 Task: Find a guest house in Santa Helena de Goiás for 9 guests from August 8 to August 15, with a price range of ₹10,000 to ₹14,000, 5 bedrooms, 5 bathrooms, and amenities including free parking, TV, gym, and breakfast.
Action: Mouse moved to (488, 63)
Screenshot: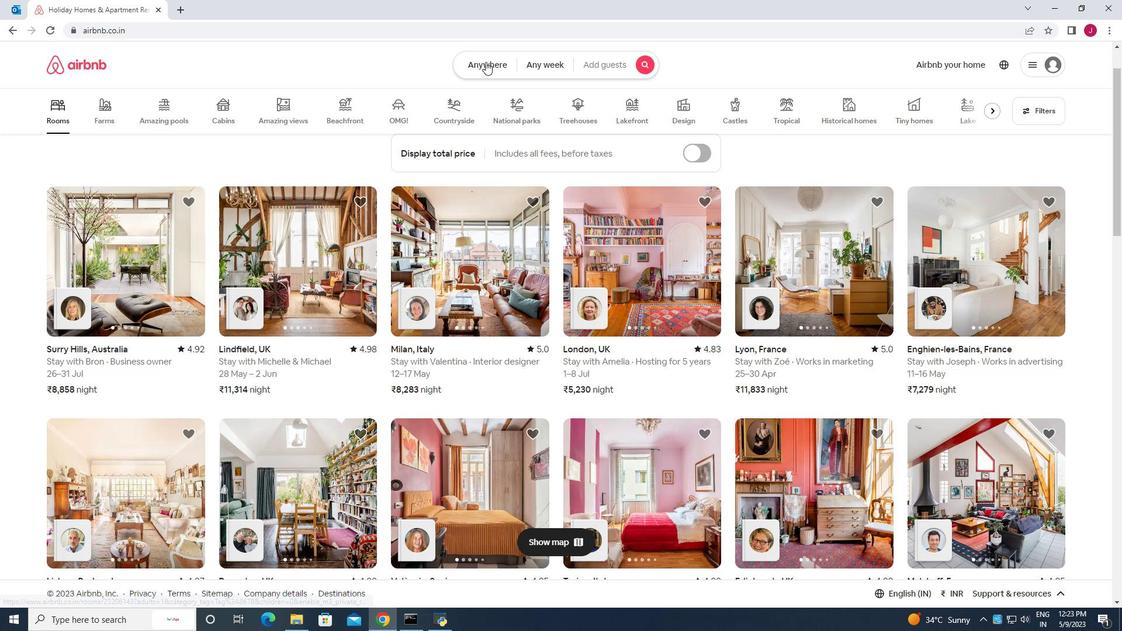 
Action: Mouse pressed left at (488, 63)
Screenshot: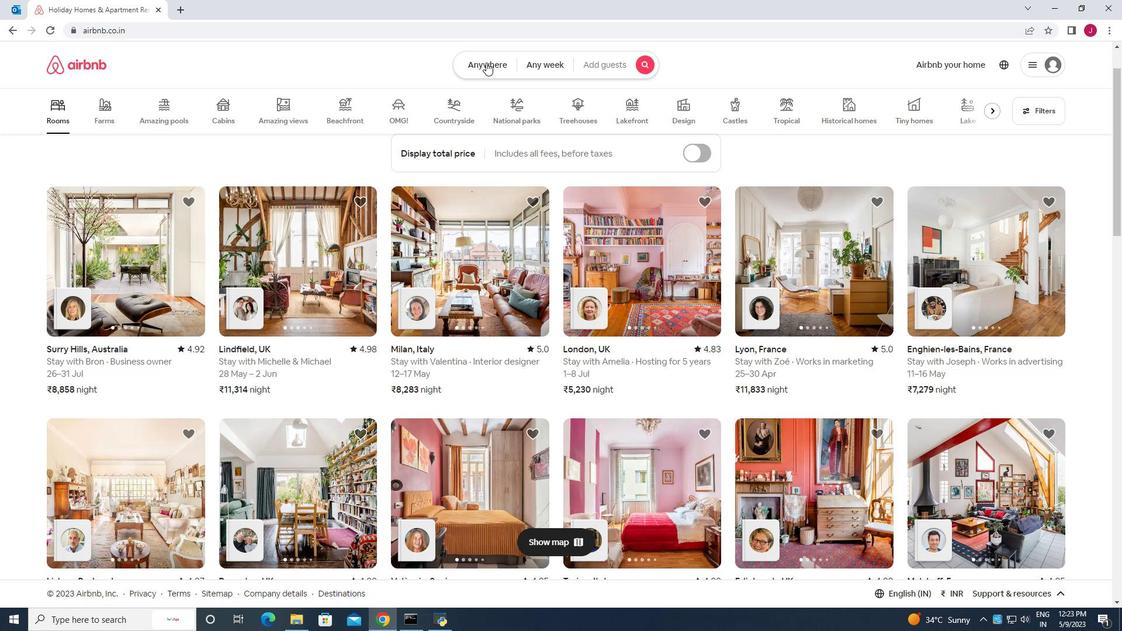 
Action: Mouse moved to (364, 112)
Screenshot: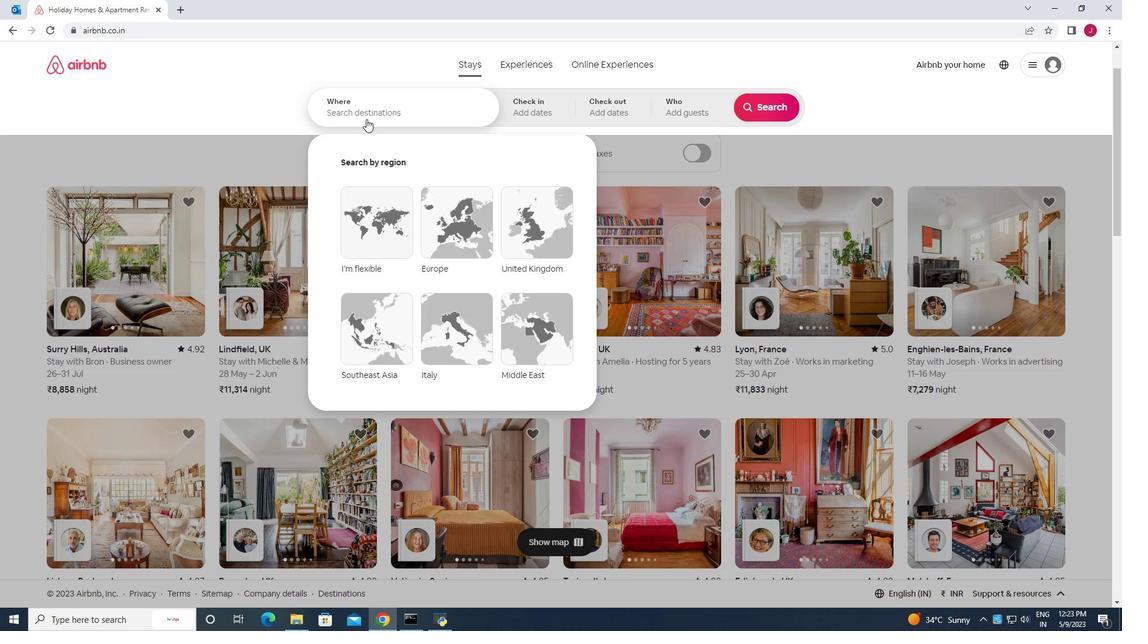 
Action: Mouse pressed left at (364, 112)
Screenshot: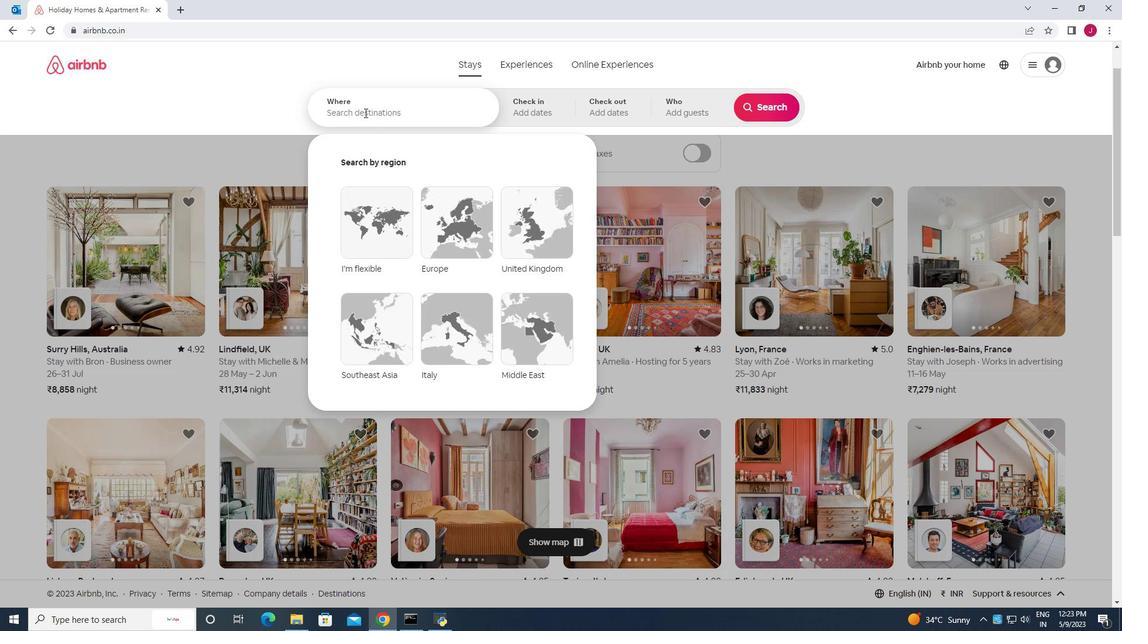 
Action: Key pressed santa<Key.space>helena<Key.space>de<Key.space>goias
Screenshot: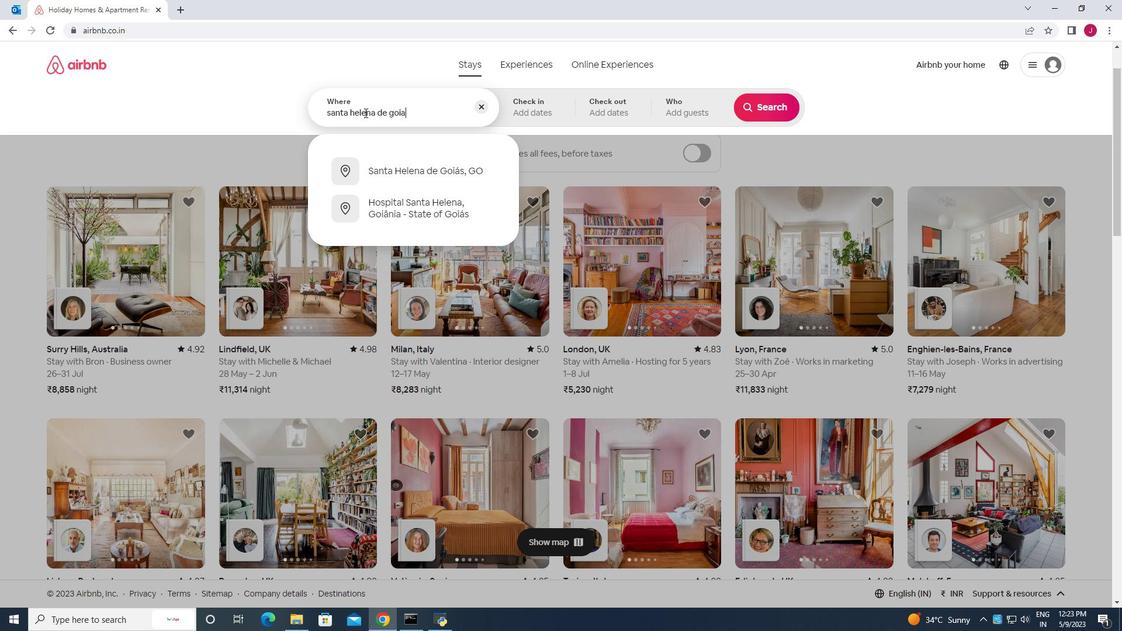 
Action: Mouse moved to (432, 111)
Screenshot: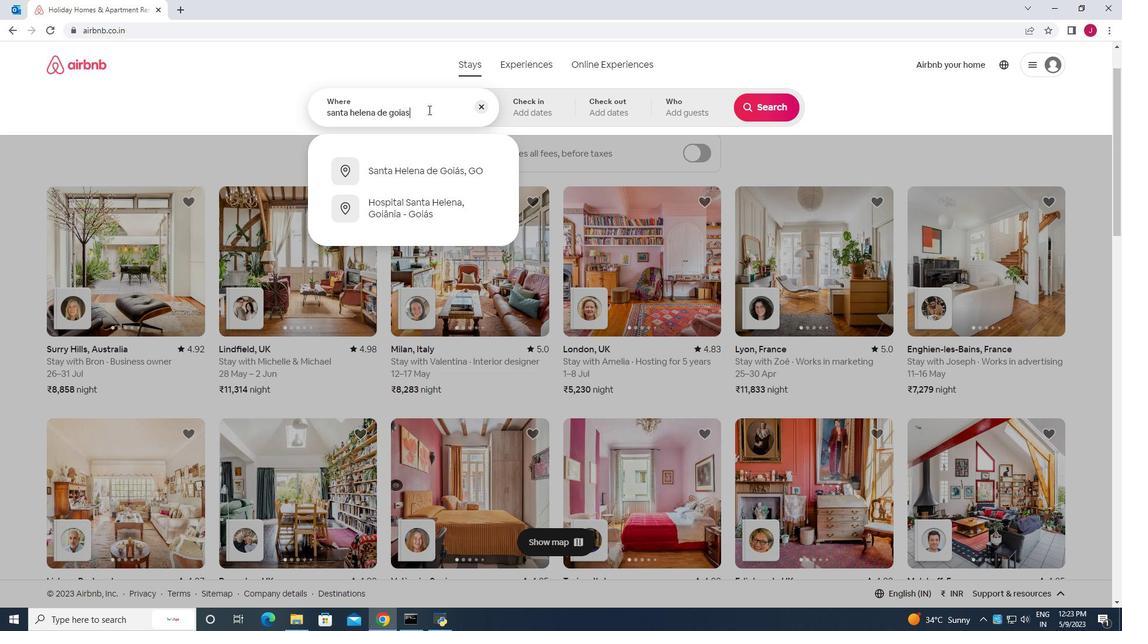 
Action: Key pressed <Key.enter>
Screenshot: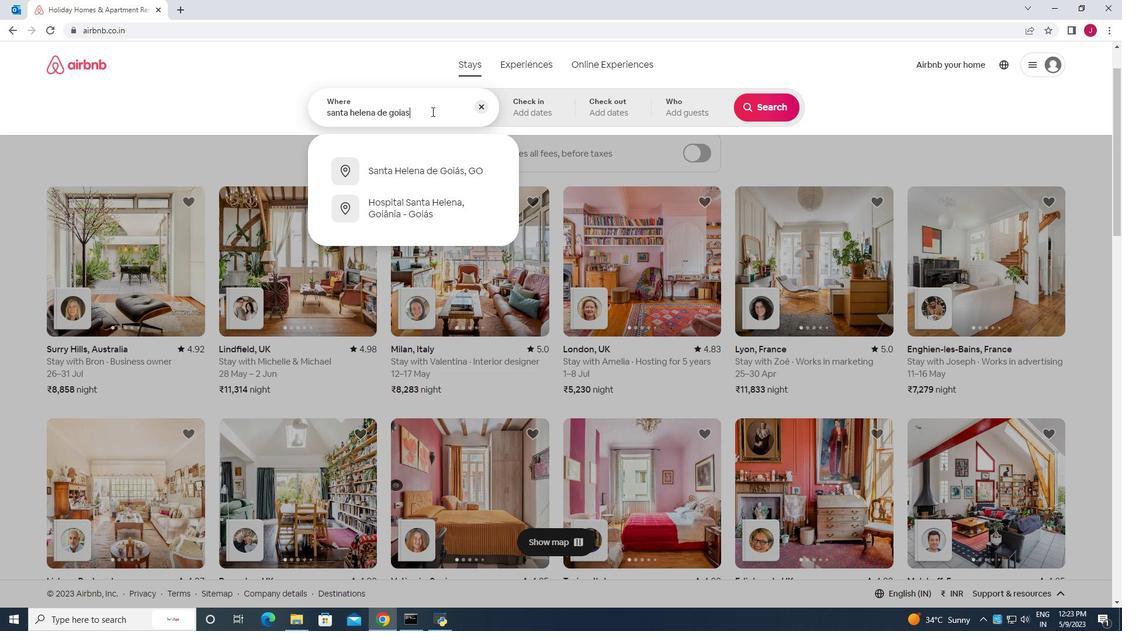 
Action: Mouse moved to (763, 200)
Screenshot: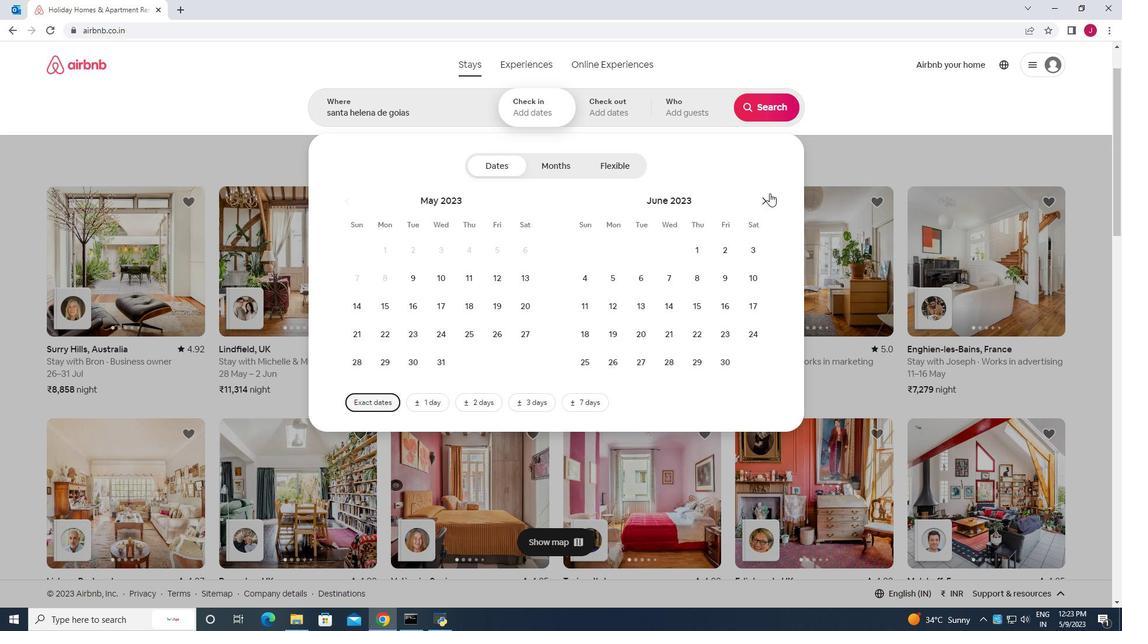 
Action: Mouse pressed left at (763, 200)
Screenshot: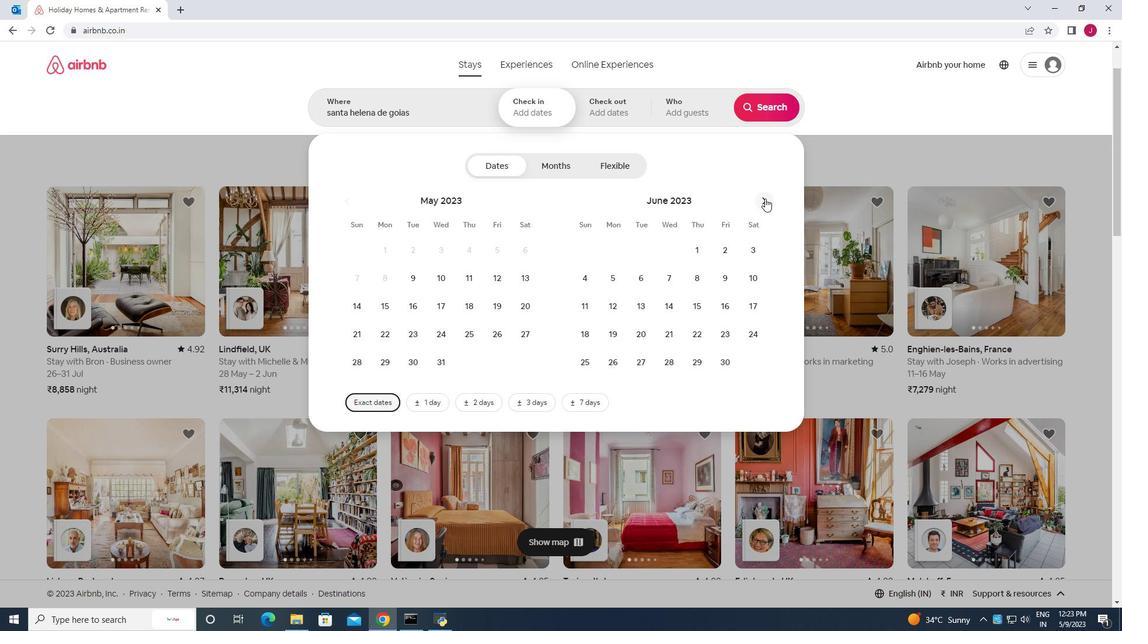 
Action: Mouse pressed left at (763, 200)
Screenshot: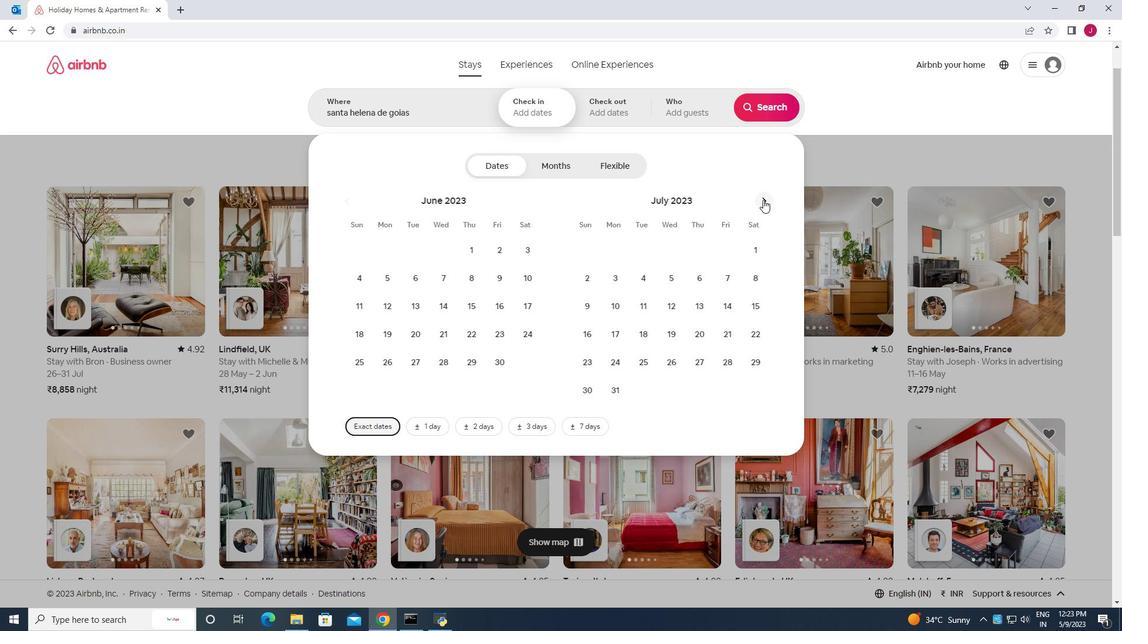 
Action: Mouse moved to (640, 278)
Screenshot: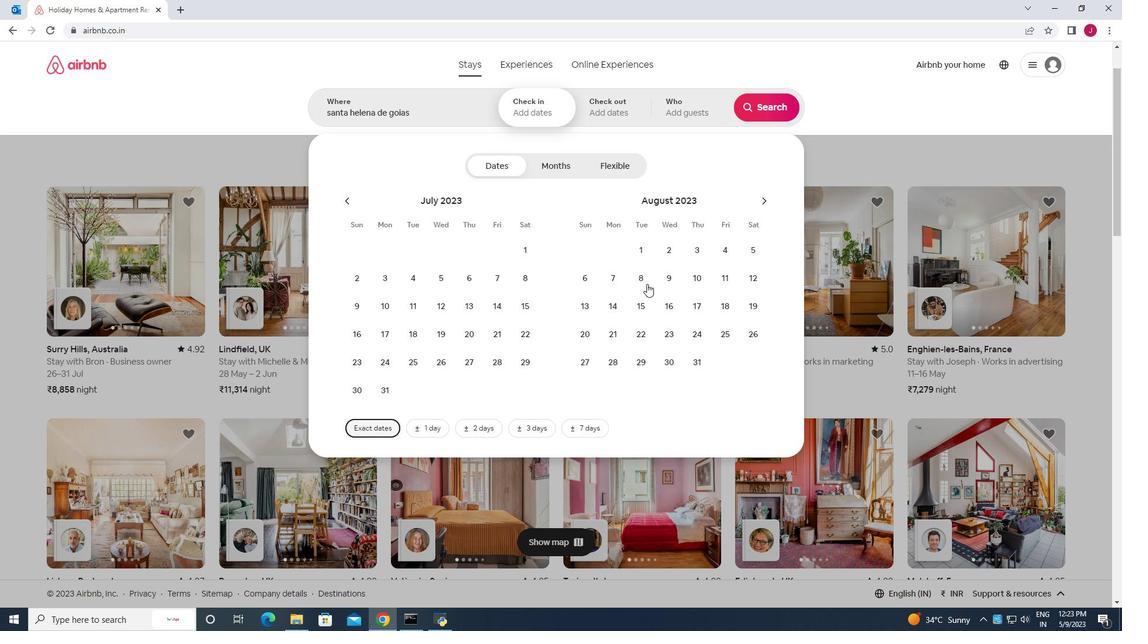 
Action: Mouse pressed left at (640, 278)
Screenshot: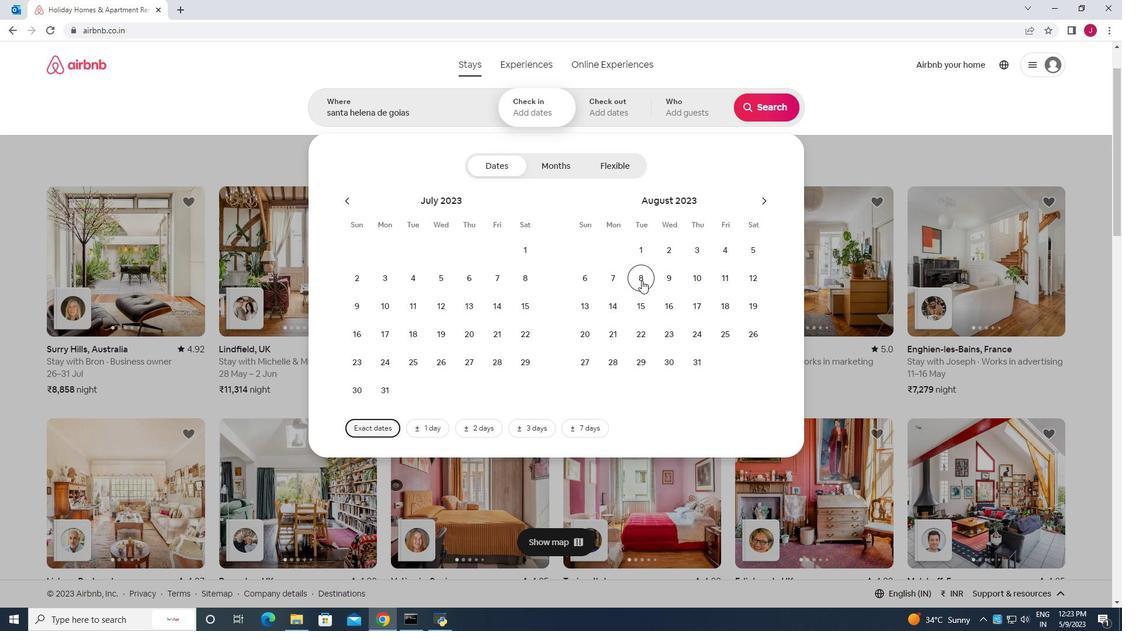 
Action: Mouse moved to (645, 307)
Screenshot: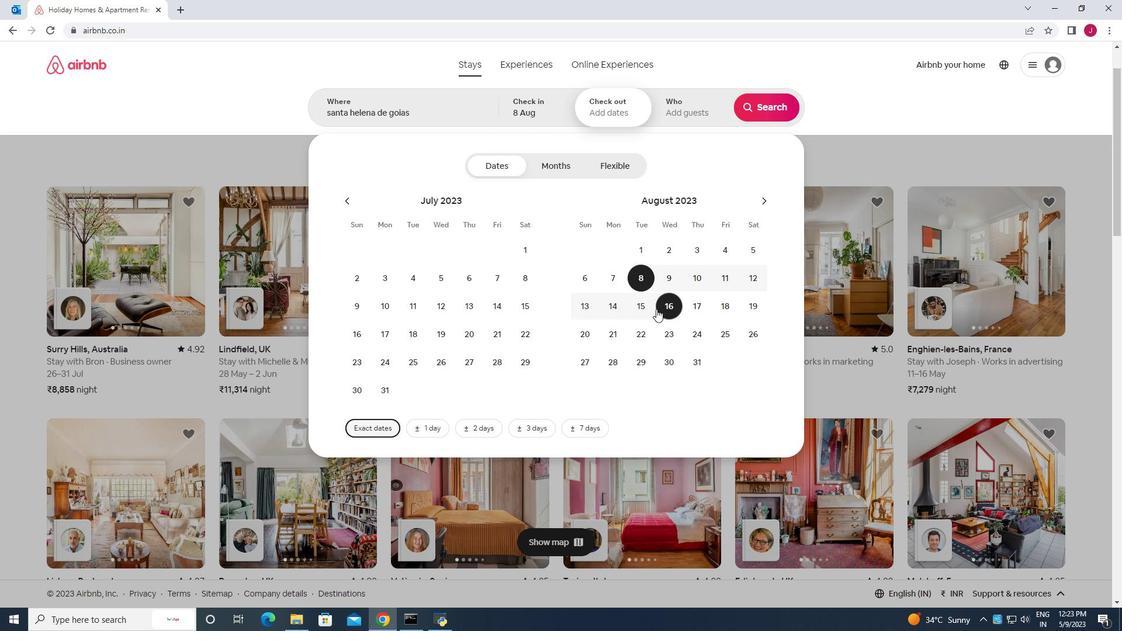 
Action: Mouse pressed left at (645, 307)
Screenshot: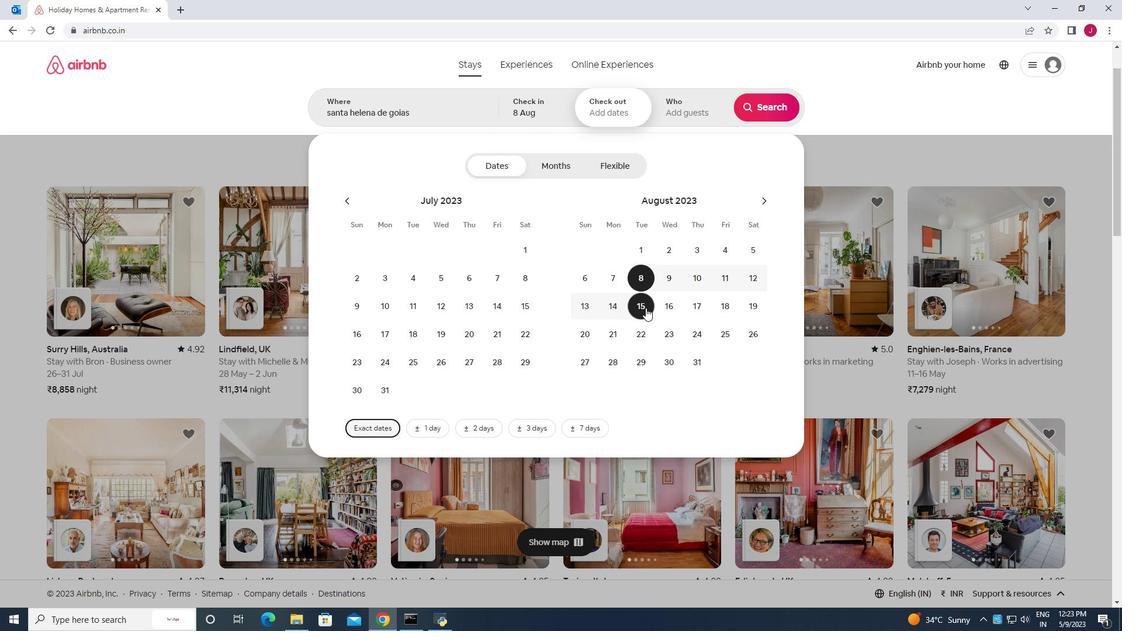 
Action: Mouse moved to (692, 111)
Screenshot: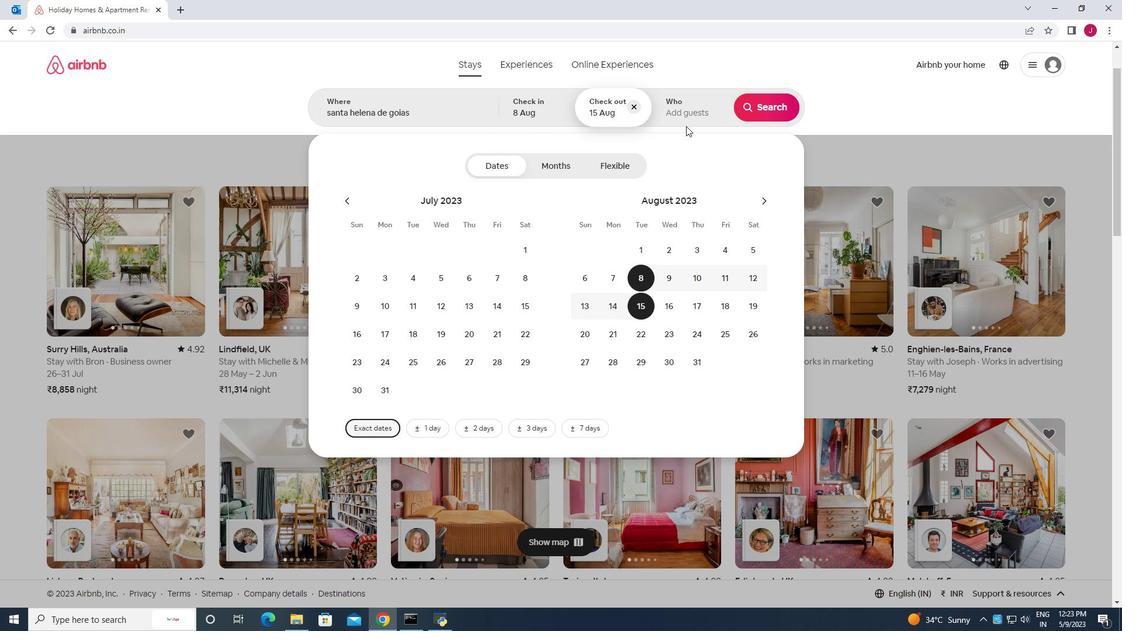 
Action: Mouse pressed left at (692, 111)
Screenshot: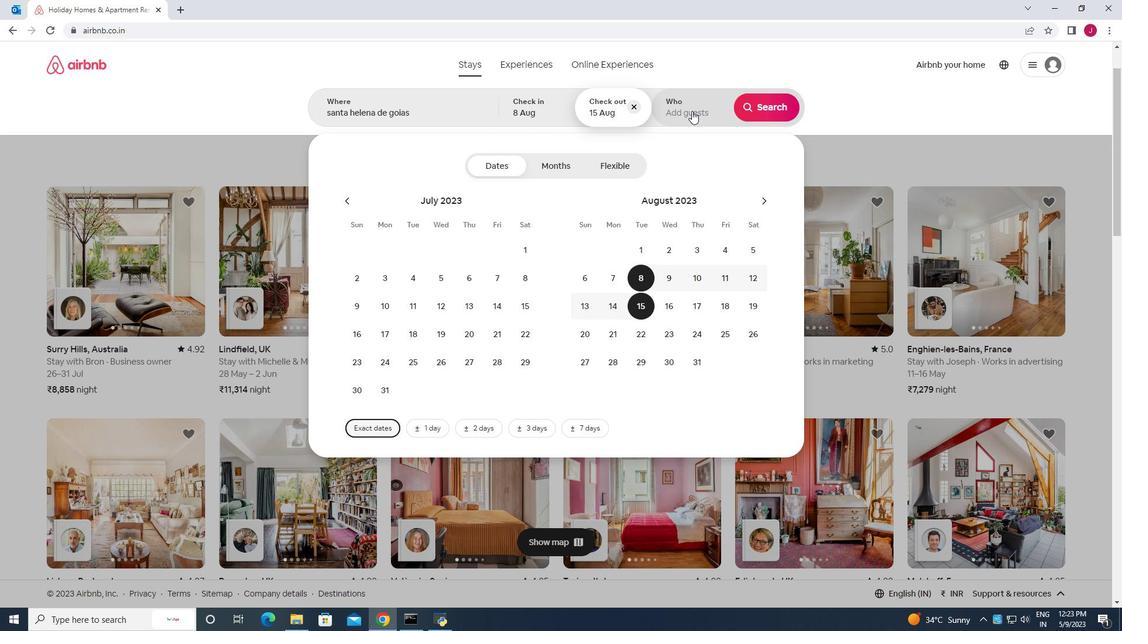 
Action: Mouse moved to (766, 166)
Screenshot: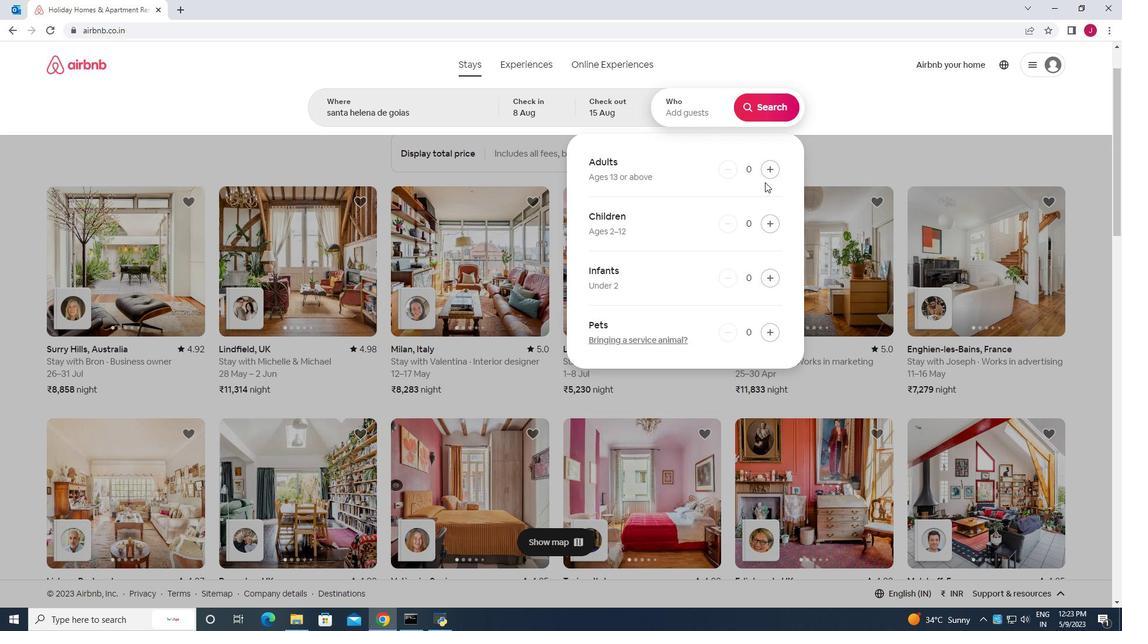 
Action: Mouse pressed left at (766, 166)
Screenshot: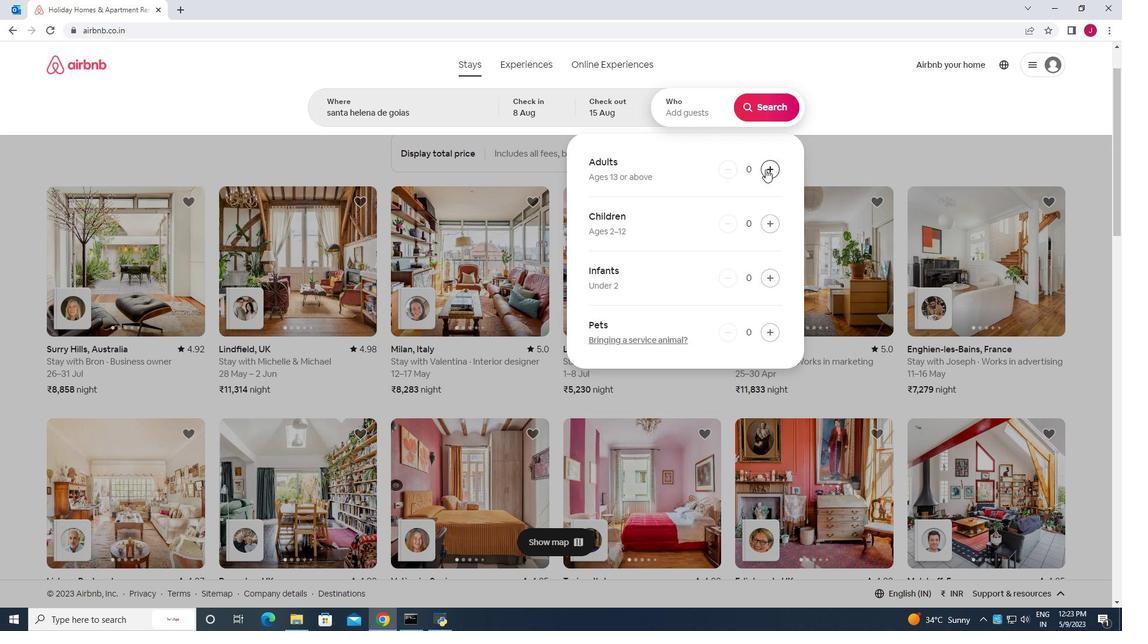
Action: Mouse pressed left at (766, 166)
Screenshot: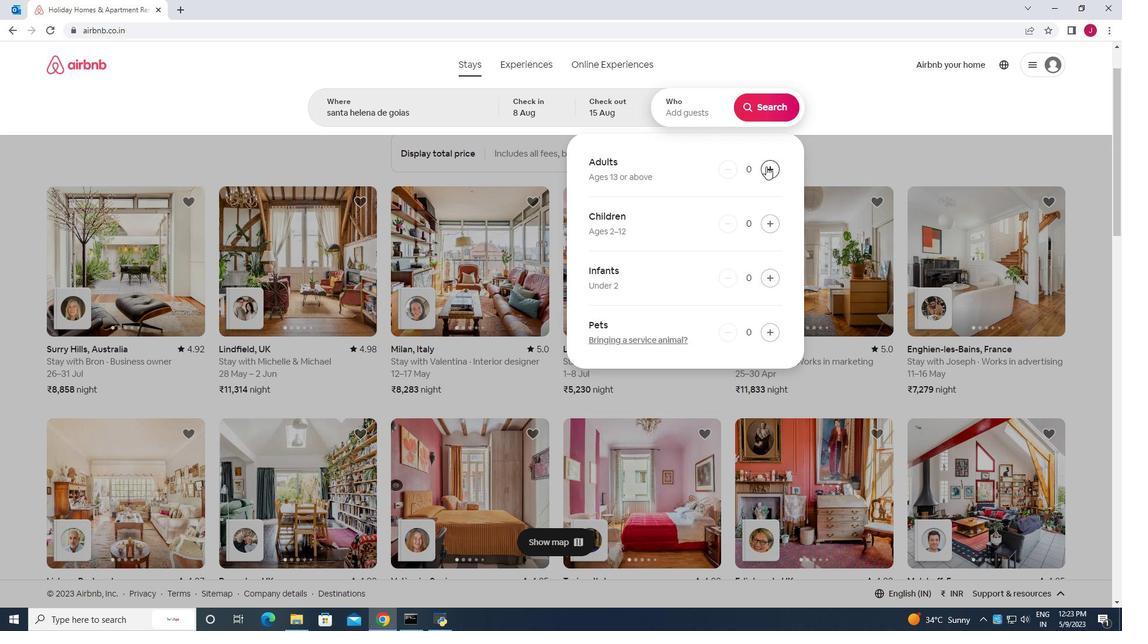 
Action: Mouse pressed left at (766, 166)
Screenshot: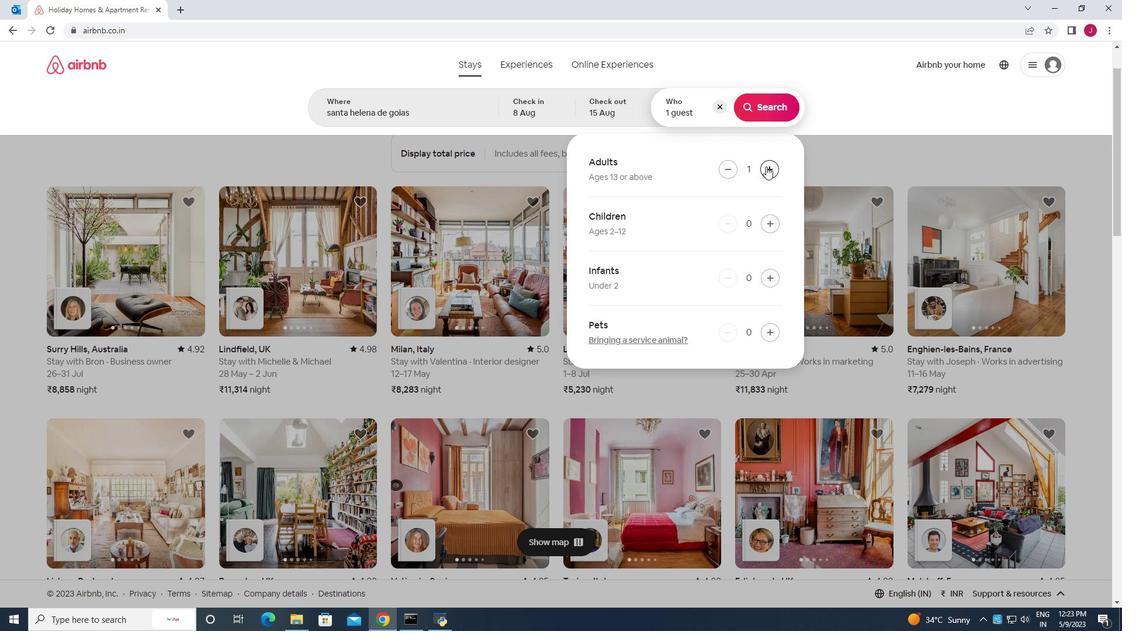 
Action: Mouse pressed left at (766, 166)
Screenshot: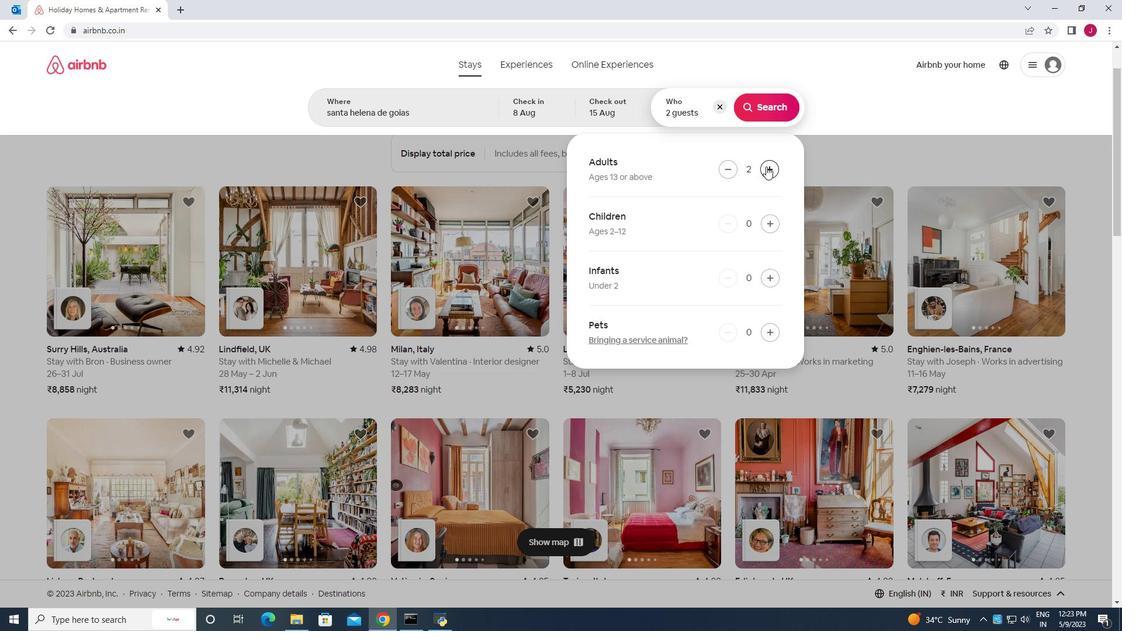 
Action: Mouse pressed left at (766, 166)
Screenshot: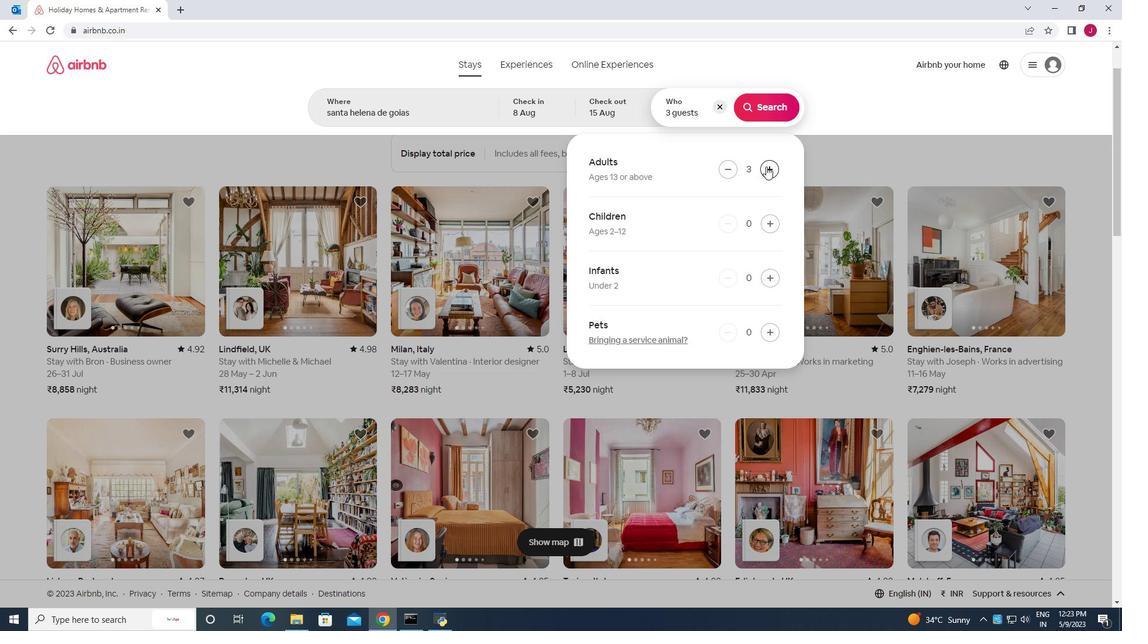 
Action: Mouse pressed left at (766, 166)
Screenshot: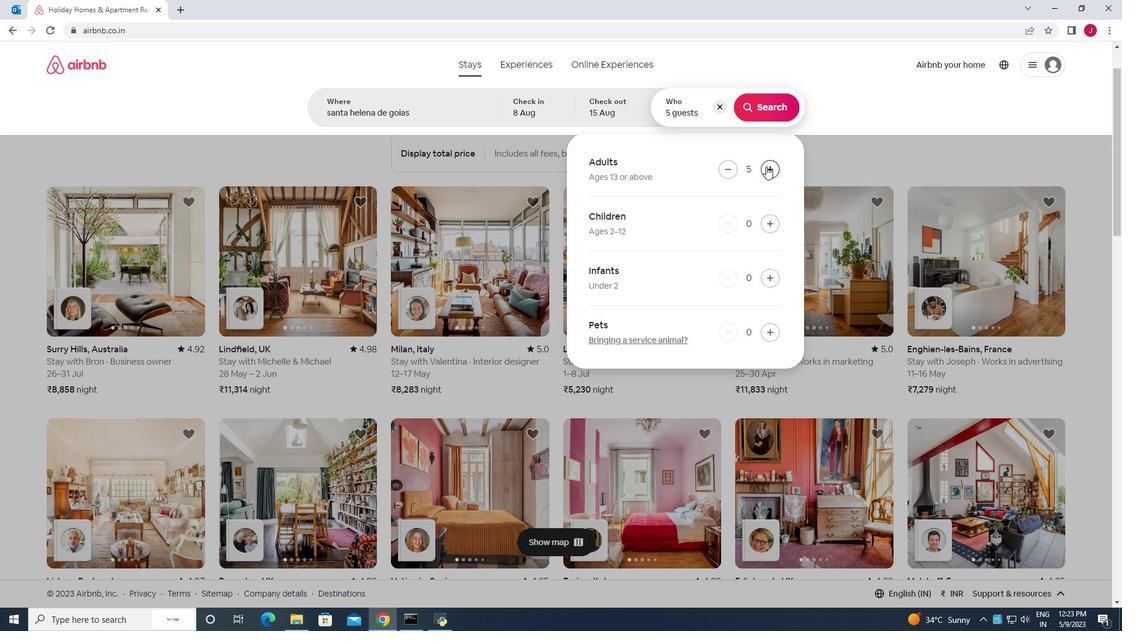 
Action: Mouse pressed left at (766, 166)
Screenshot: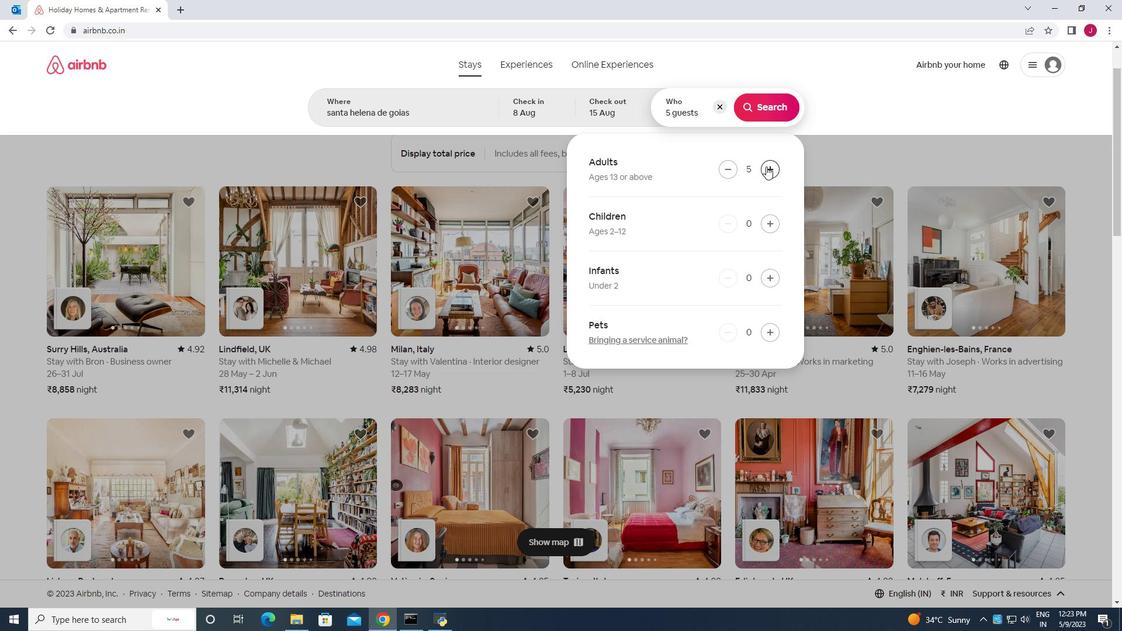 
Action: Mouse pressed left at (766, 166)
Screenshot: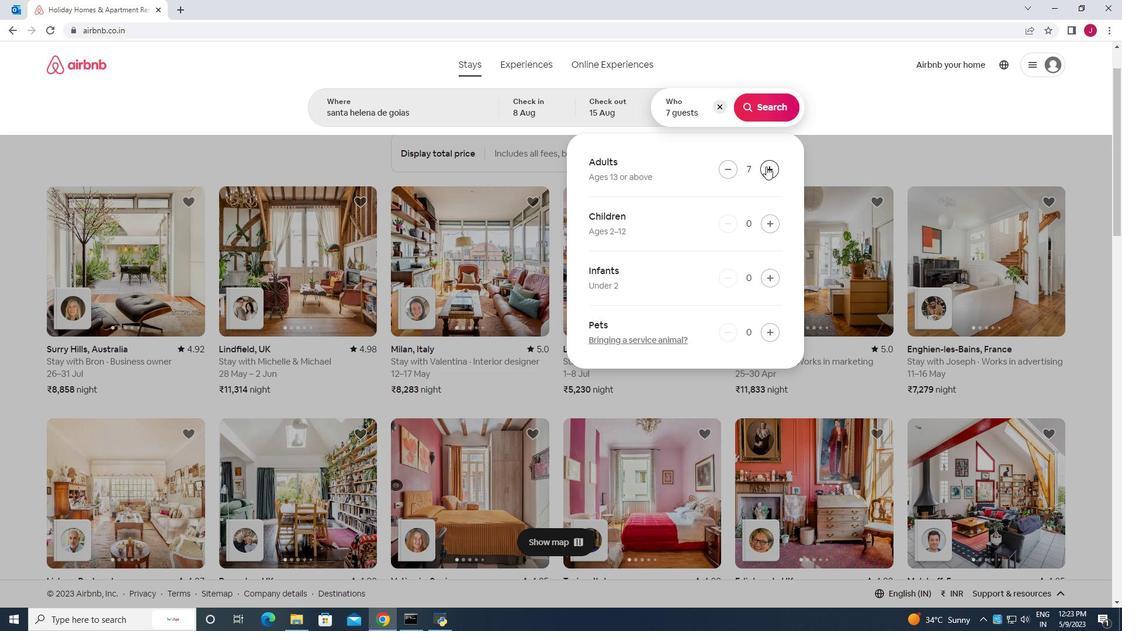 
Action: Mouse pressed left at (766, 166)
Screenshot: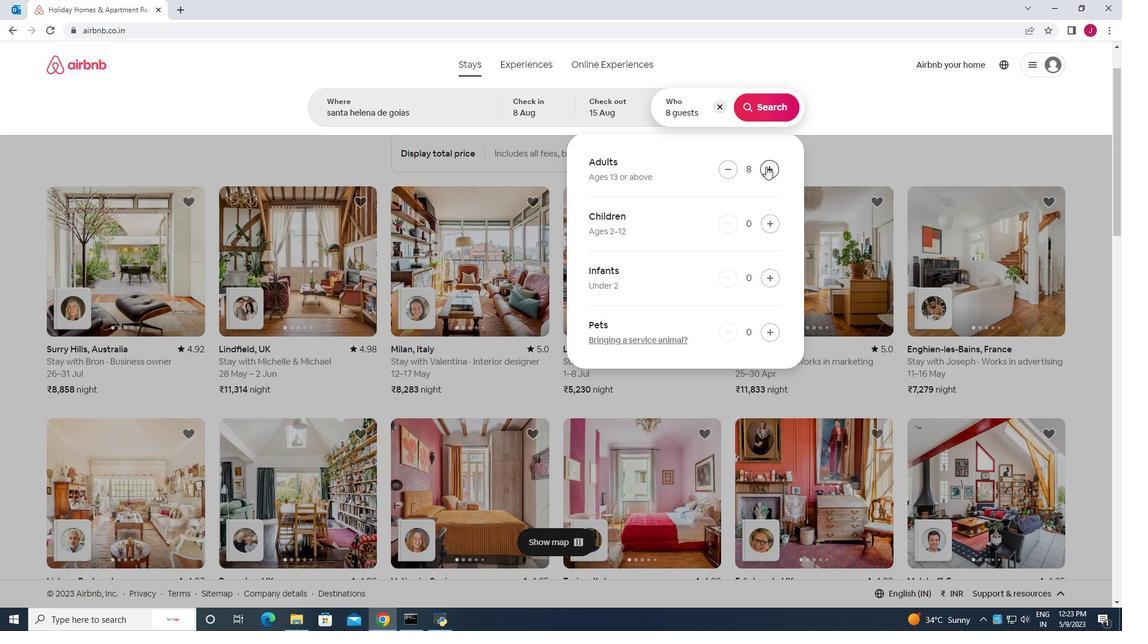
Action: Mouse moved to (773, 107)
Screenshot: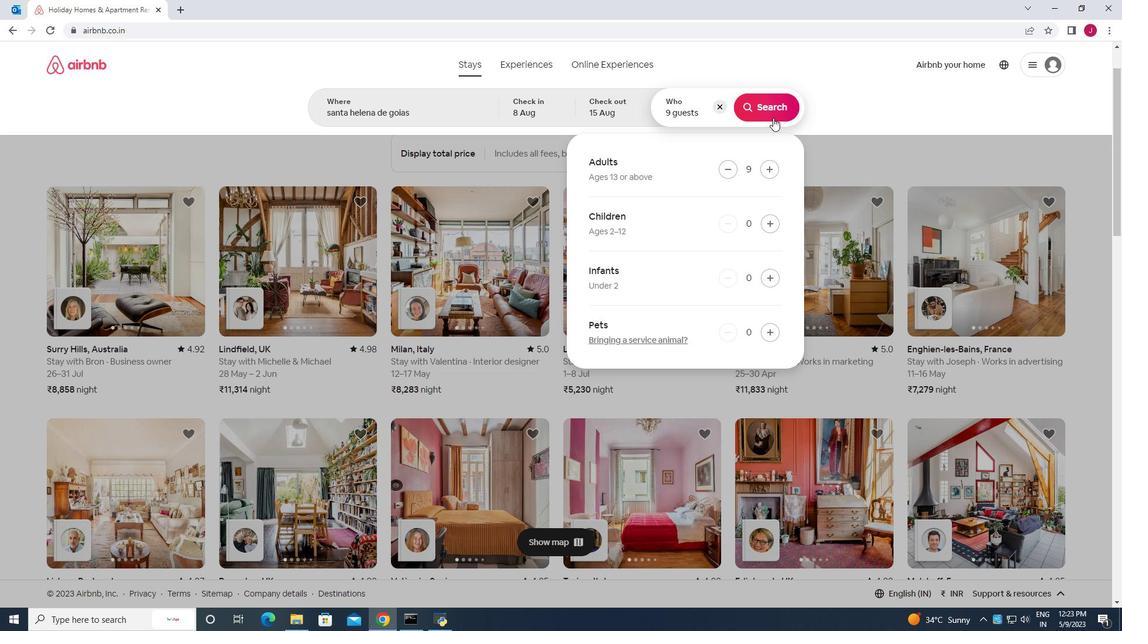 
Action: Mouse pressed left at (773, 107)
Screenshot: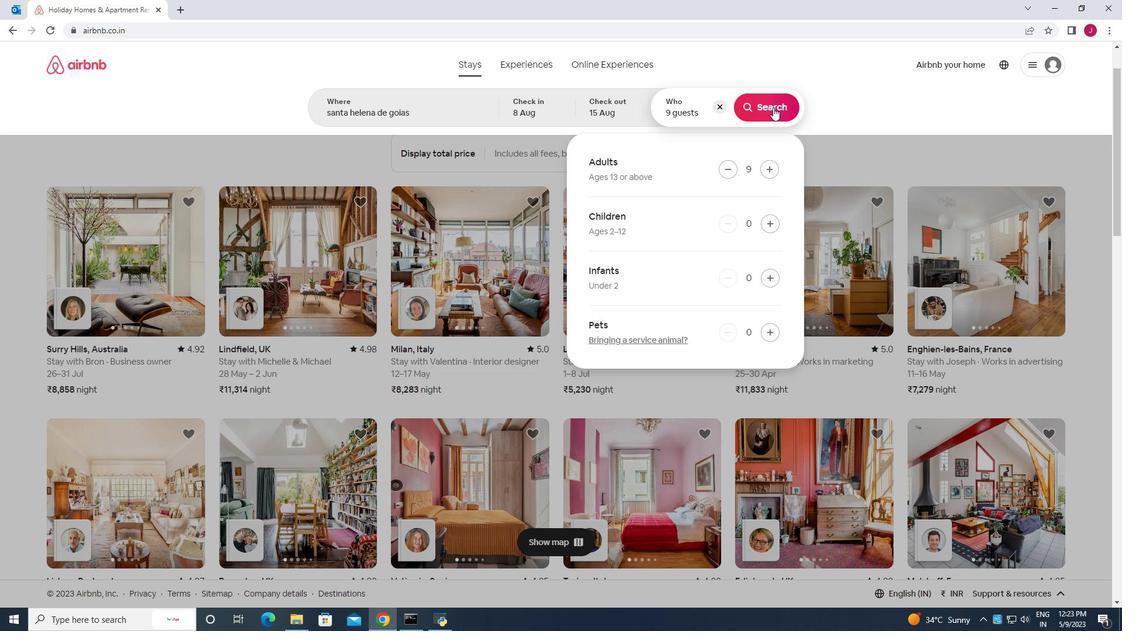 
Action: Mouse moved to (1079, 110)
Screenshot: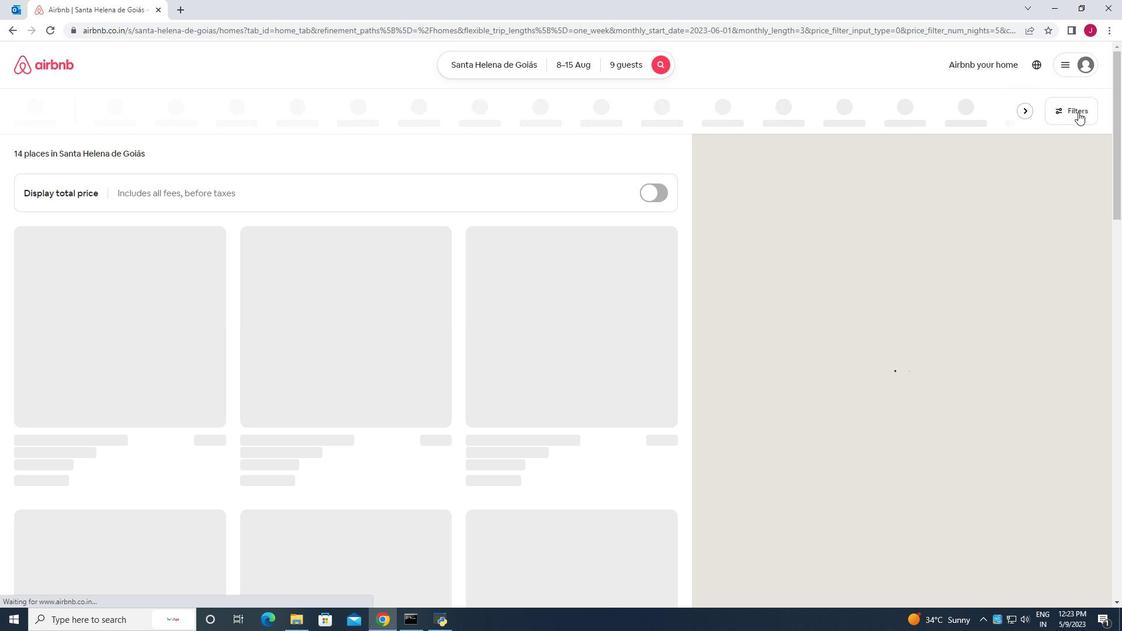 
Action: Mouse pressed left at (1079, 110)
Screenshot: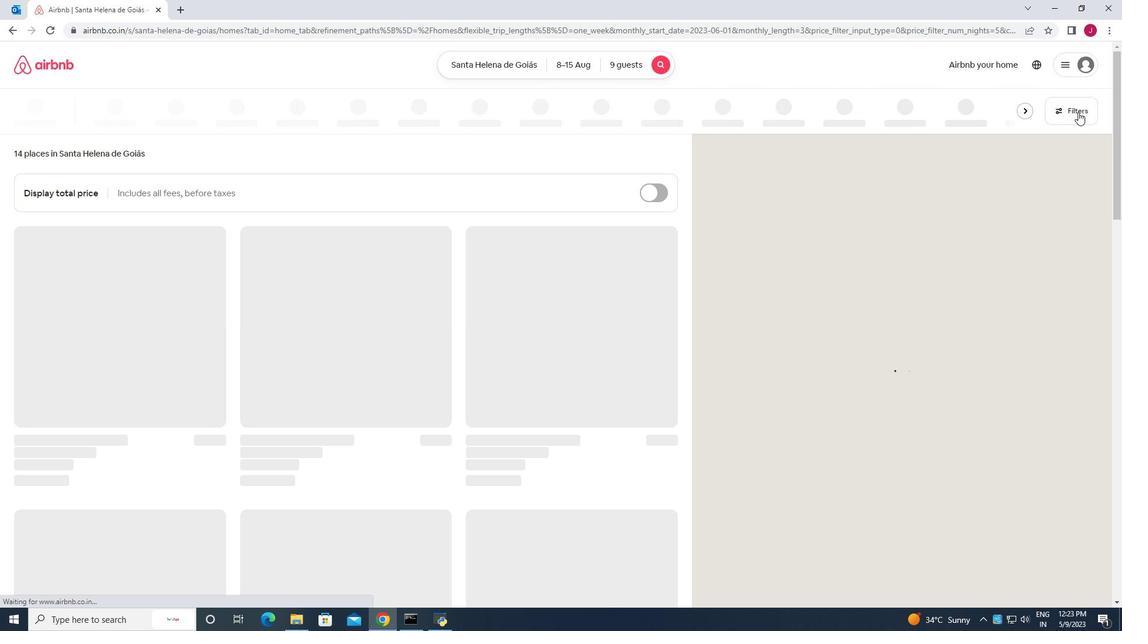 
Action: Mouse moved to (427, 398)
Screenshot: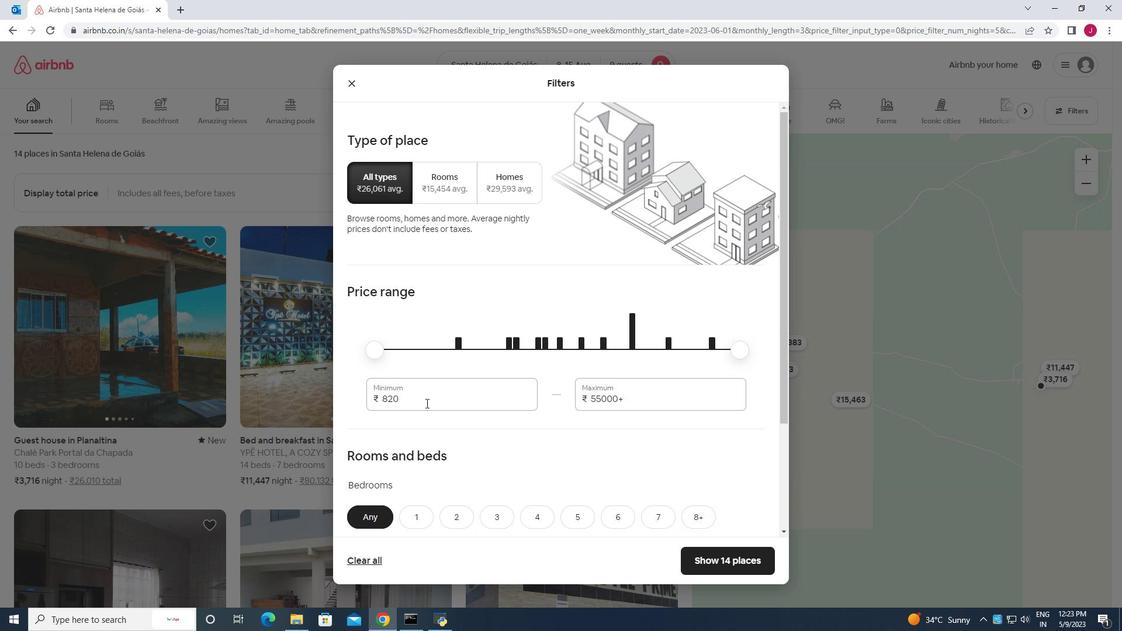 
Action: Mouse pressed left at (427, 398)
Screenshot: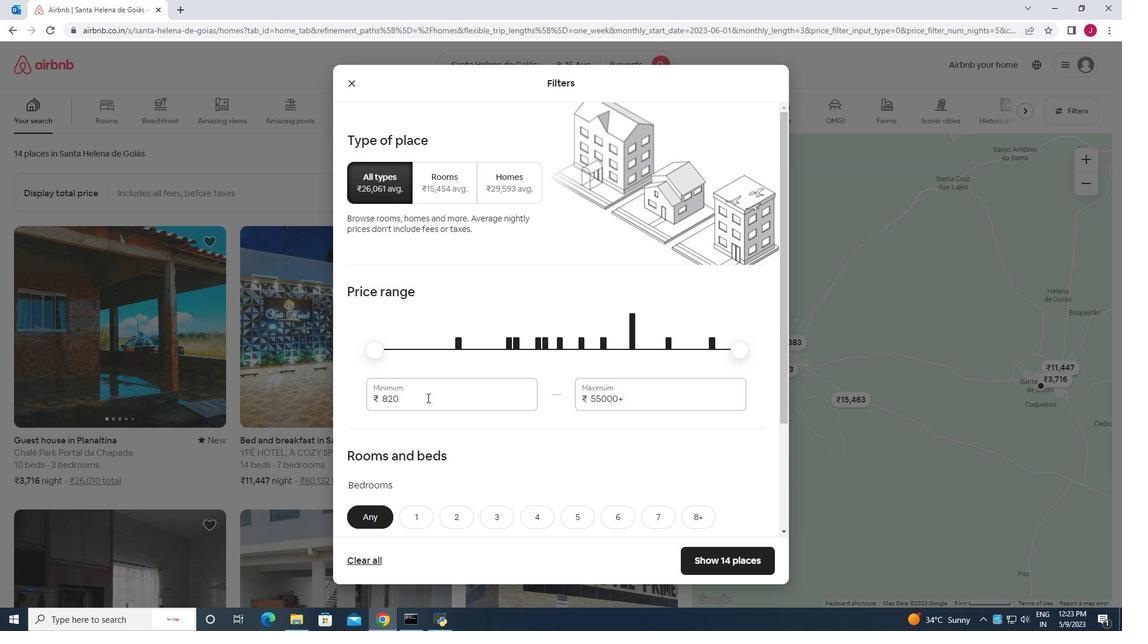
Action: Mouse moved to (428, 398)
Screenshot: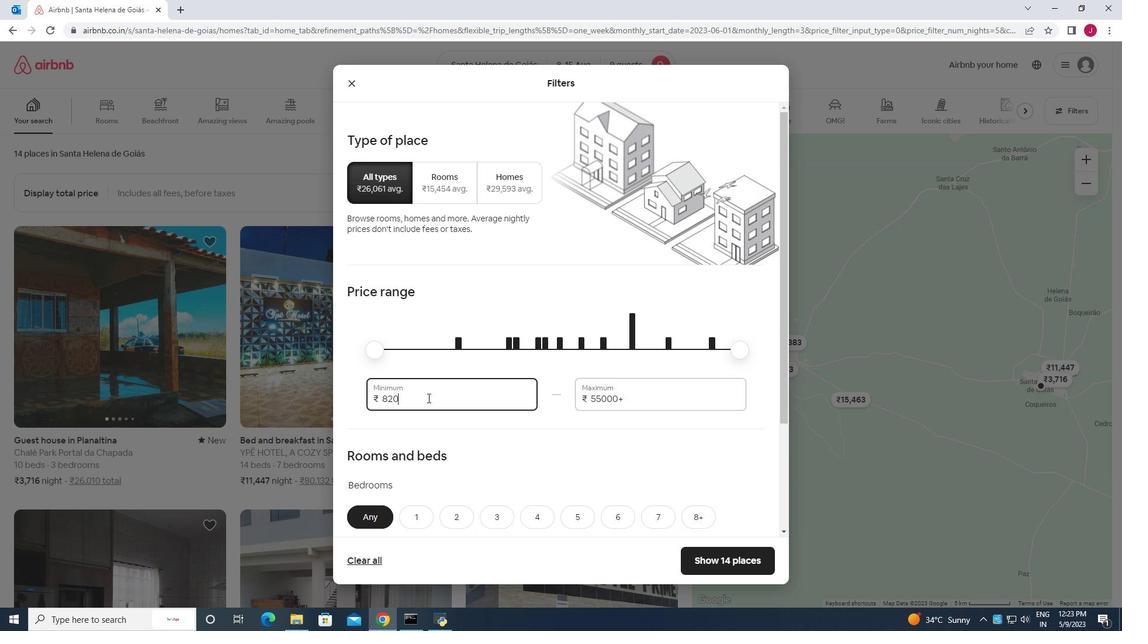 
Action: Key pressed <Key.backspace><Key.backspace><Key.backspace><Key.backspace><Key.backspace><Key.backspace><Key.backspace><Key.backspace><Key.backspace><Key.backspace><Key.backspace><Key.backspace><Key.backspace><Key.backspace><Key.backspace>10000
Screenshot: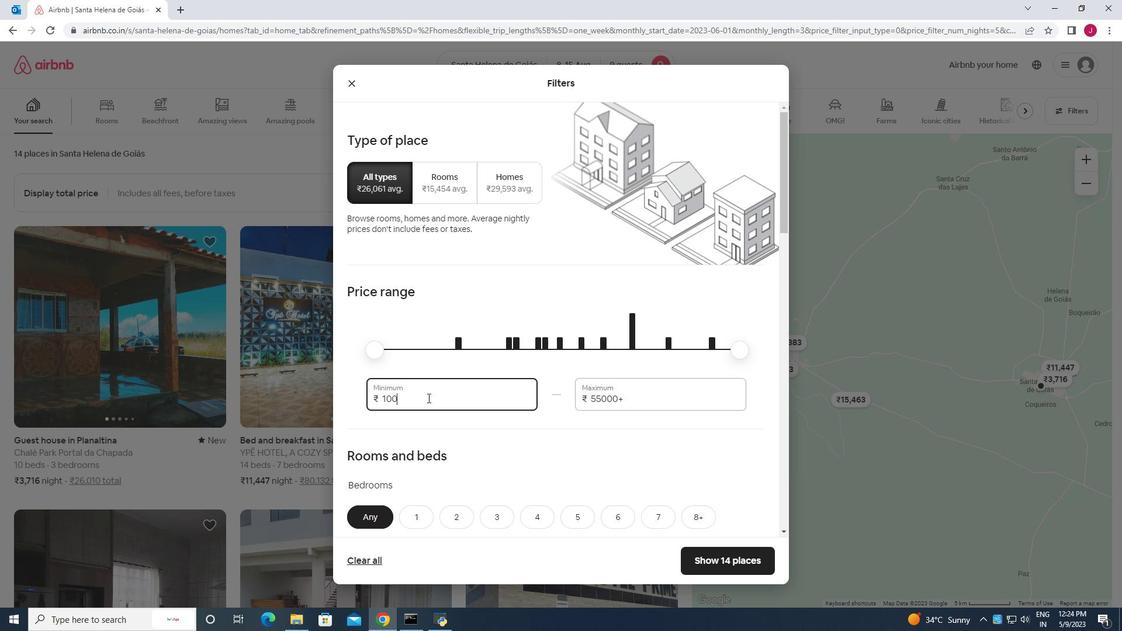 
Action: Mouse moved to (652, 392)
Screenshot: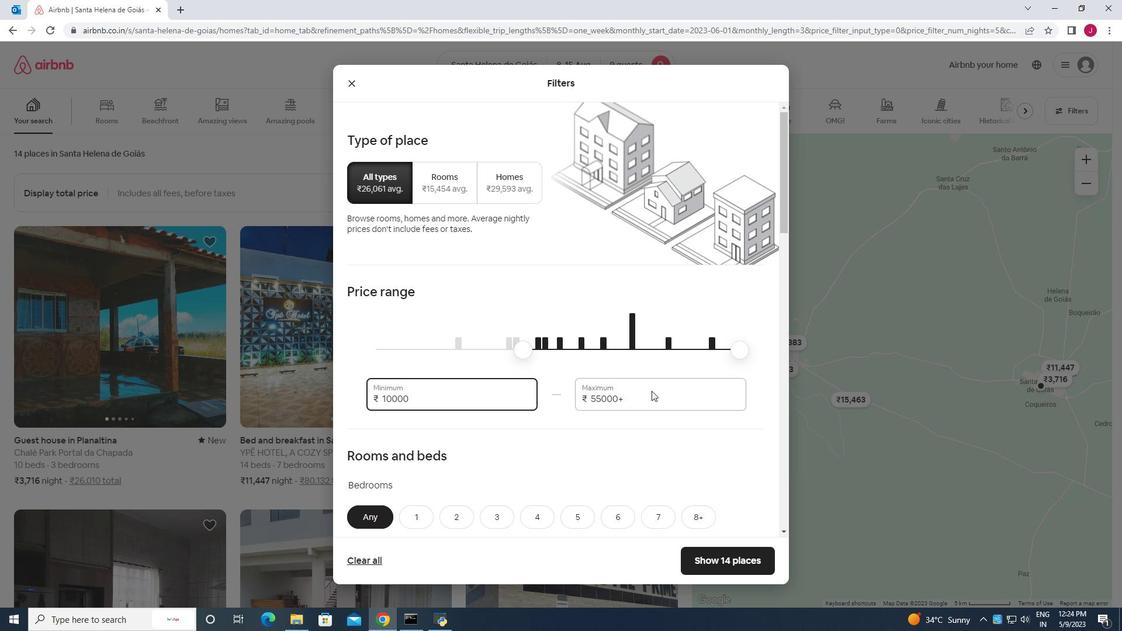
Action: Mouse pressed left at (652, 392)
Screenshot: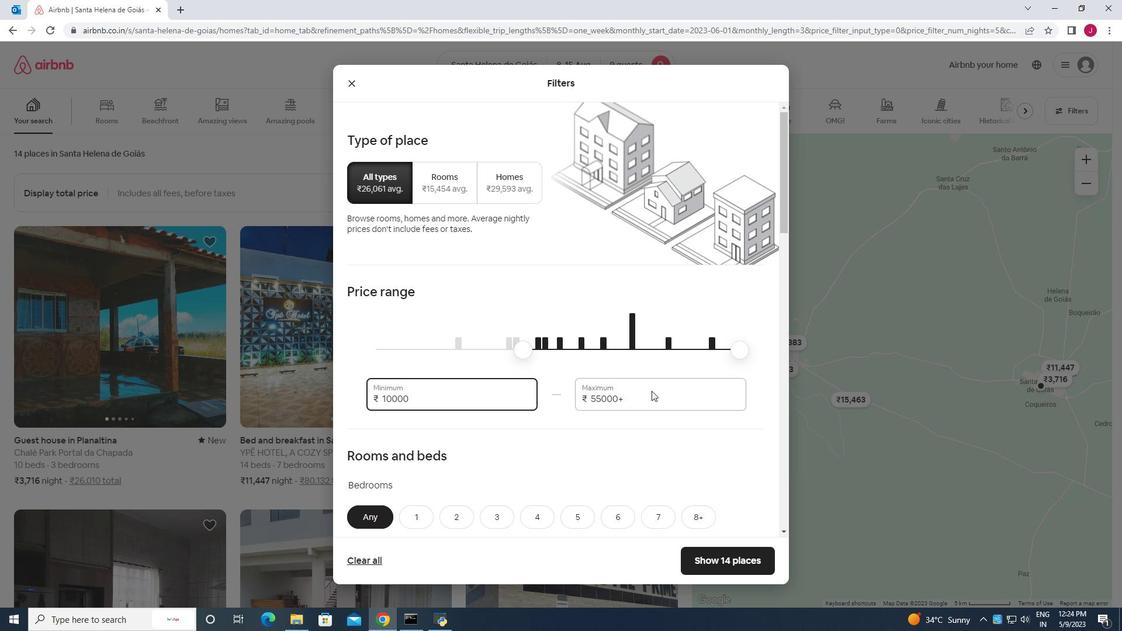 
Action: Mouse moved to (652, 392)
Screenshot: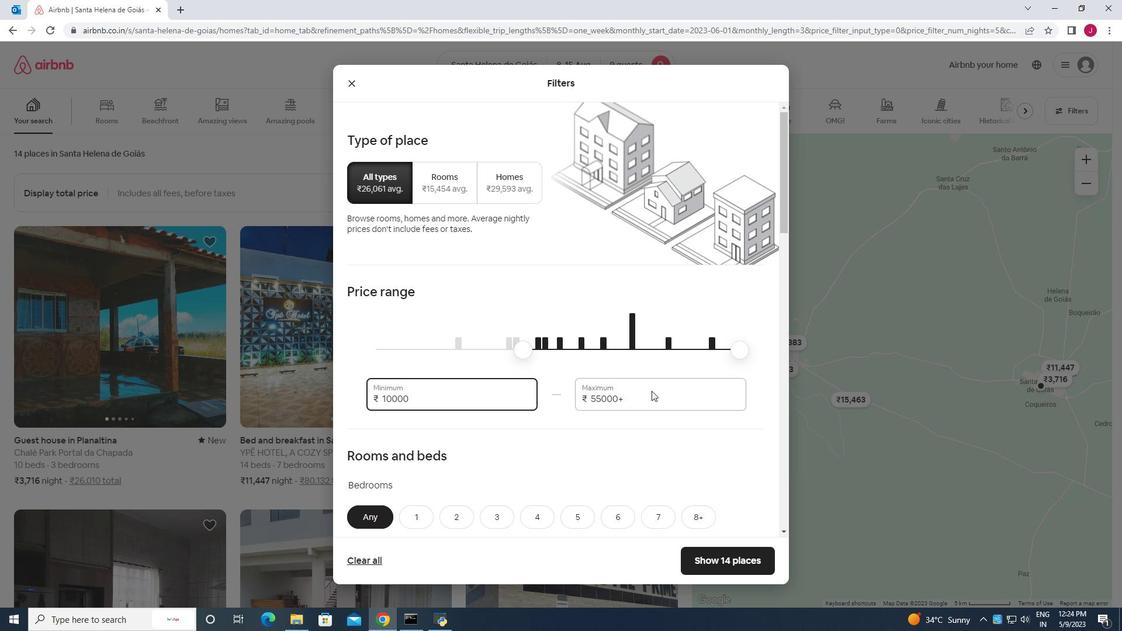 
Action: Key pressed <Key.backspace><Key.backspace><Key.backspace><Key.backspace><Key.backspace><Key.backspace><Key.backspace><Key.backspace><Key.backspace><Key.backspace><Key.backspace>14000
Screenshot: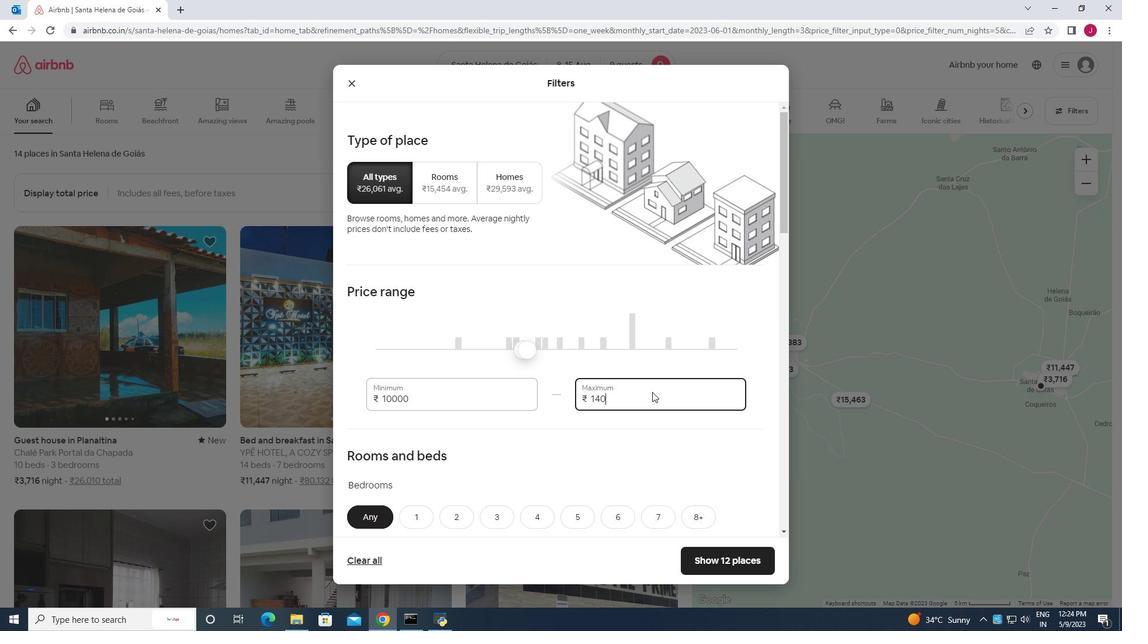 
Action: Mouse moved to (652, 395)
Screenshot: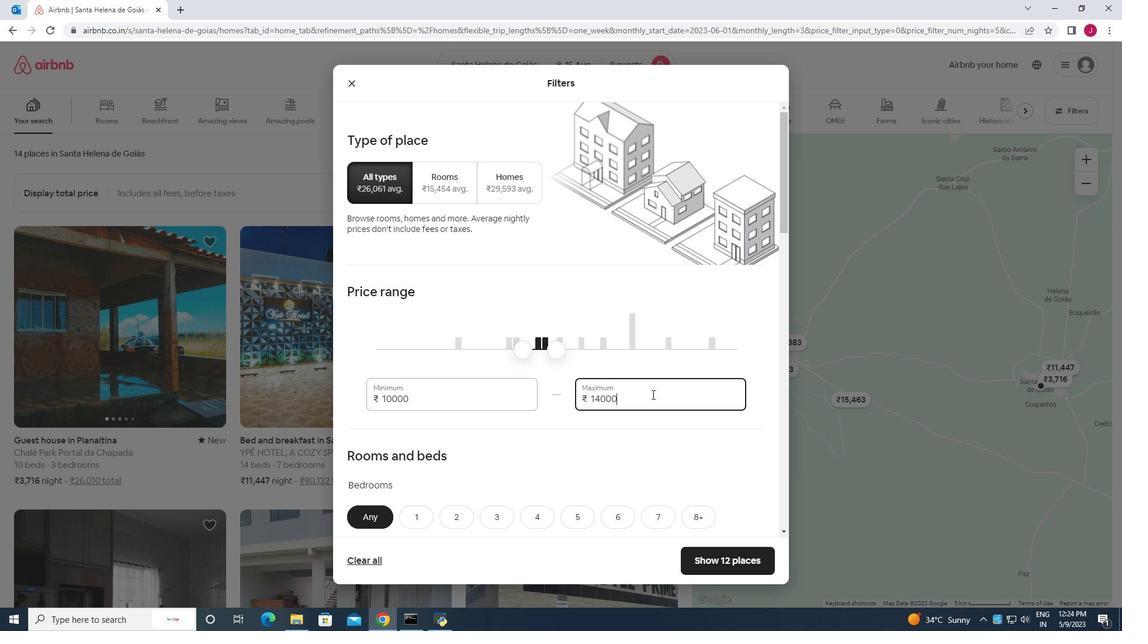 
Action: Mouse scrolled (652, 395) with delta (0, 0)
Screenshot: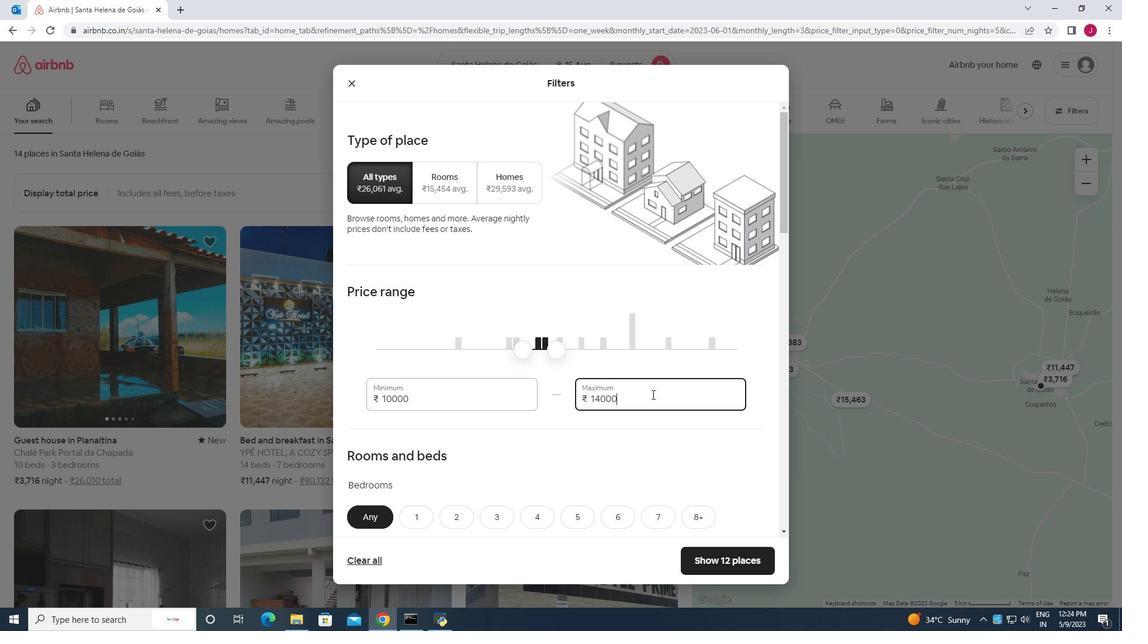 
Action: Mouse moved to (652, 397)
Screenshot: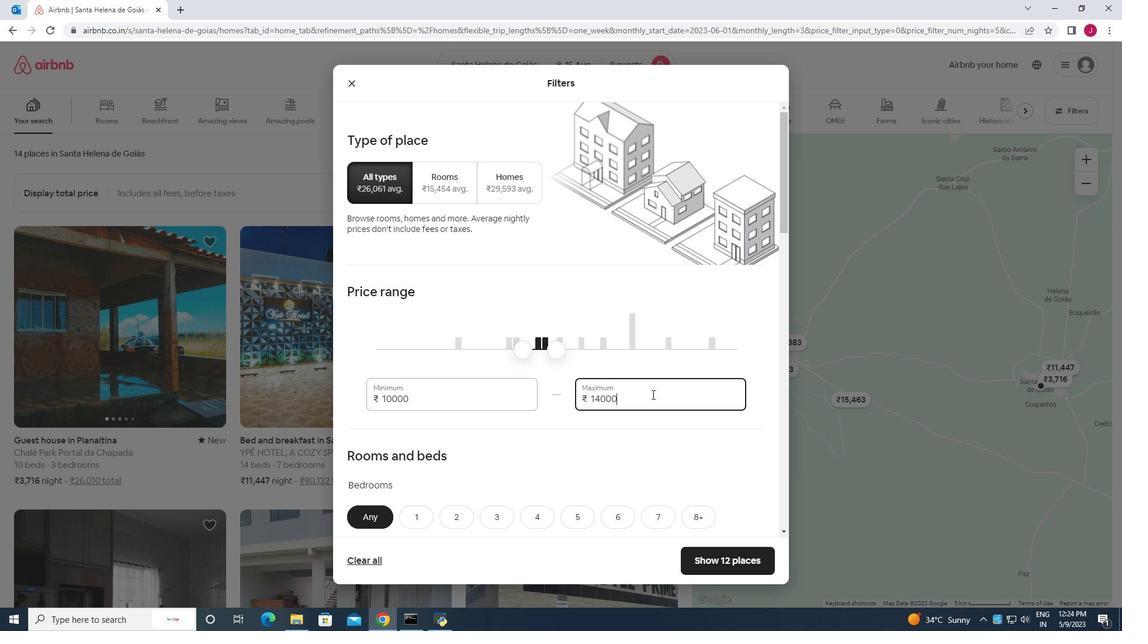 
Action: Mouse scrolled (652, 397) with delta (0, 0)
Screenshot: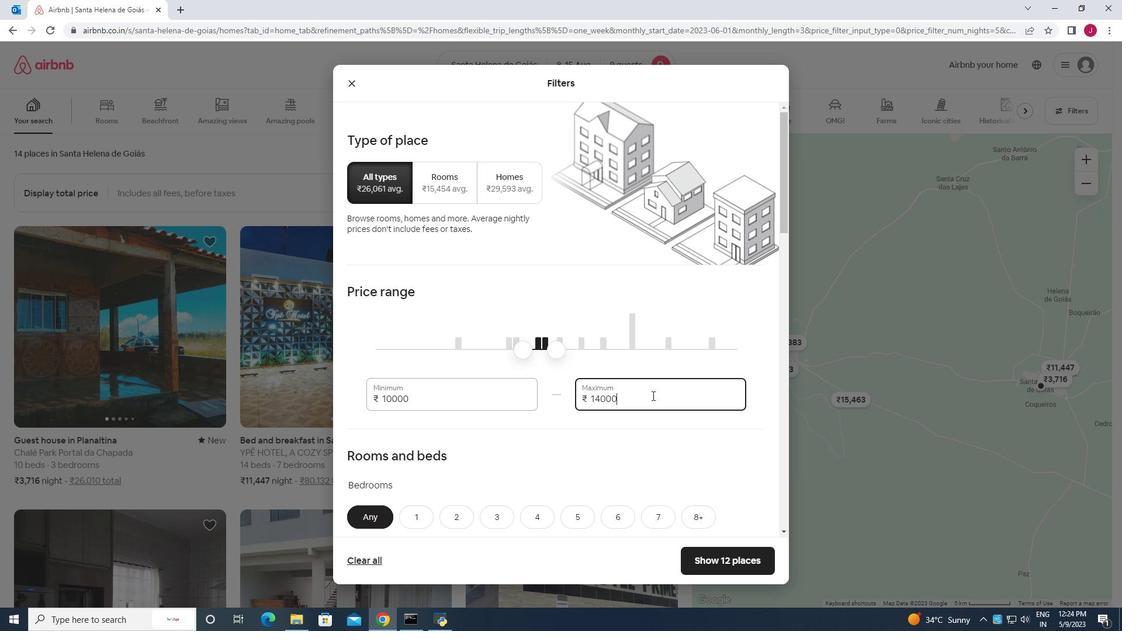 
Action: Mouse moved to (652, 399)
Screenshot: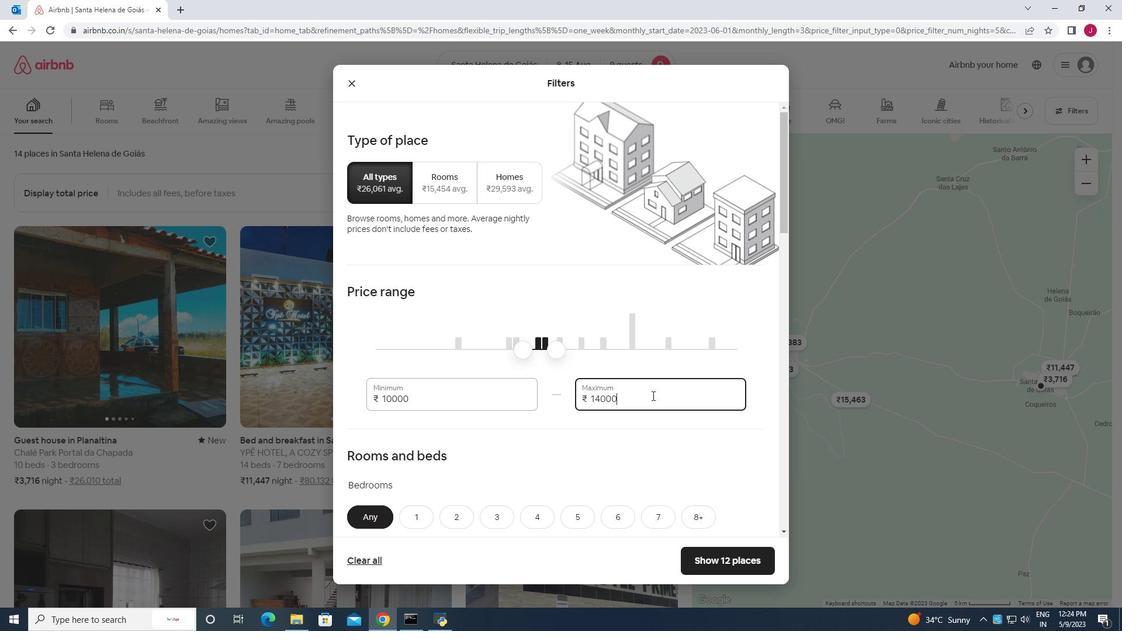 
Action: Mouse scrolled (652, 398) with delta (0, 0)
Screenshot: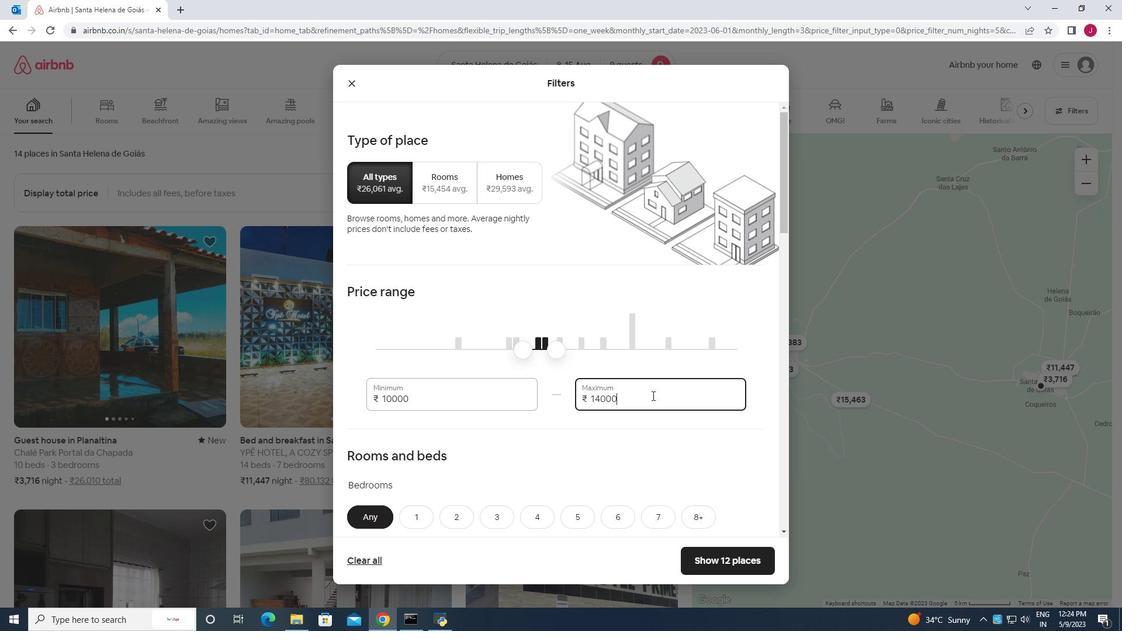 
Action: Mouse moved to (576, 347)
Screenshot: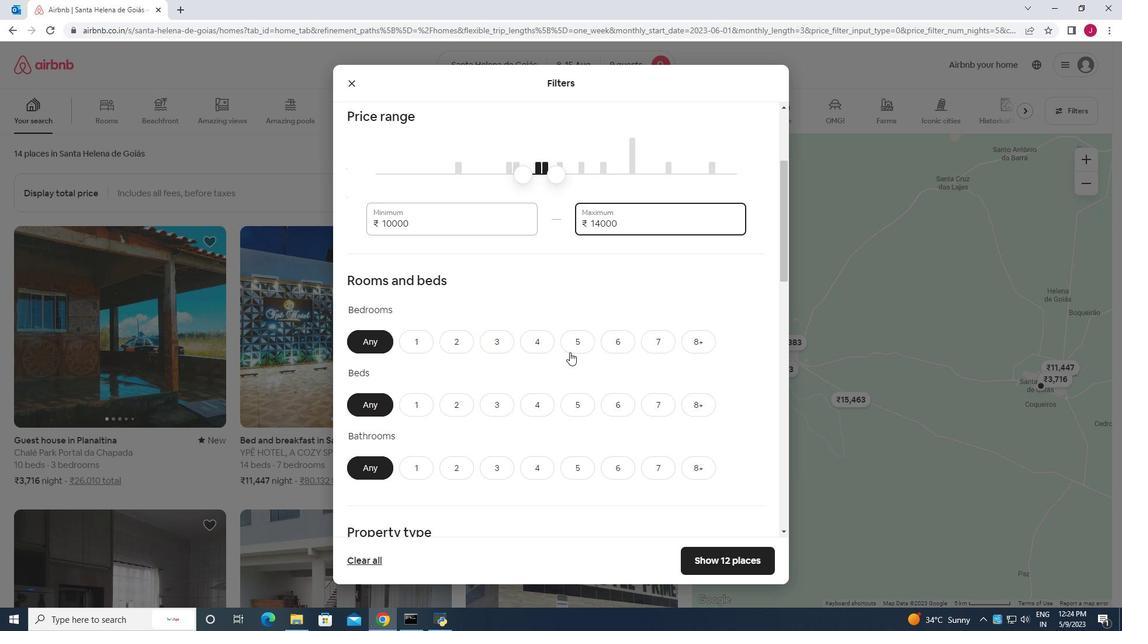 
Action: Mouse scrolled (576, 346) with delta (0, 0)
Screenshot: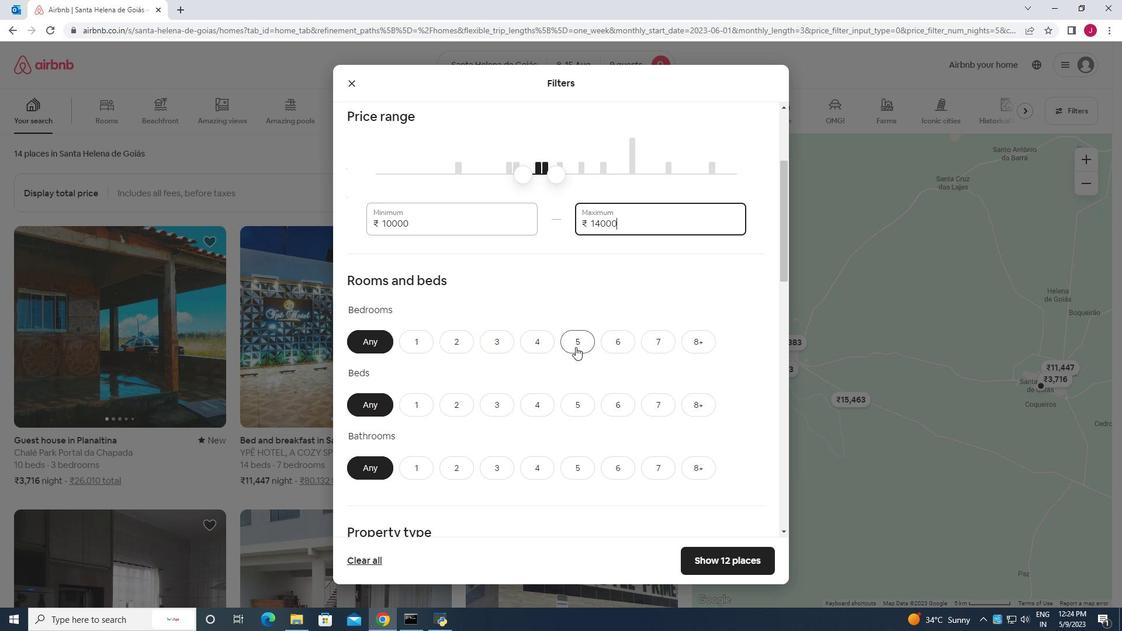 
Action: Mouse scrolled (576, 346) with delta (0, 0)
Screenshot: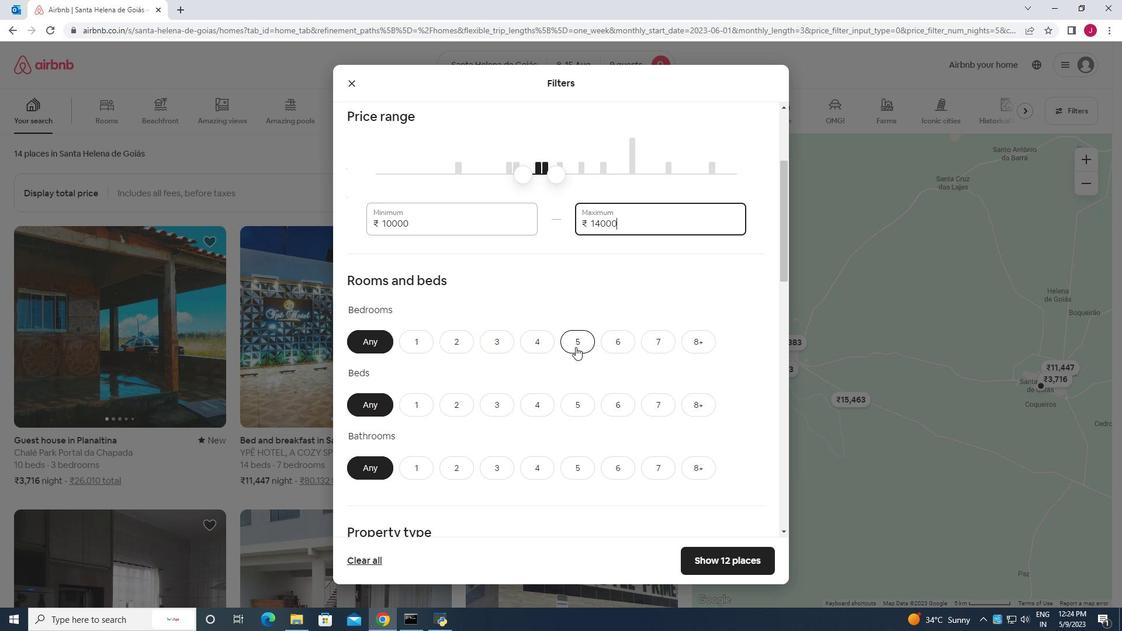 
Action: Mouse moved to (578, 223)
Screenshot: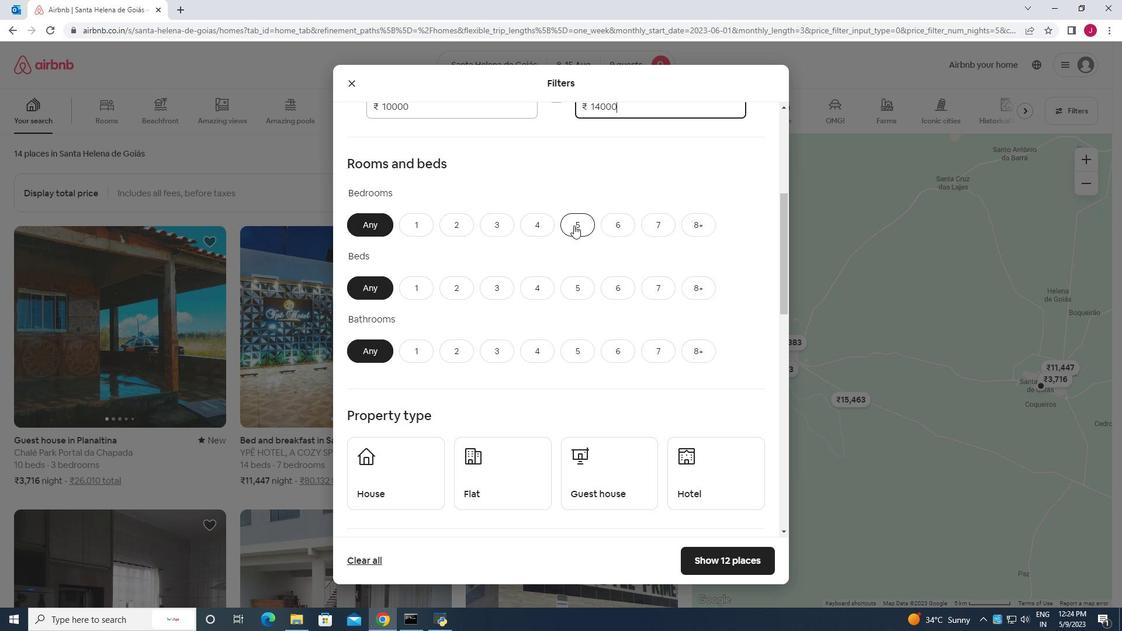 
Action: Mouse pressed left at (578, 223)
Screenshot: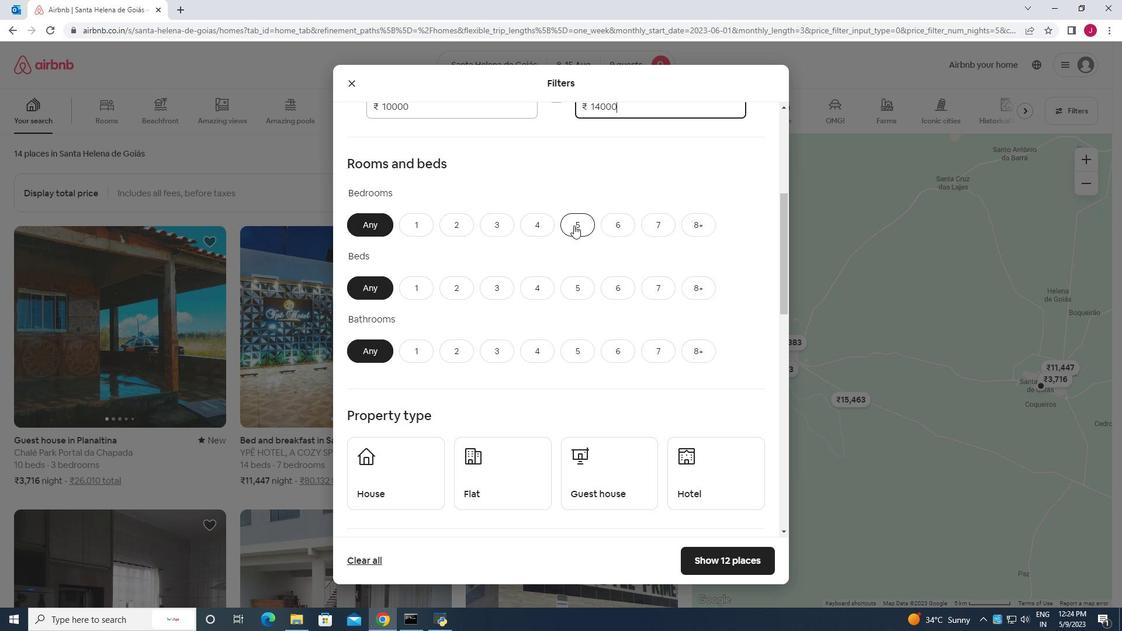 
Action: Mouse moved to (697, 291)
Screenshot: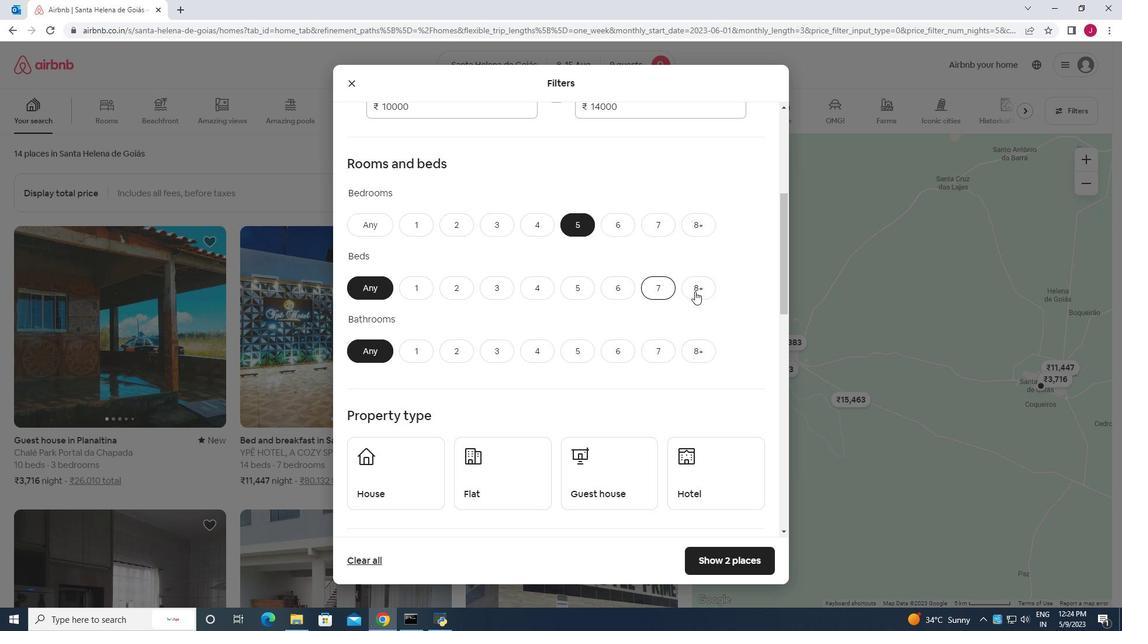
Action: Mouse pressed left at (697, 291)
Screenshot: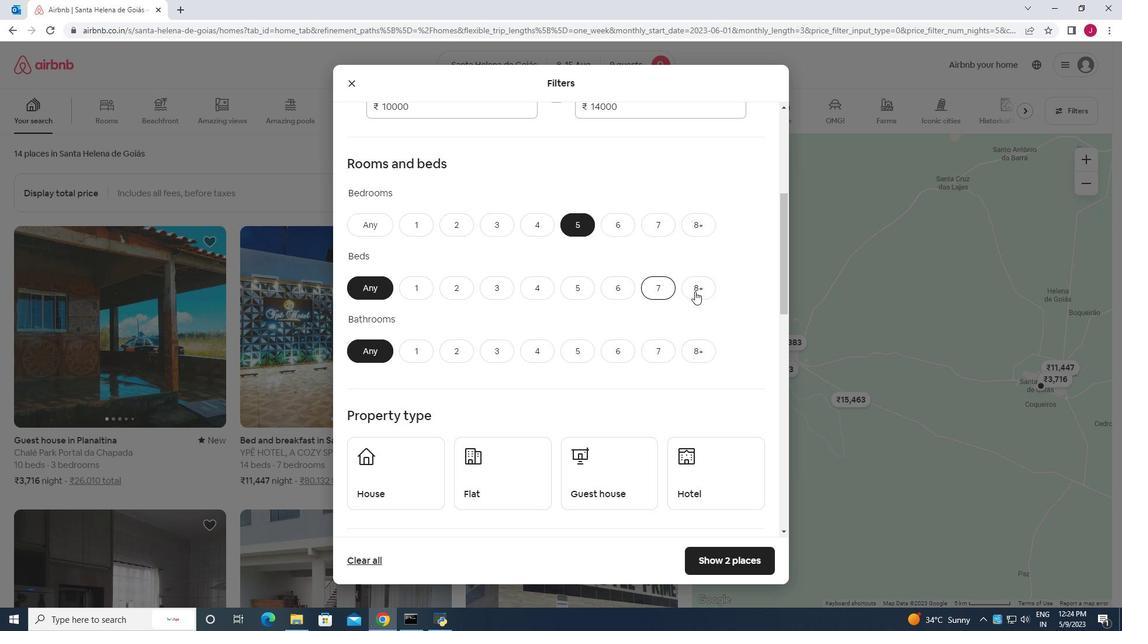 
Action: Mouse moved to (578, 352)
Screenshot: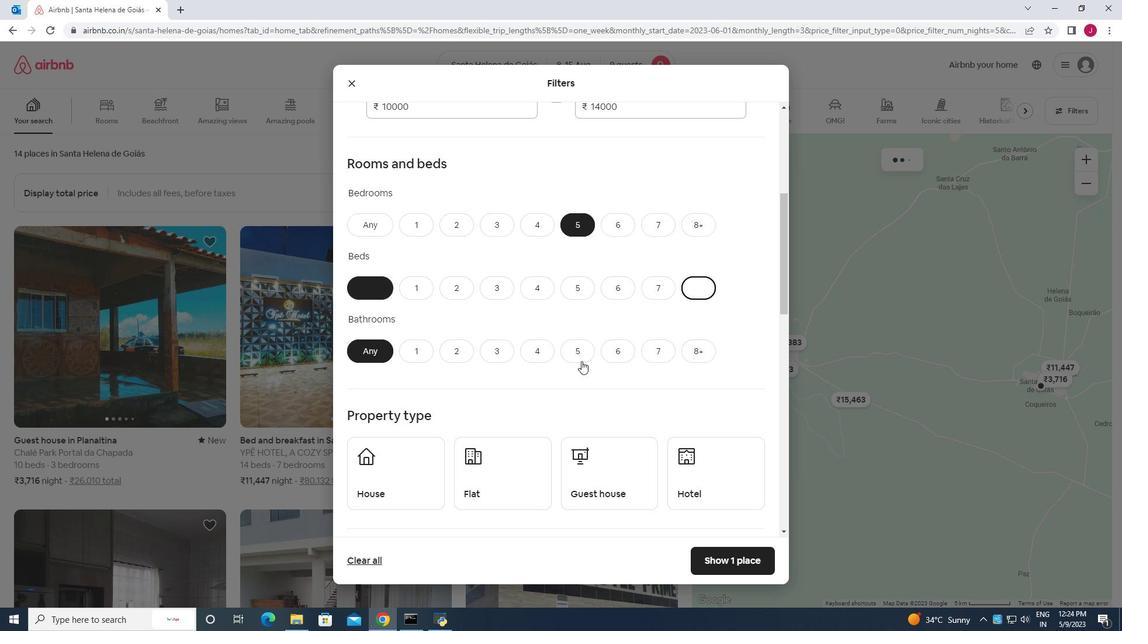 
Action: Mouse pressed left at (578, 352)
Screenshot: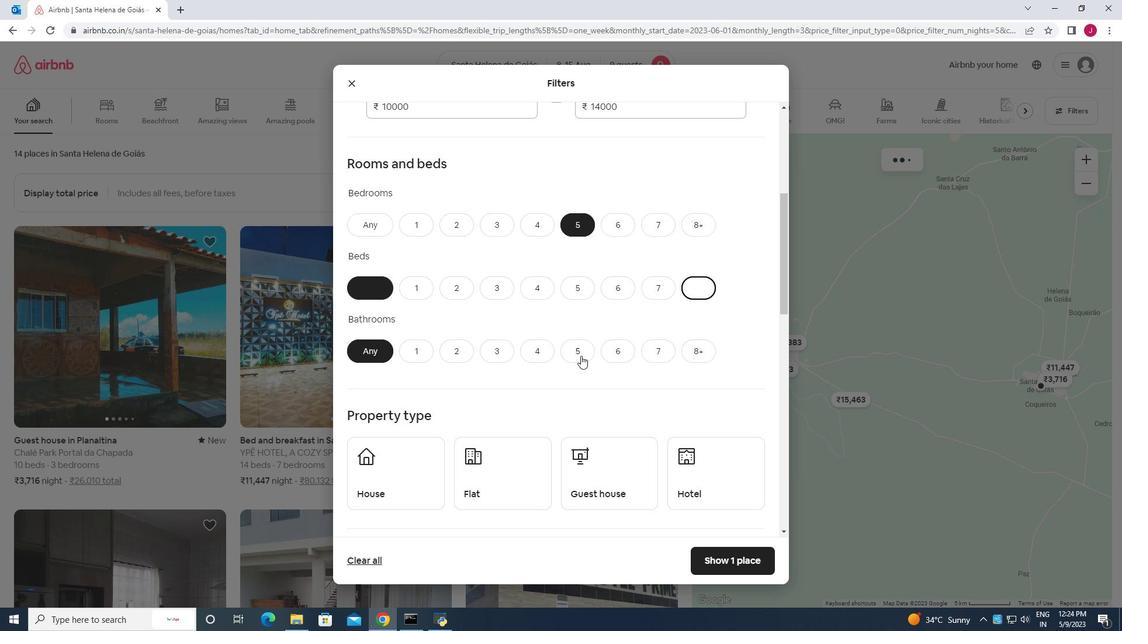 
Action: Mouse moved to (529, 357)
Screenshot: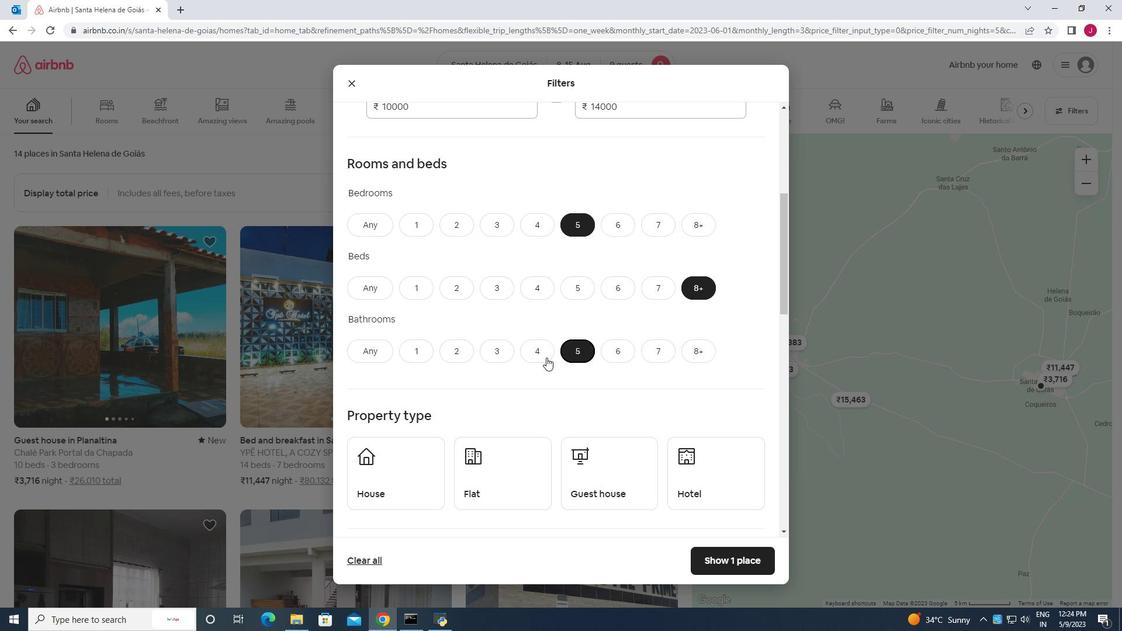 
Action: Mouse scrolled (529, 357) with delta (0, 0)
Screenshot: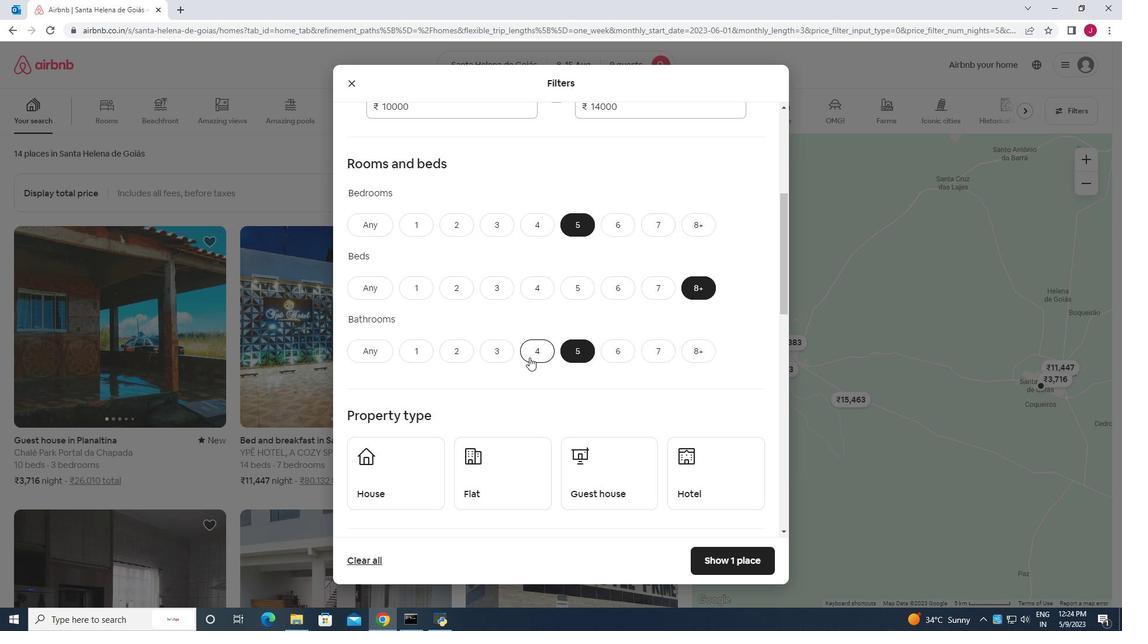 
Action: Mouse scrolled (529, 357) with delta (0, 0)
Screenshot: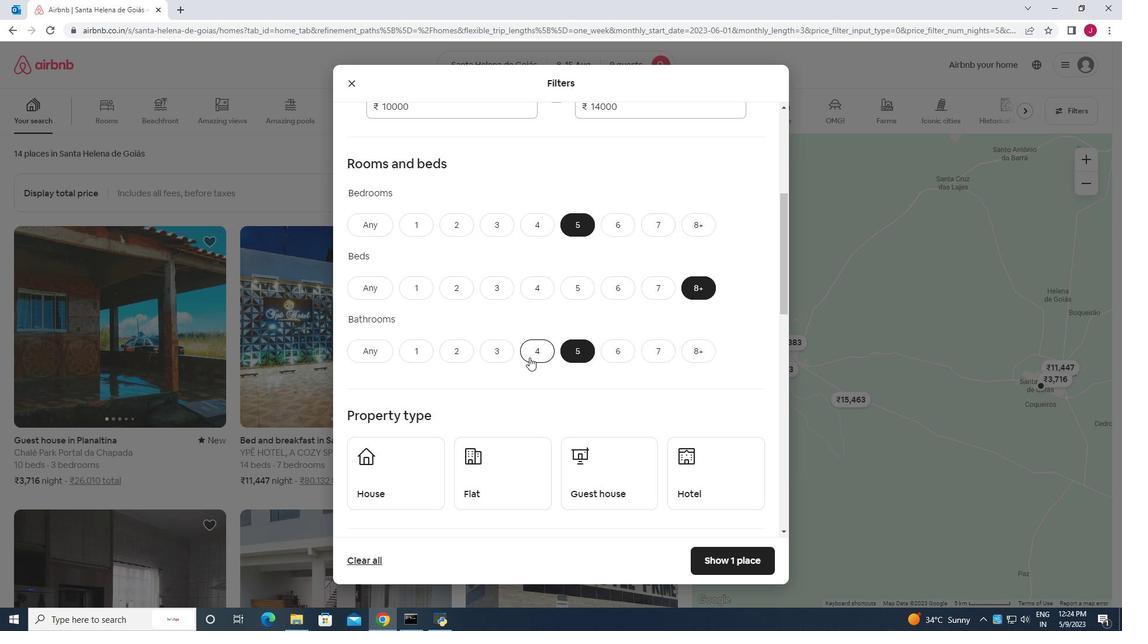 
Action: Mouse moved to (390, 367)
Screenshot: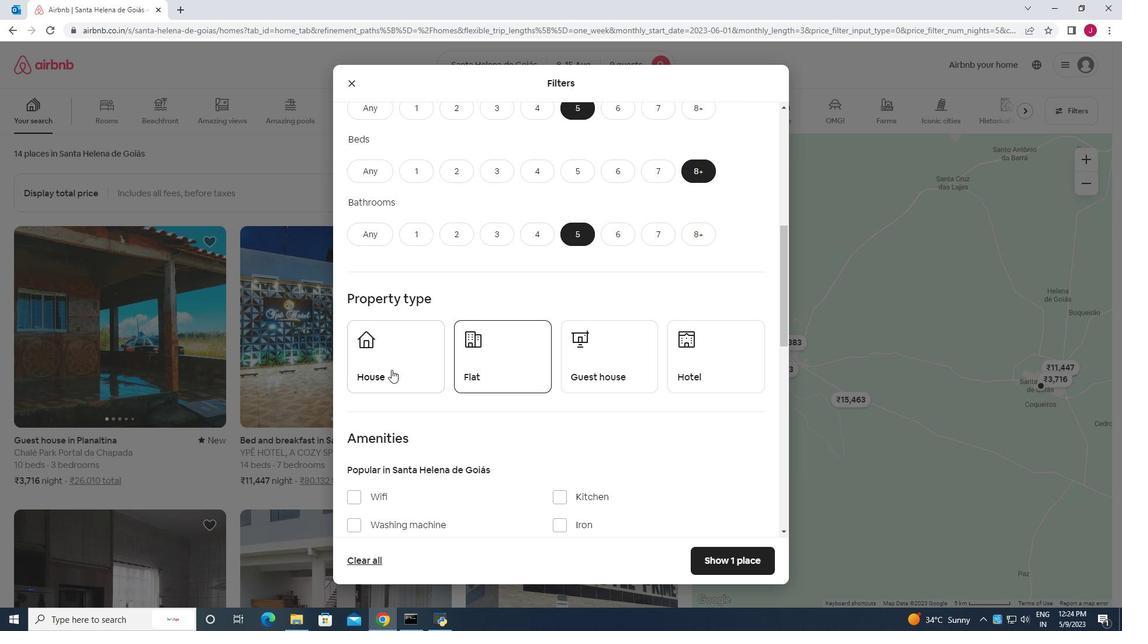 
Action: Mouse pressed left at (390, 367)
Screenshot: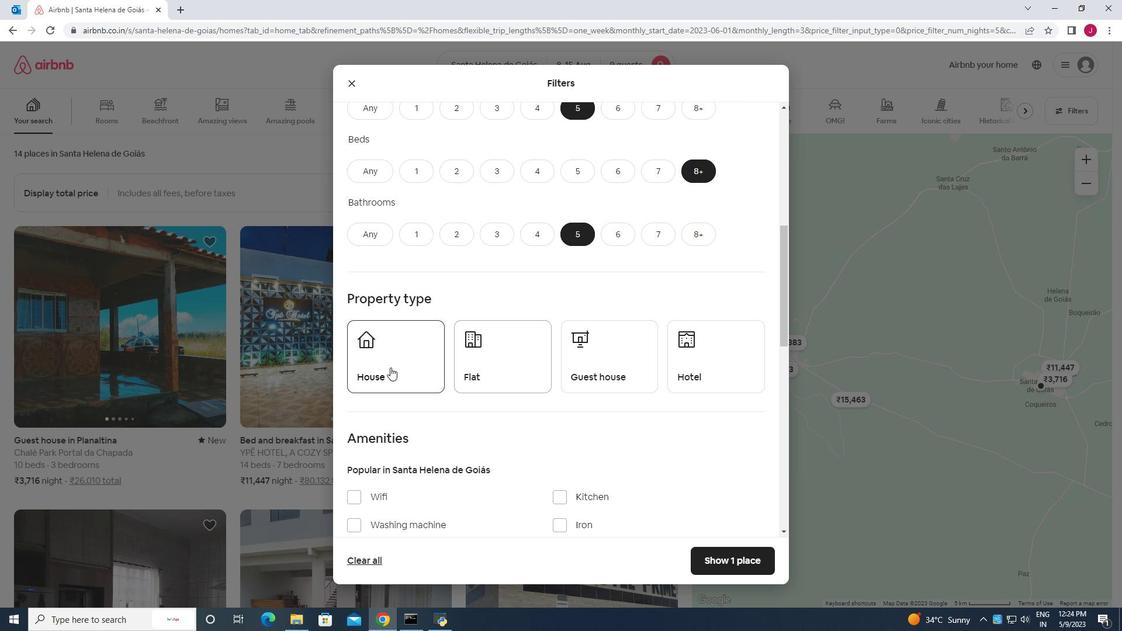 
Action: Mouse moved to (494, 367)
Screenshot: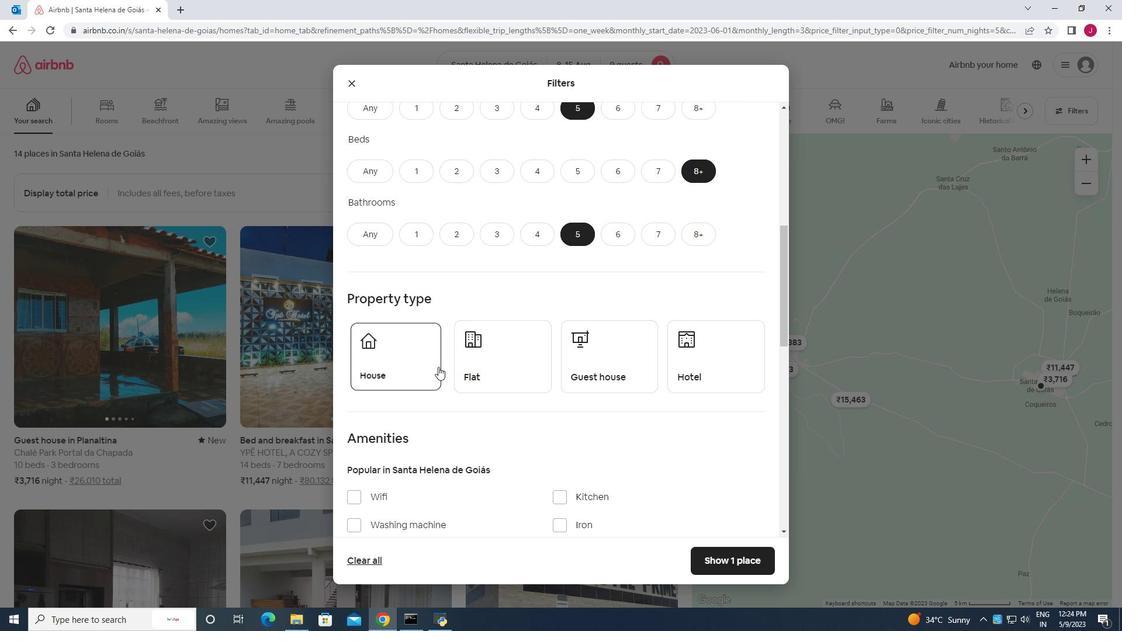 
Action: Mouse pressed left at (494, 367)
Screenshot: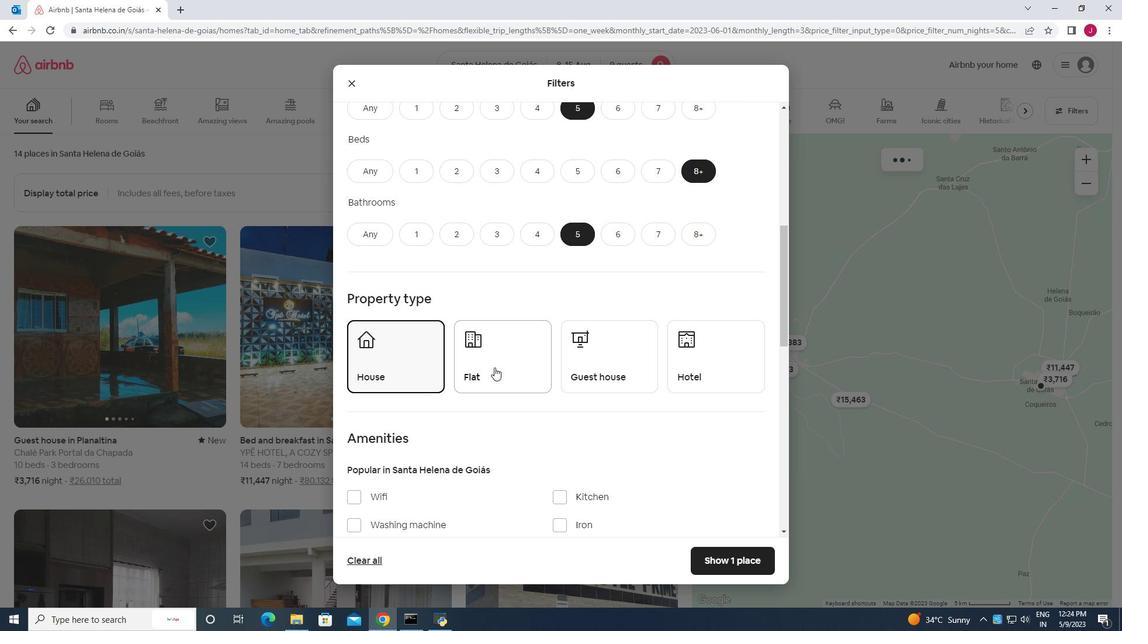
Action: Mouse moved to (591, 368)
Screenshot: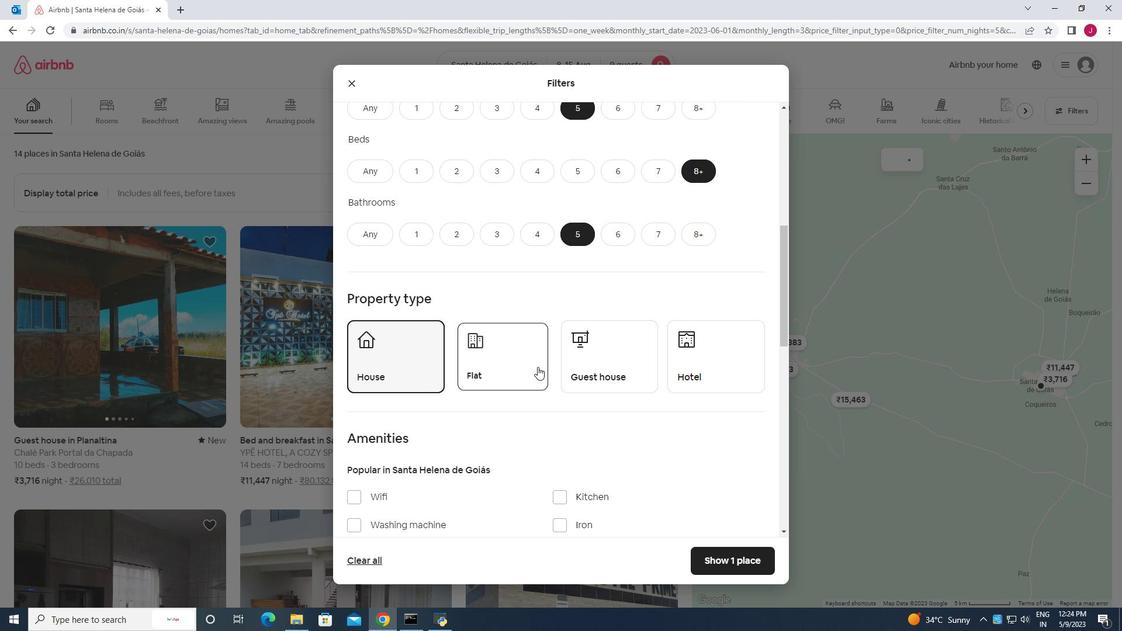 
Action: Mouse pressed left at (591, 368)
Screenshot: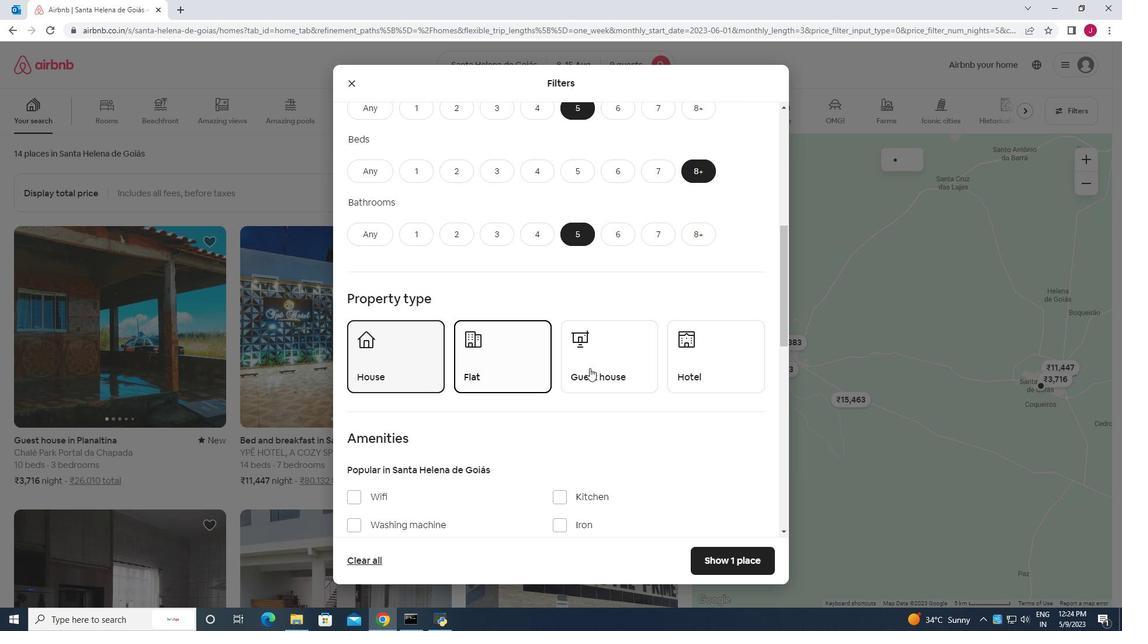 
Action: Mouse moved to (695, 368)
Screenshot: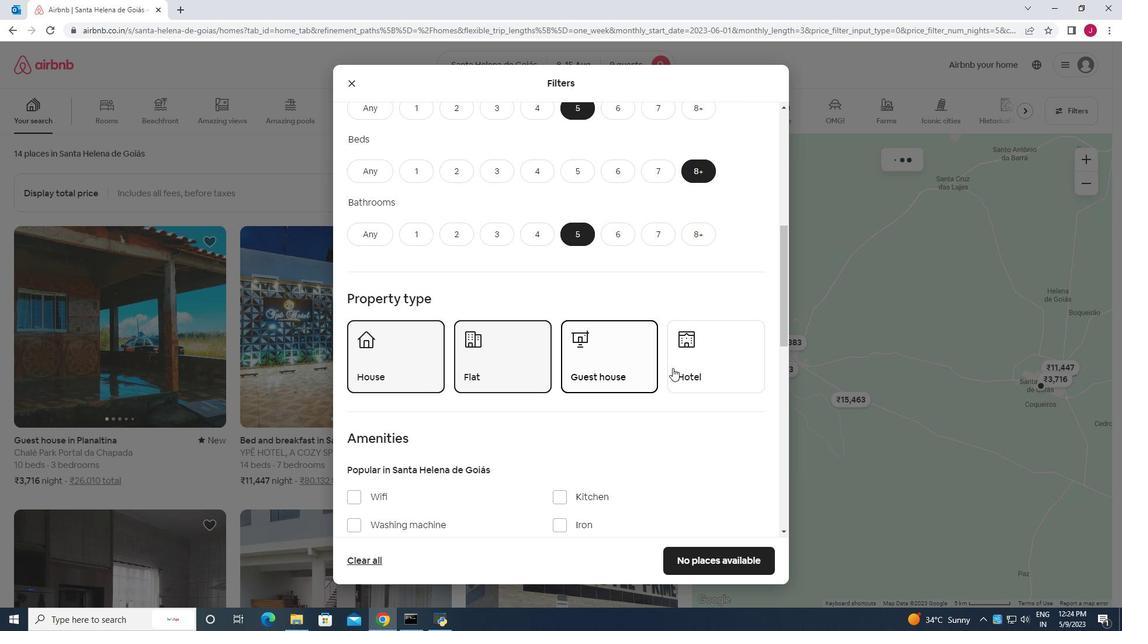 
Action: Mouse pressed left at (695, 368)
Screenshot: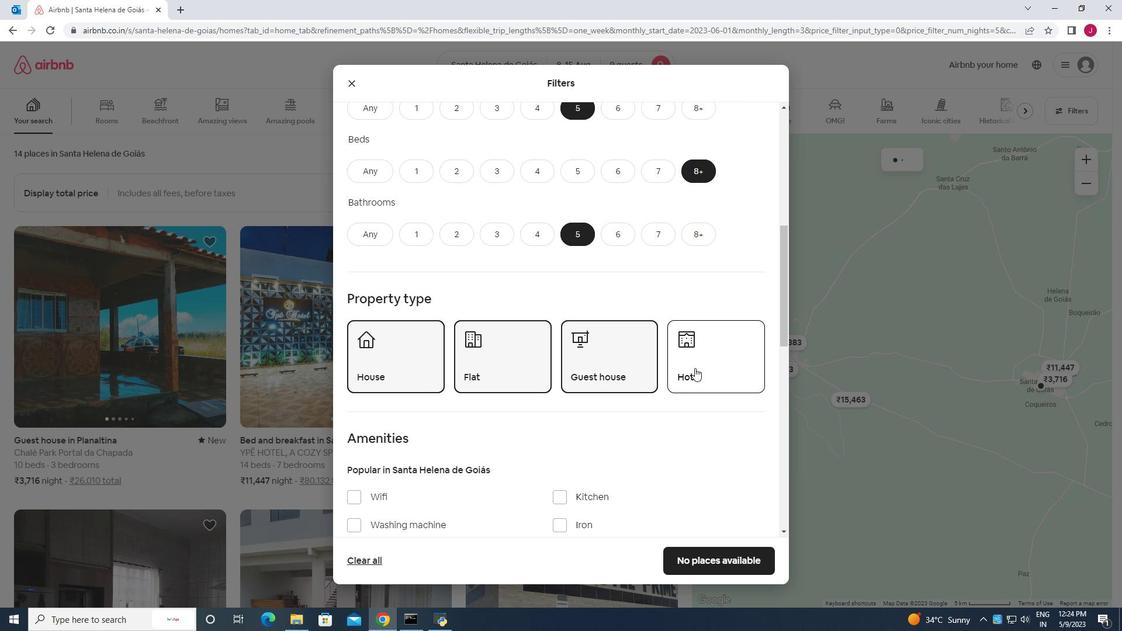 
Action: Mouse moved to (586, 342)
Screenshot: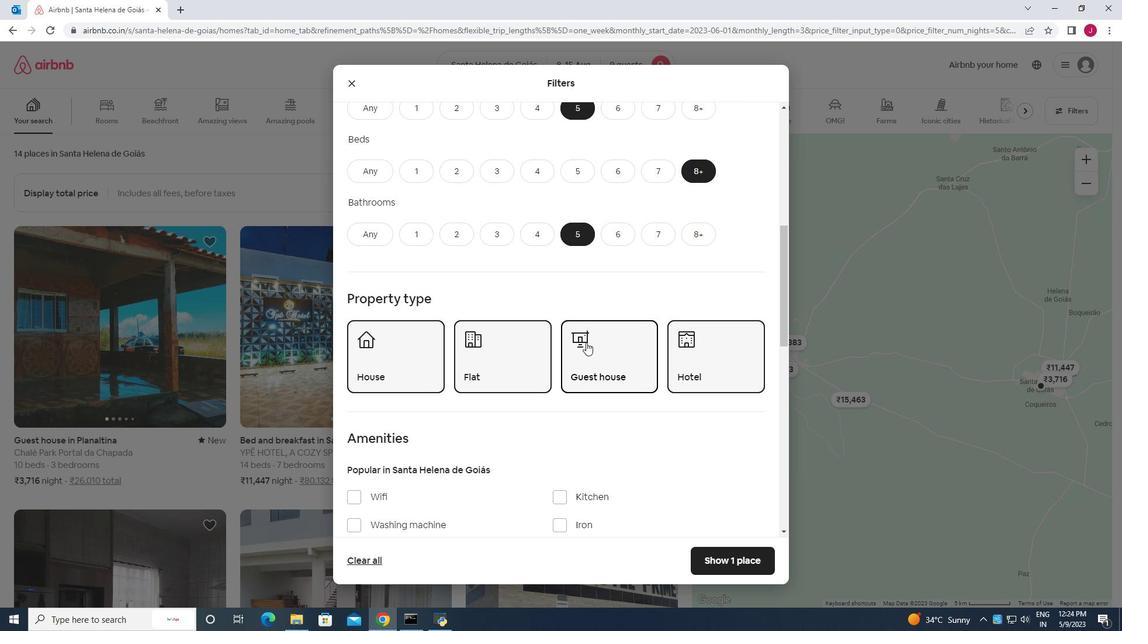 
Action: Mouse scrolled (586, 341) with delta (0, 0)
Screenshot: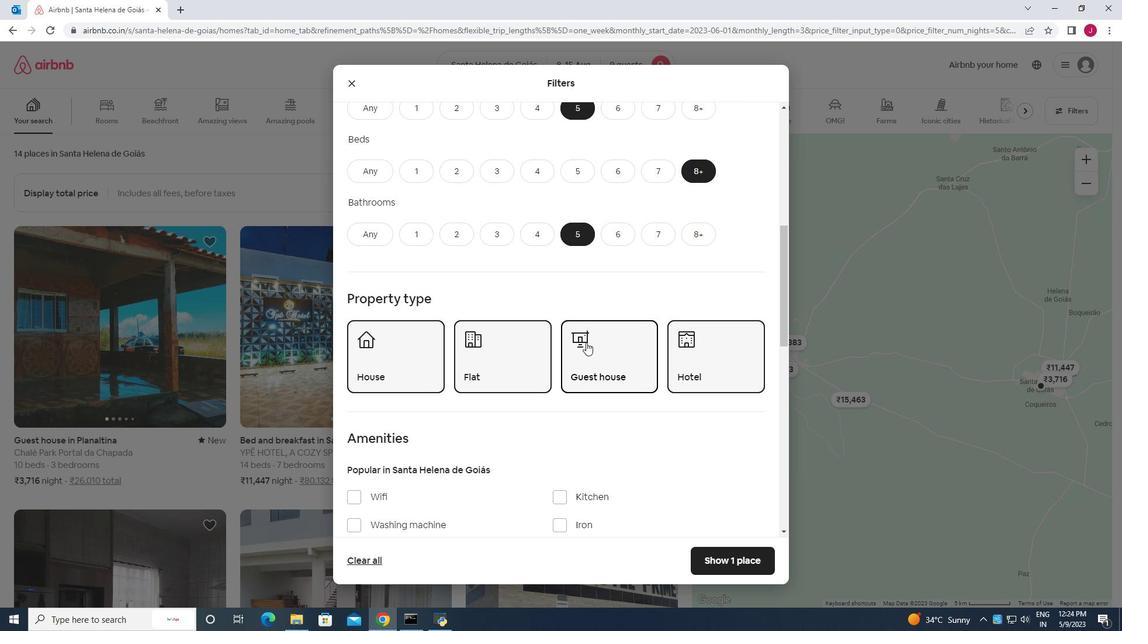 
Action: Mouse scrolled (586, 341) with delta (0, 0)
Screenshot: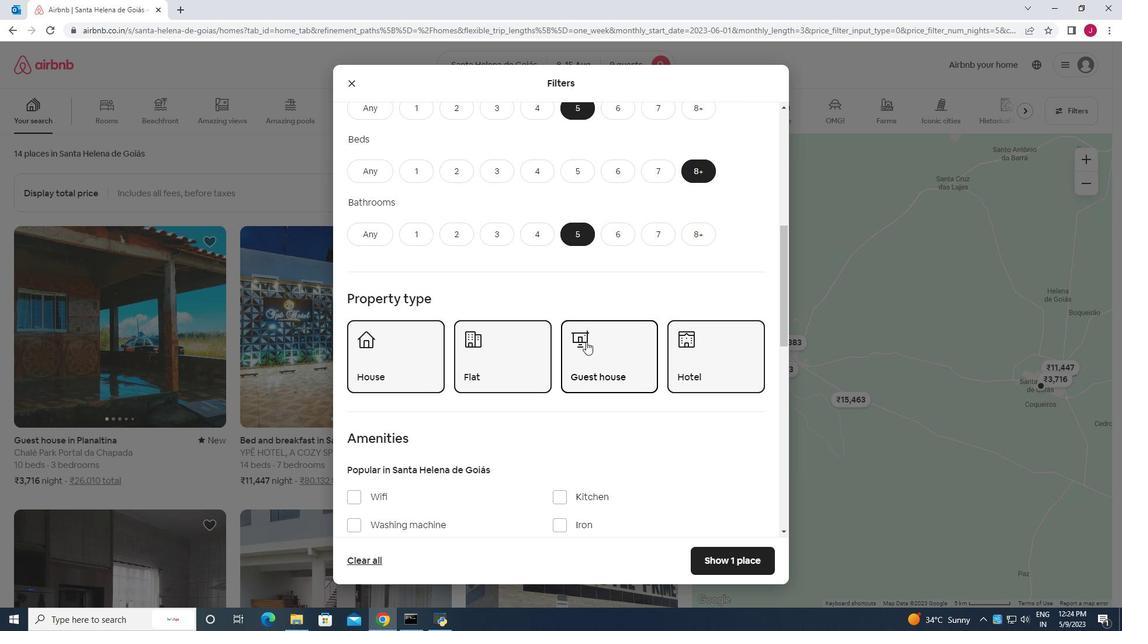
Action: Mouse moved to (358, 378)
Screenshot: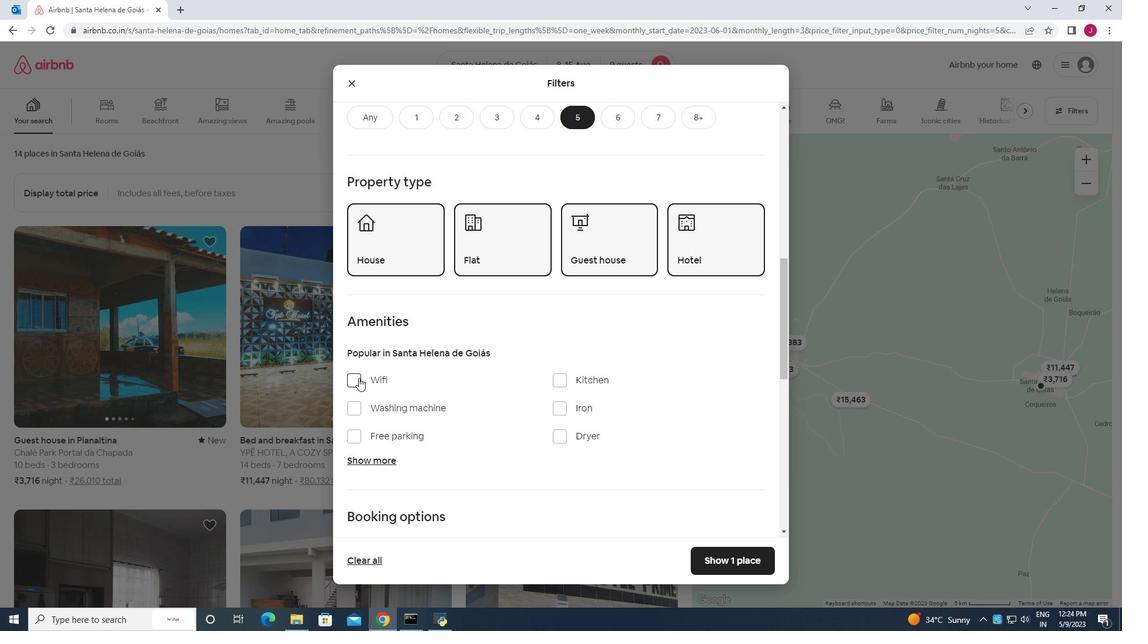 
Action: Mouse pressed left at (358, 378)
Screenshot: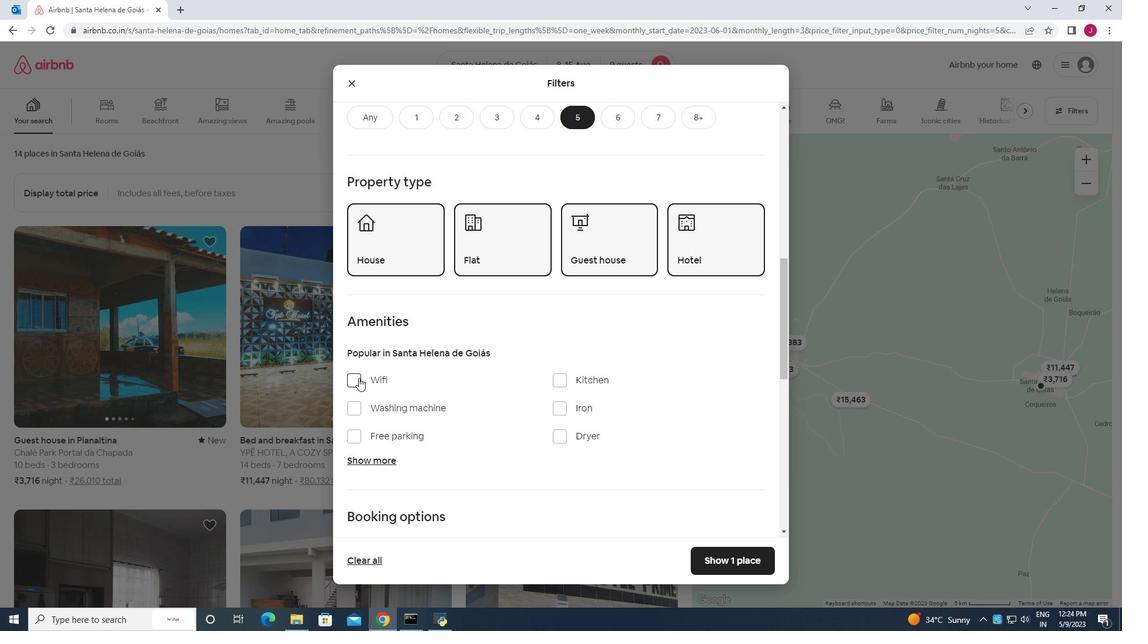 
Action: Mouse moved to (432, 375)
Screenshot: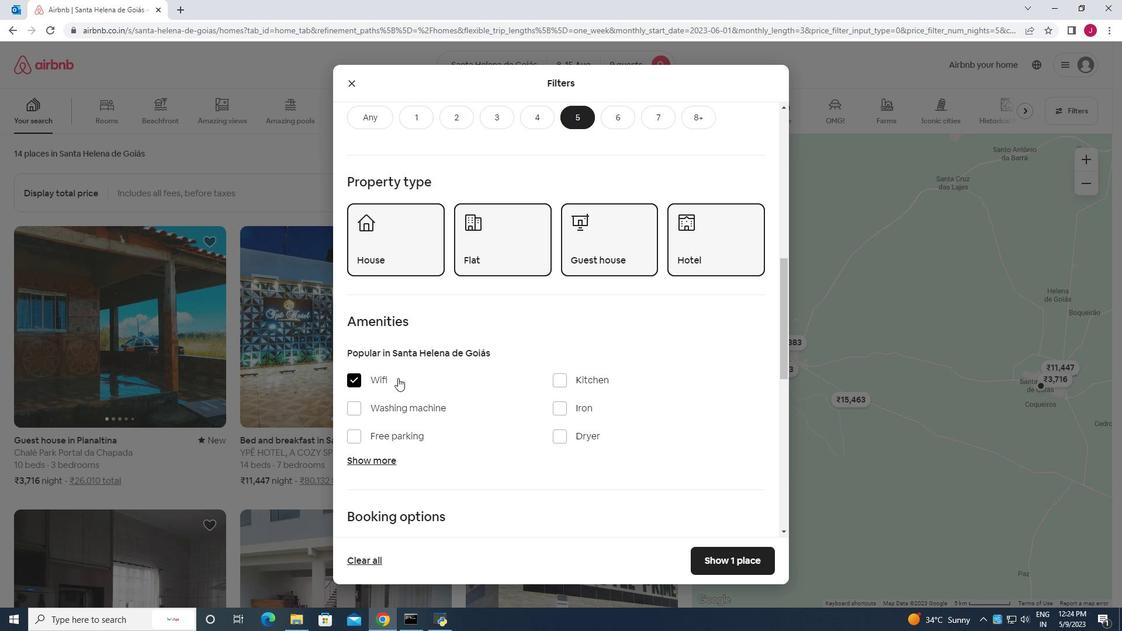 
Action: Mouse scrolled (432, 374) with delta (0, 0)
Screenshot: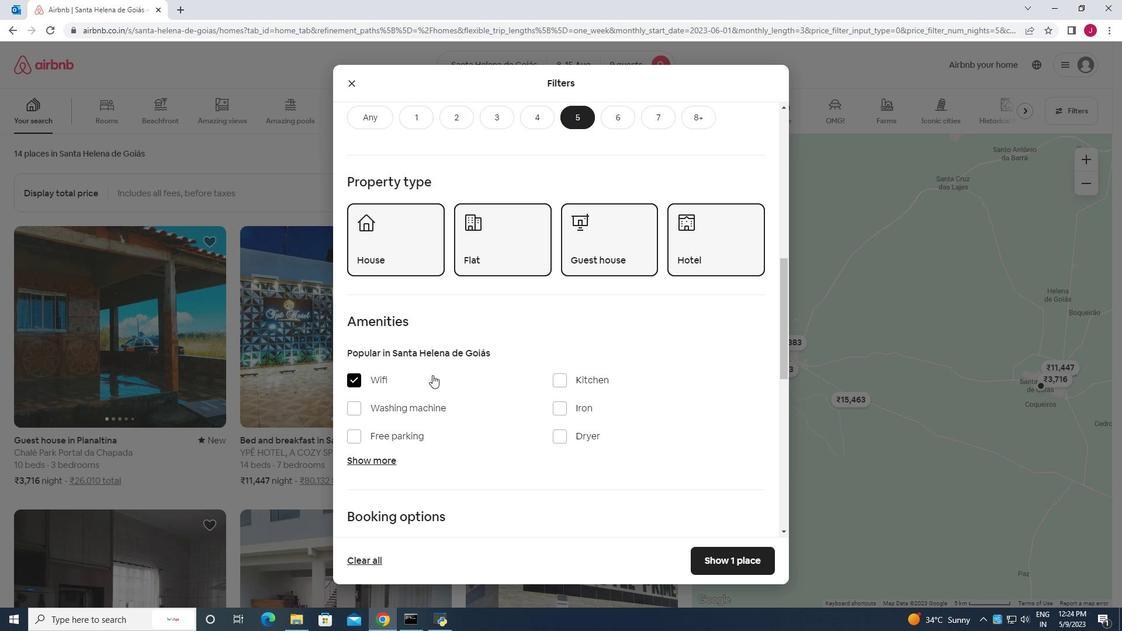 
Action: Mouse moved to (387, 401)
Screenshot: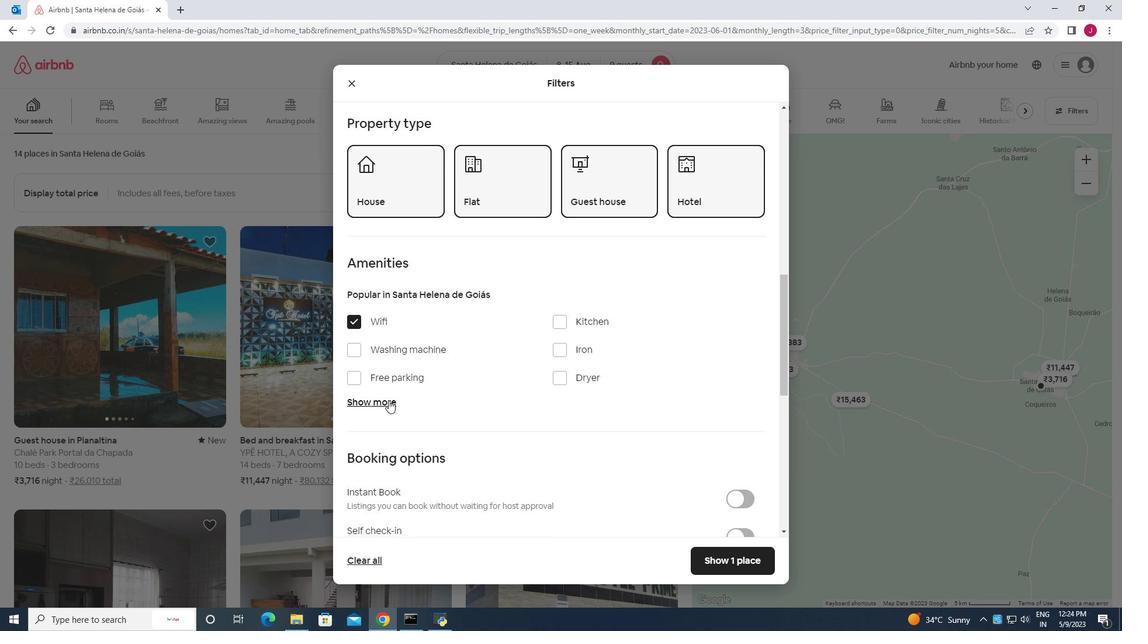 
Action: Mouse pressed left at (387, 401)
Screenshot: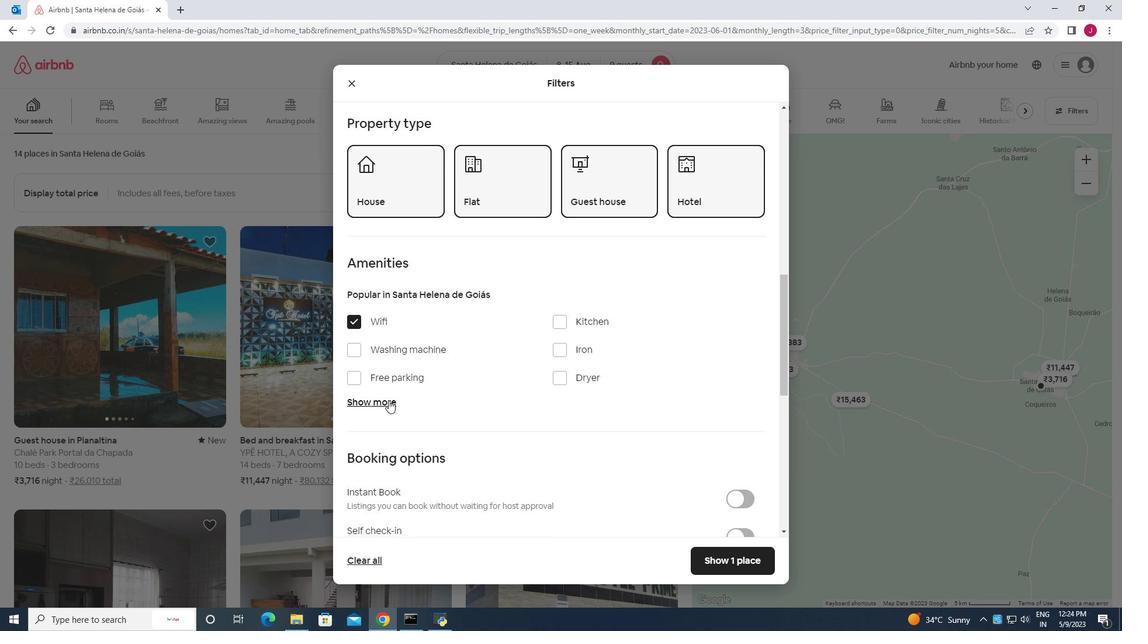 
Action: Mouse moved to (360, 380)
Screenshot: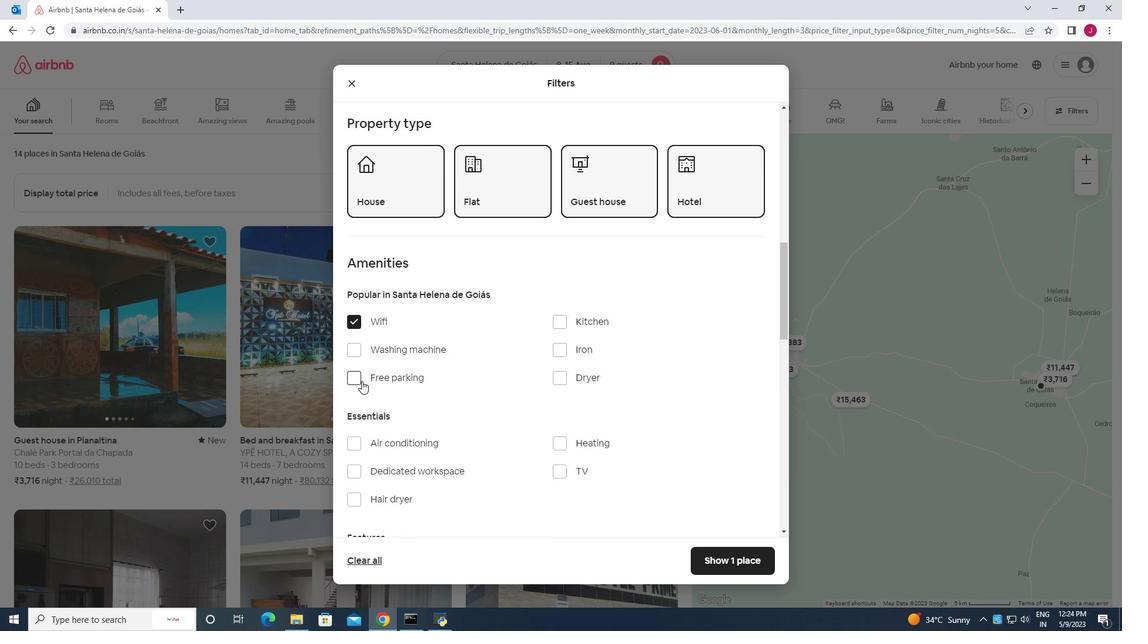 
Action: Mouse pressed left at (360, 380)
Screenshot: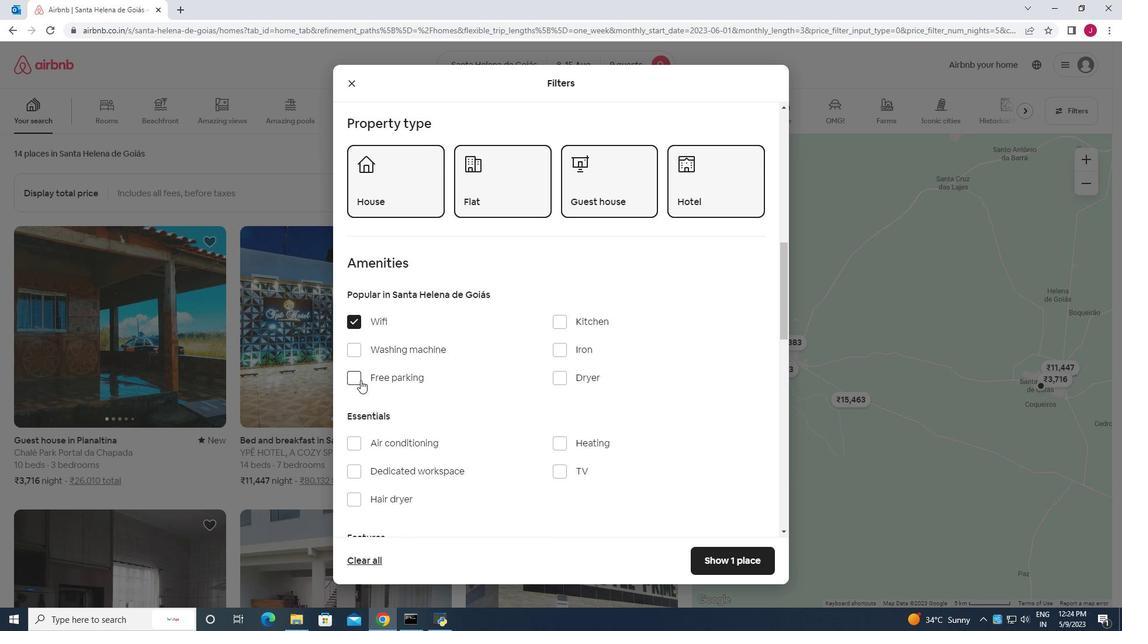 
Action: Mouse moved to (453, 364)
Screenshot: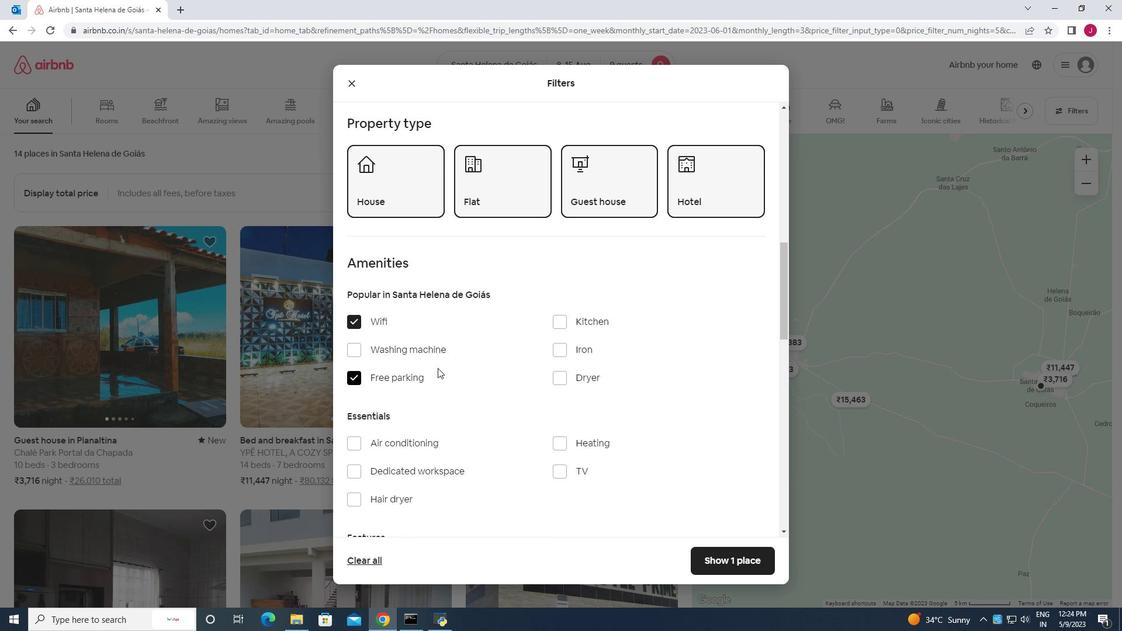 
Action: Mouse scrolled (453, 364) with delta (0, 0)
Screenshot: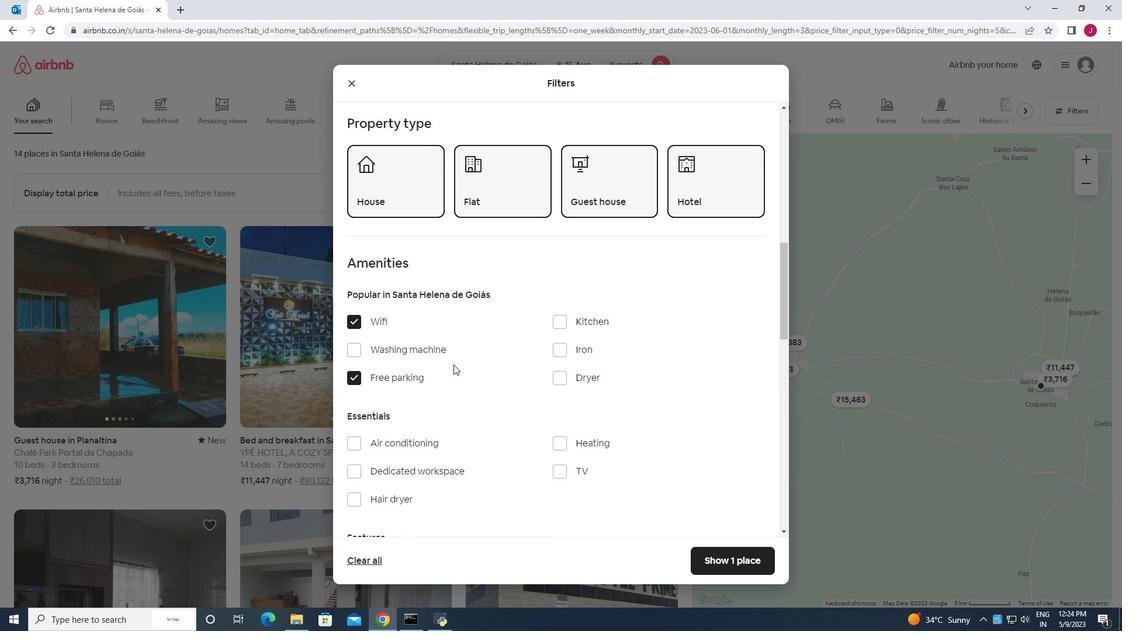 
Action: Mouse scrolled (453, 364) with delta (0, 0)
Screenshot: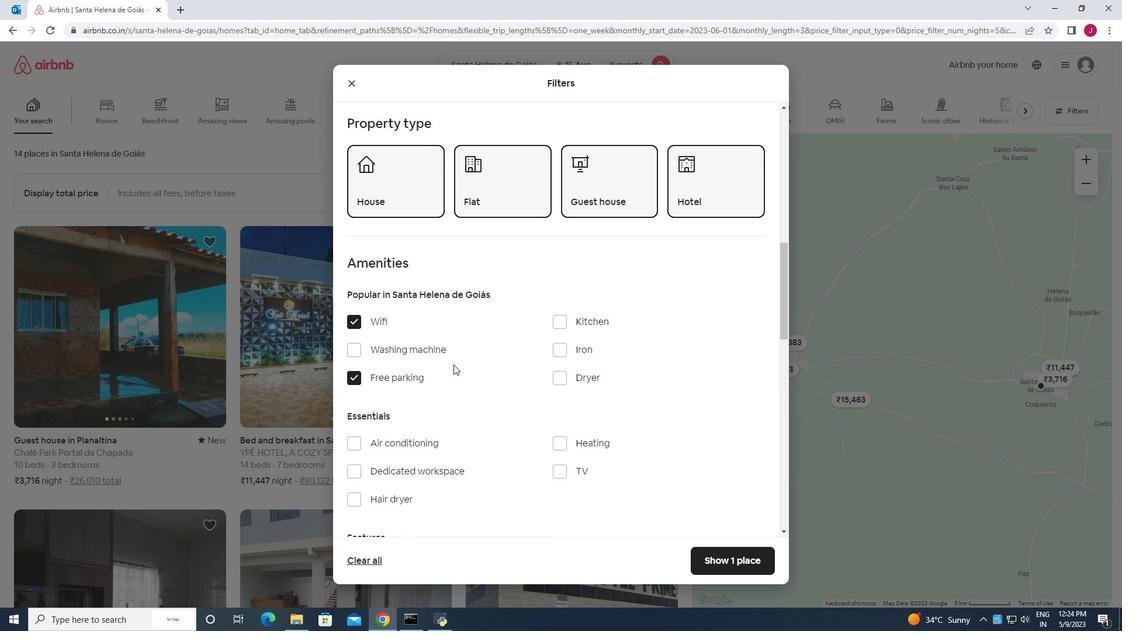 
Action: Mouse moved to (554, 354)
Screenshot: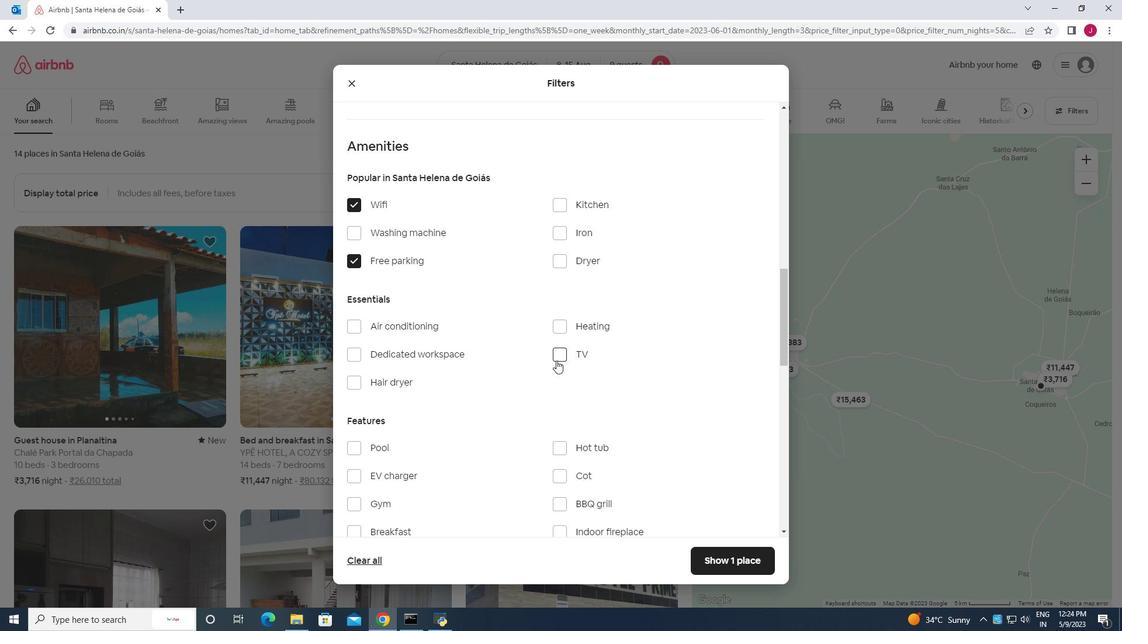 
Action: Mouse pressed left at (554, 354)
Screenshot: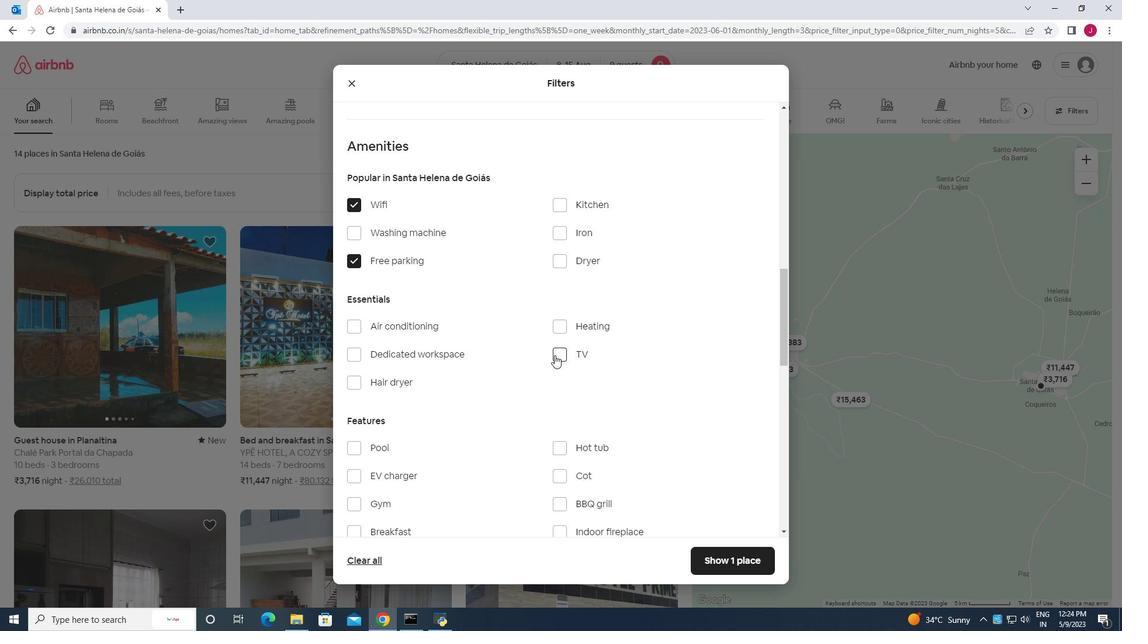 
Action: Mouse moved to (429, 381)
Screenshot: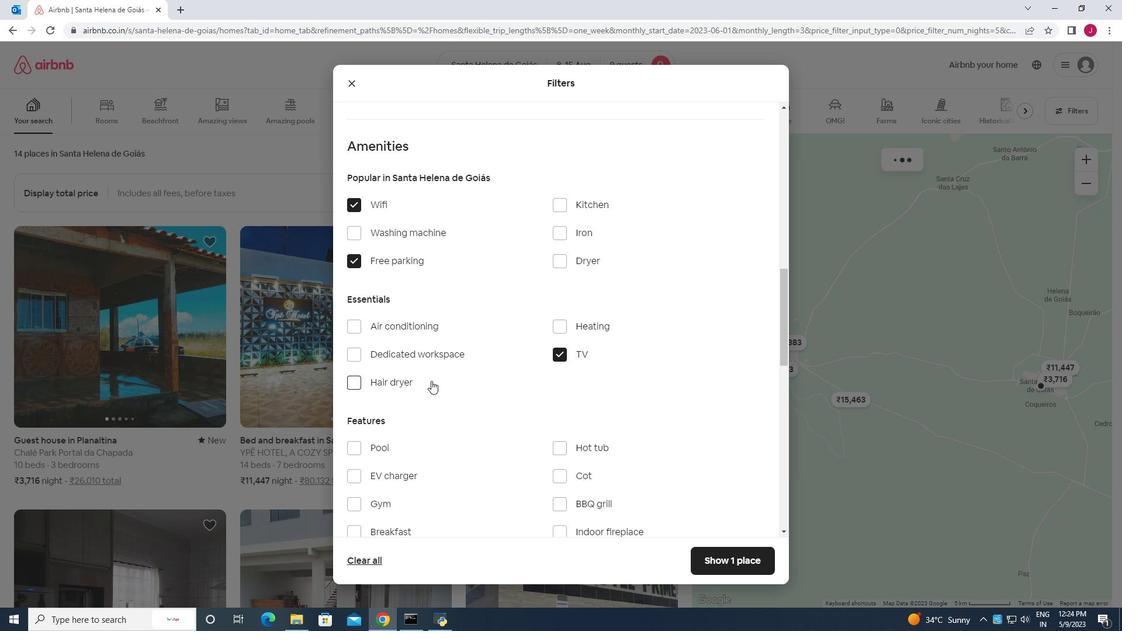 
Action: Mouse scrolled (429, 380) with delta (0, 0)
Screenshot: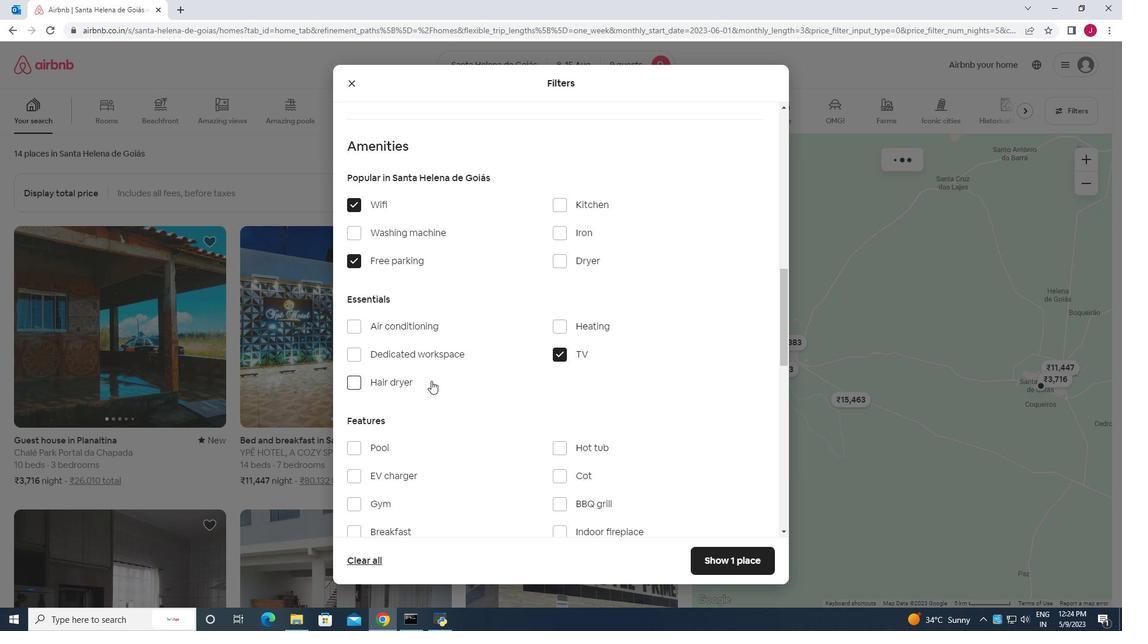 
Action: Mouse scrolled (429, 380) with delta (0, 0)
Screenshot: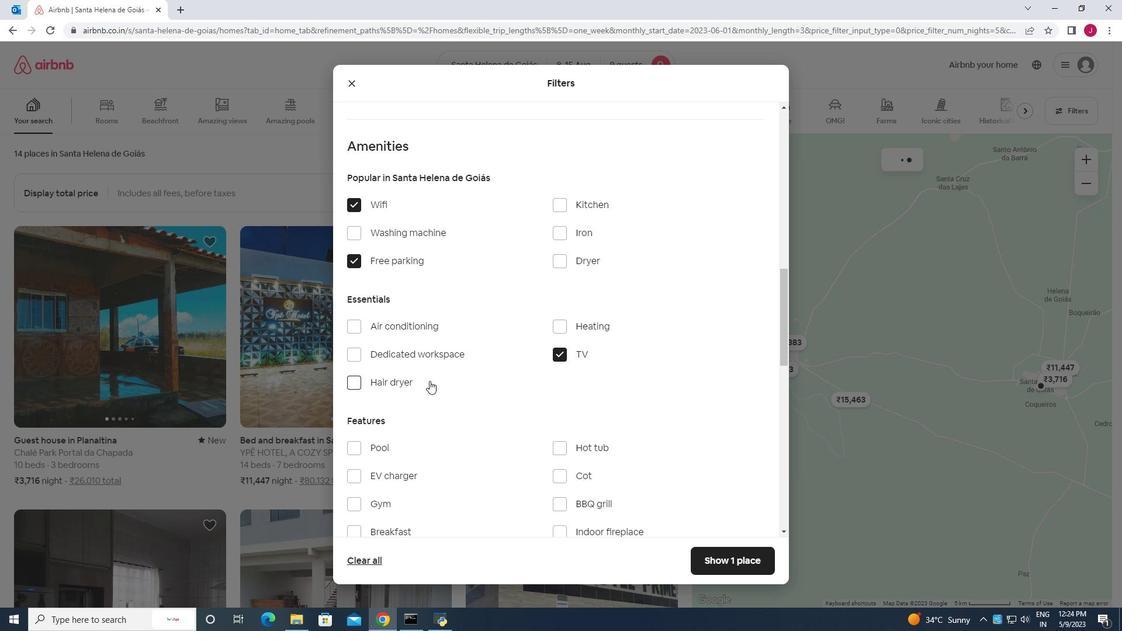 
Action: Mouse moved to (357, 387)
Screenshot: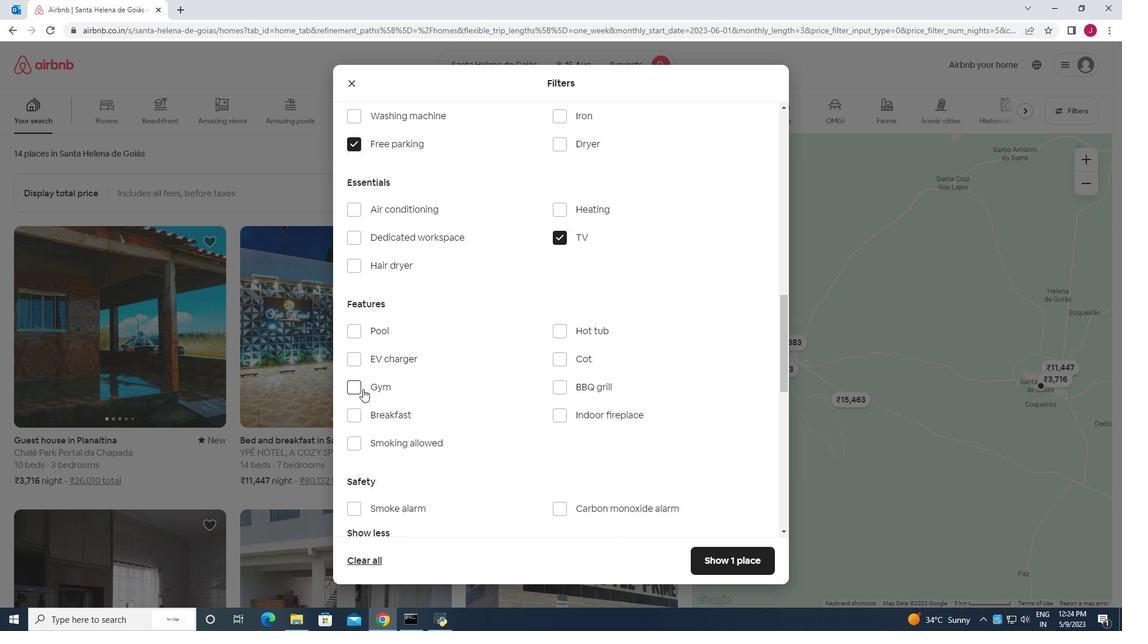 
Action: Mouse pressed left at (357, 387)
Screenshot: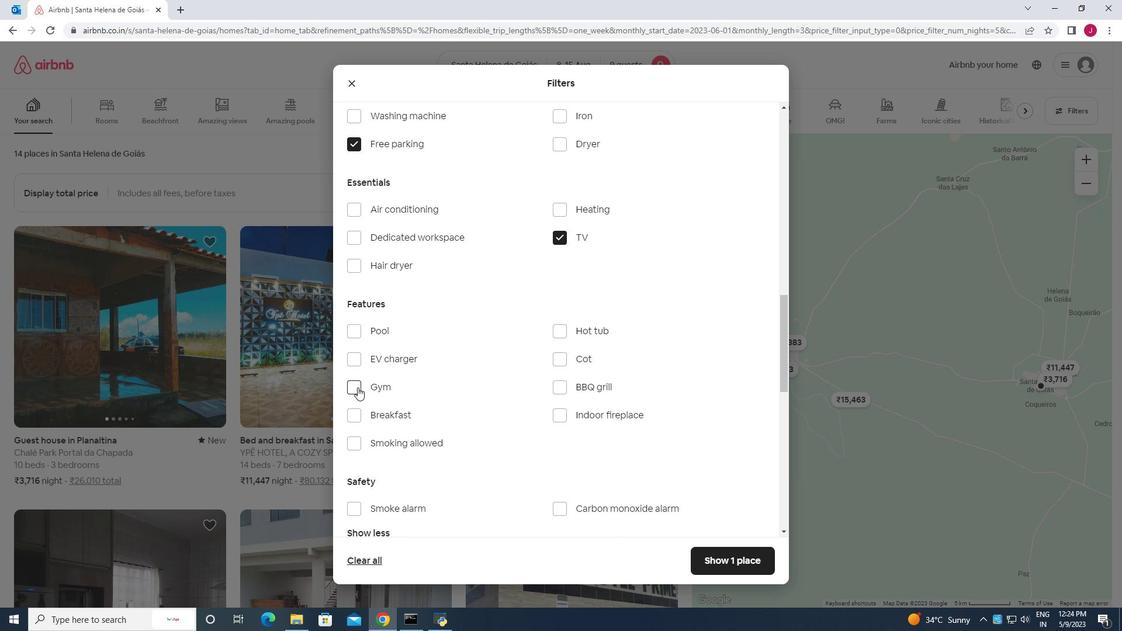 
Action: Mouse moved to (491, 358)
Screenshot: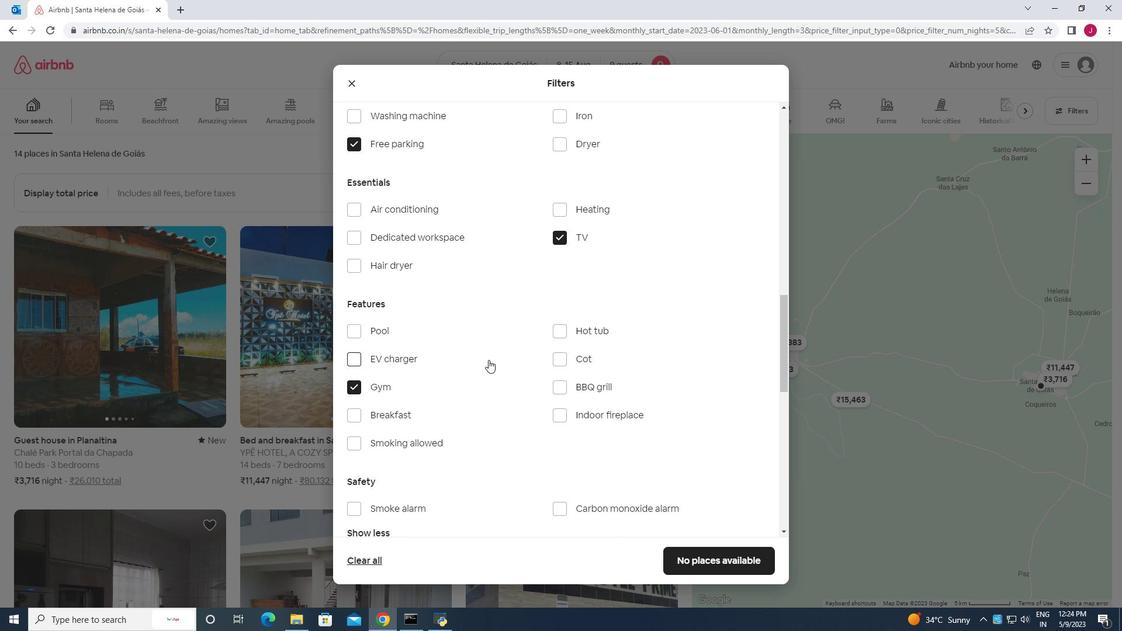 
Action: Mouse scrolled (491, 357) with delta (0, 0)
Screenshot: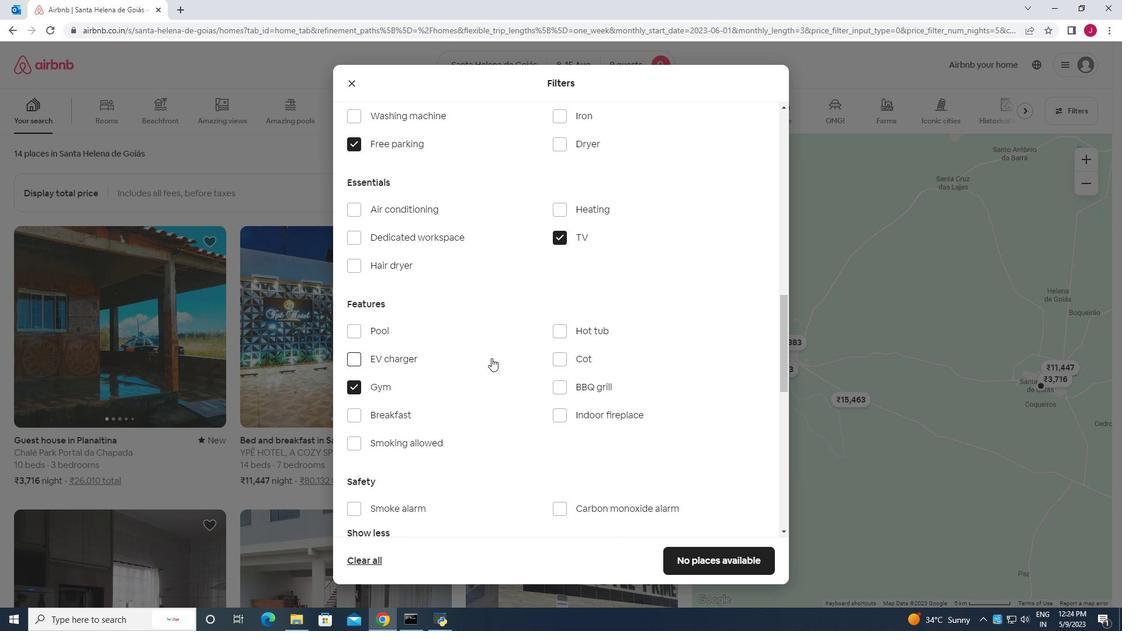 
Action: Mouse scrolled (491, 357) with delta (0, 0)
Screenshot: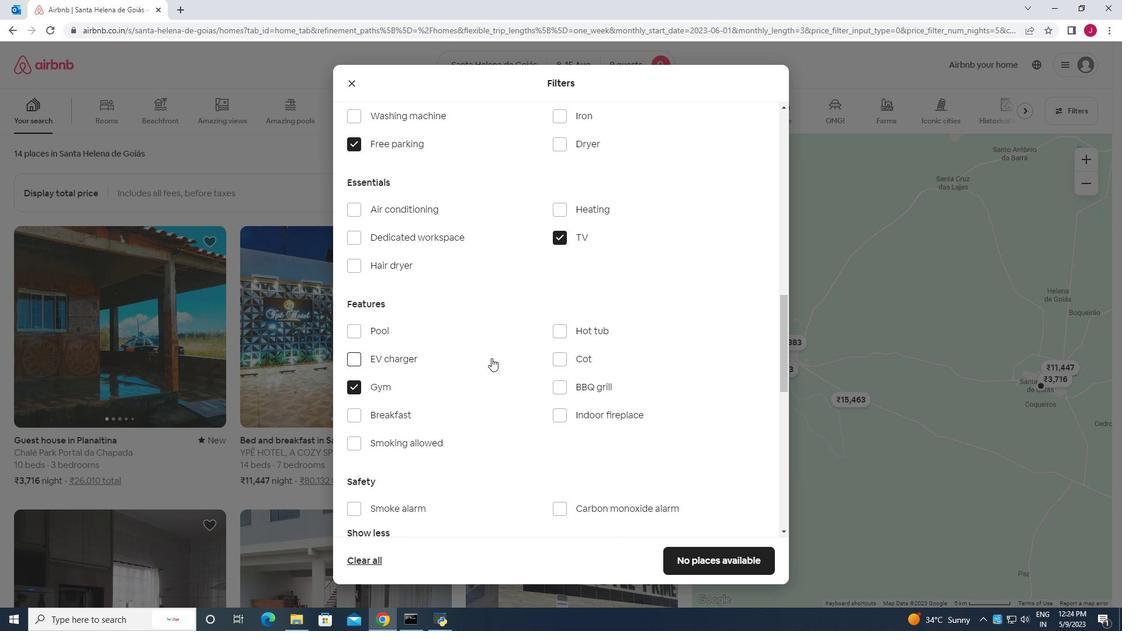 
Action: Mouse moved to (358, 298)
Screenshot: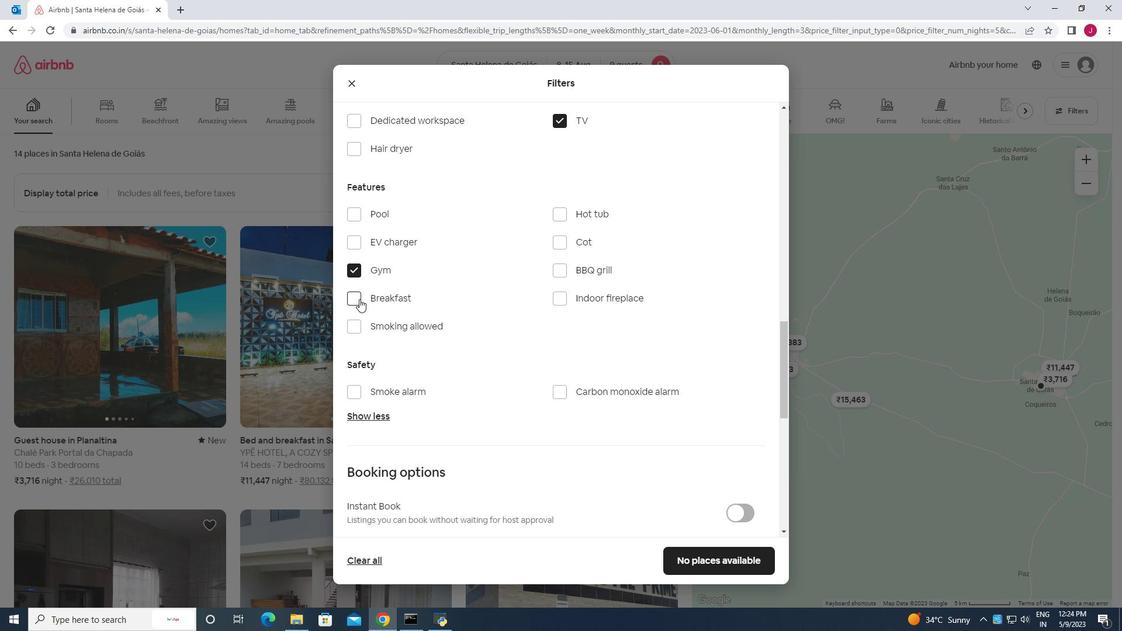
Action: Mouse pressed left at (358, 298)
Screenshot: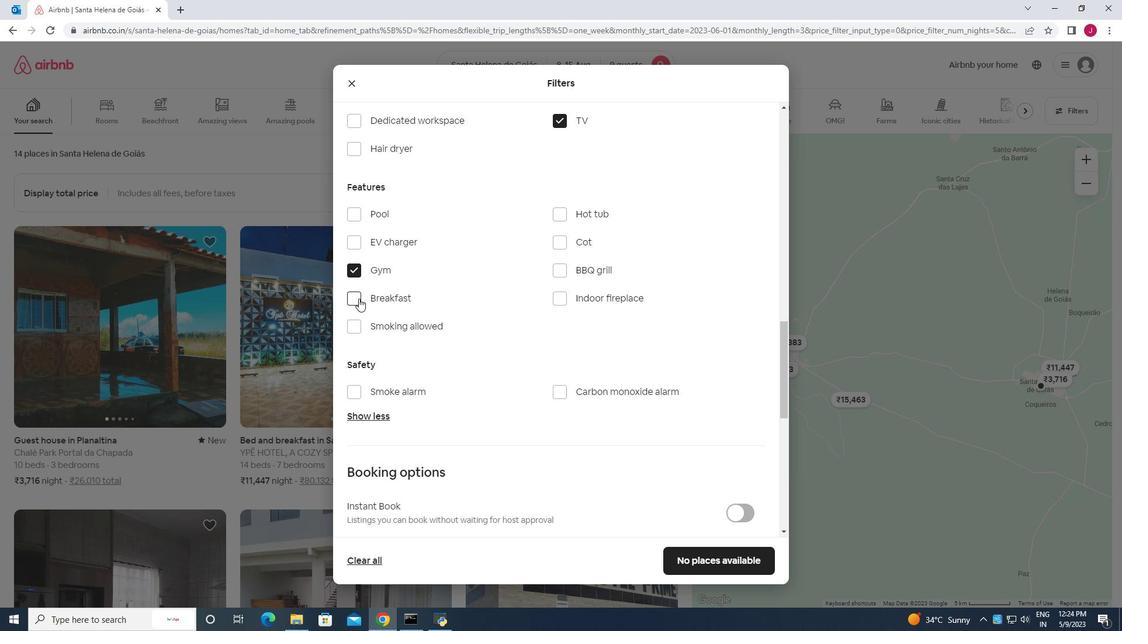 
Action: Mouse moved to (469, 314)
Screenshot: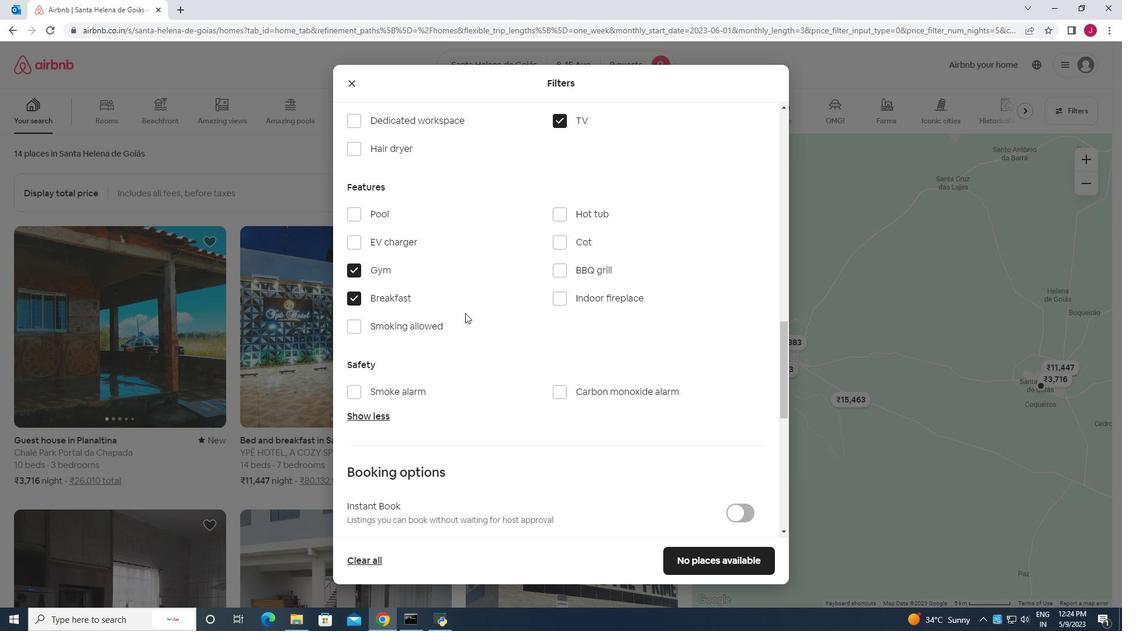 
Action: Mouse scrolled (469, 314) with delta (0, 0)
Screenshot: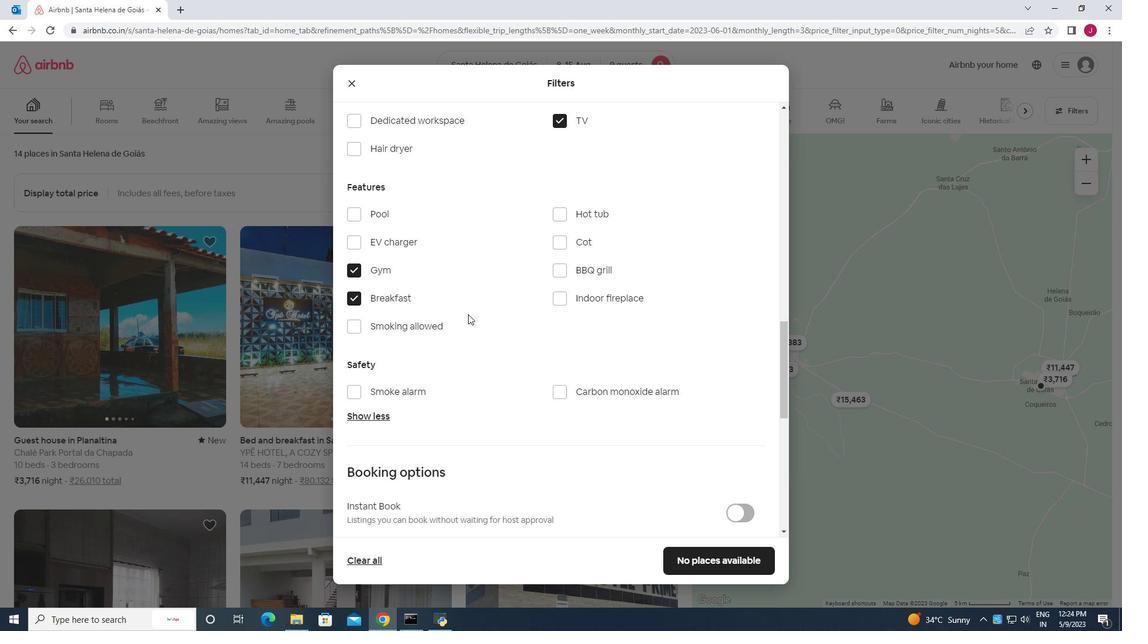 
Action: Mouse scrolled (469, 314) with delta (0, 0)
Screenshot: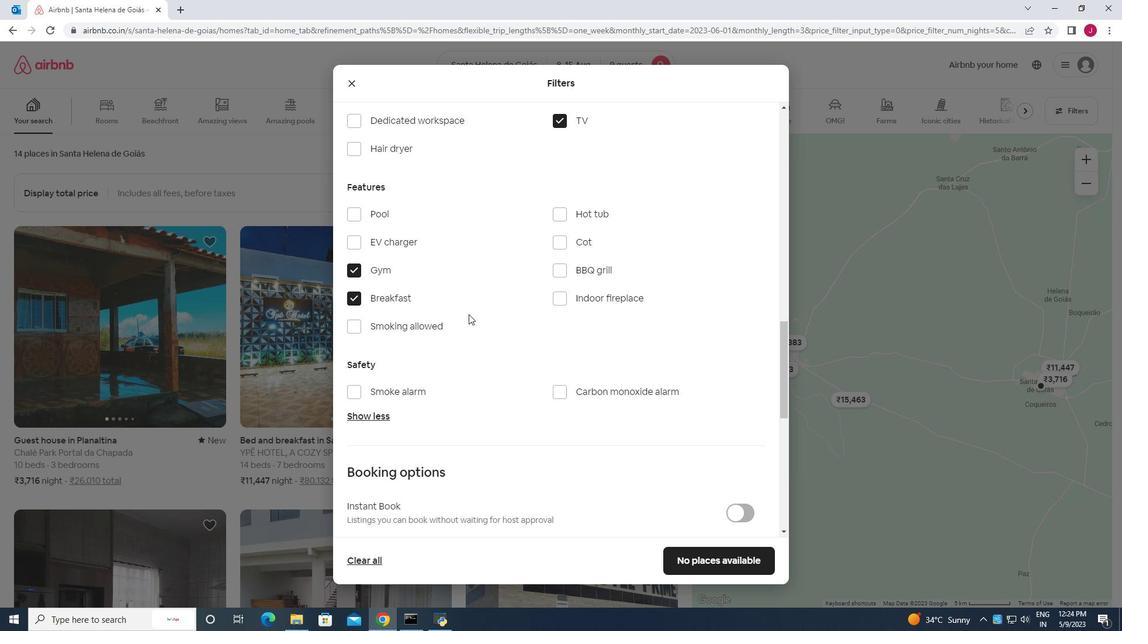 
Action: Mouse scrolled (469, 314) with delta (0, 0)
Screenshot: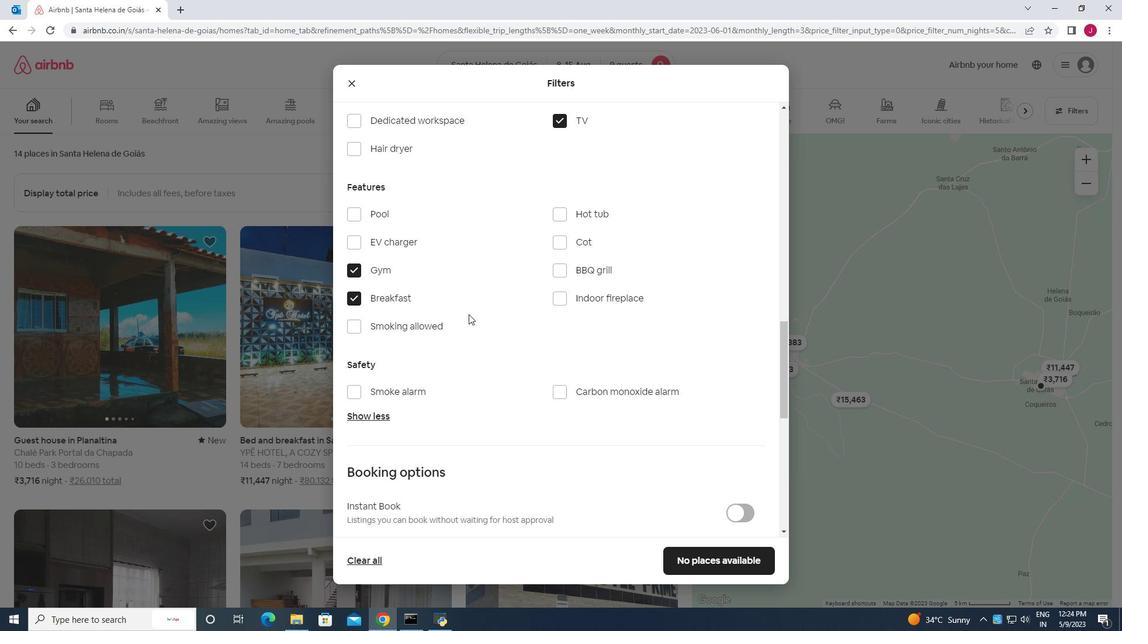 
Action: Mouse moved to (490, 310)
Screenshot: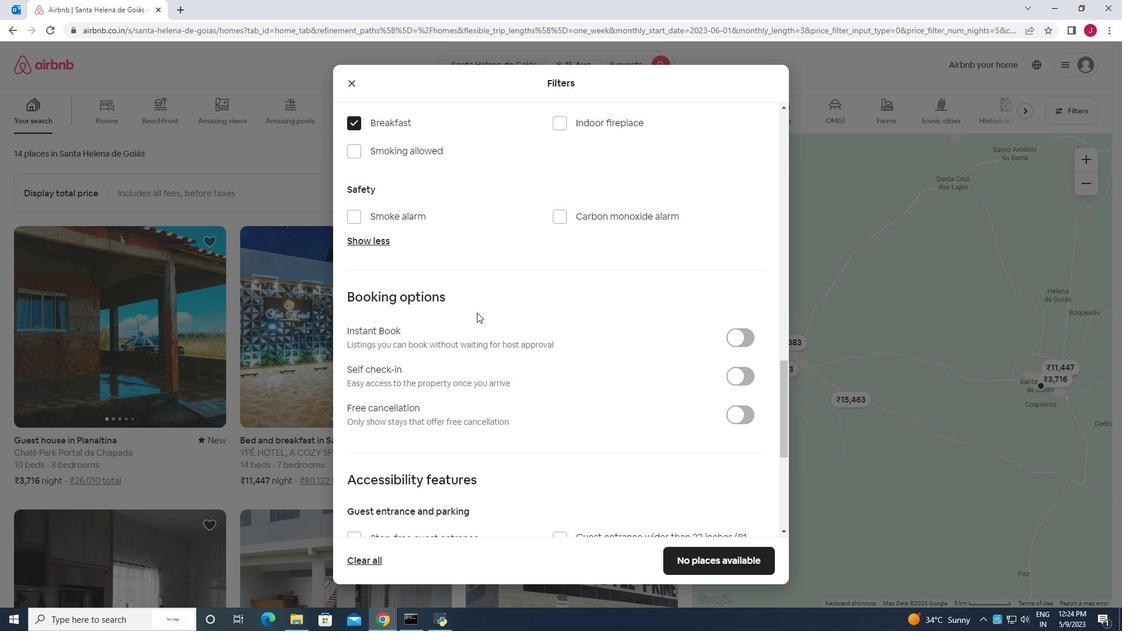 
Action: Mouse scrolled (490, 309) with delta (0, 0)
Screenshot: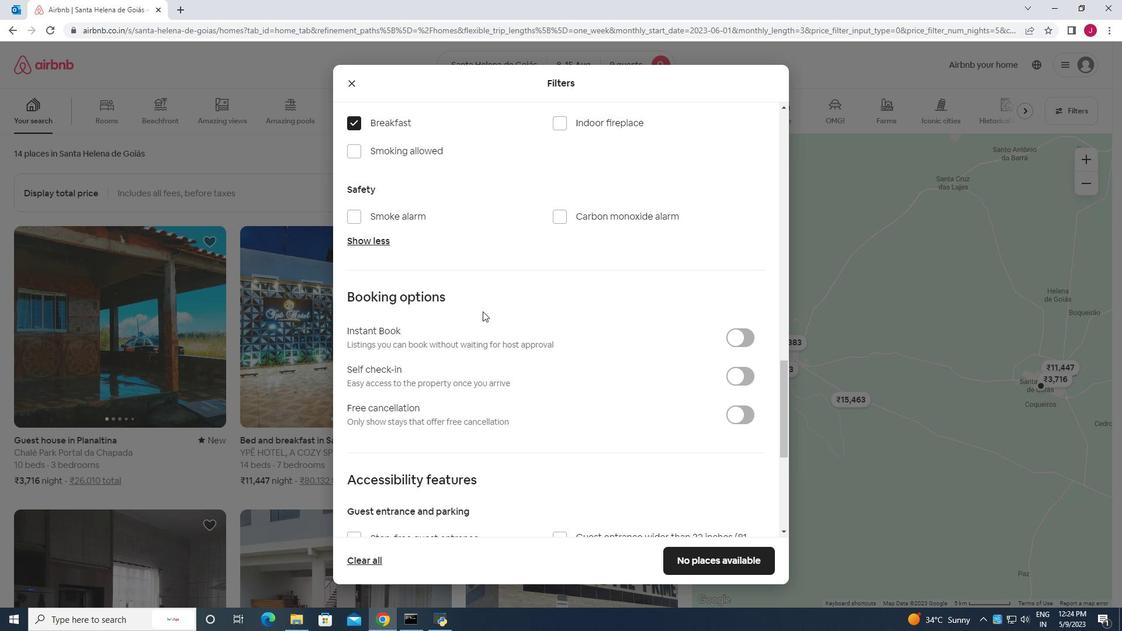 
Action: Mouse scrolled (490, 309) with delta (0, 0)
Screenshot: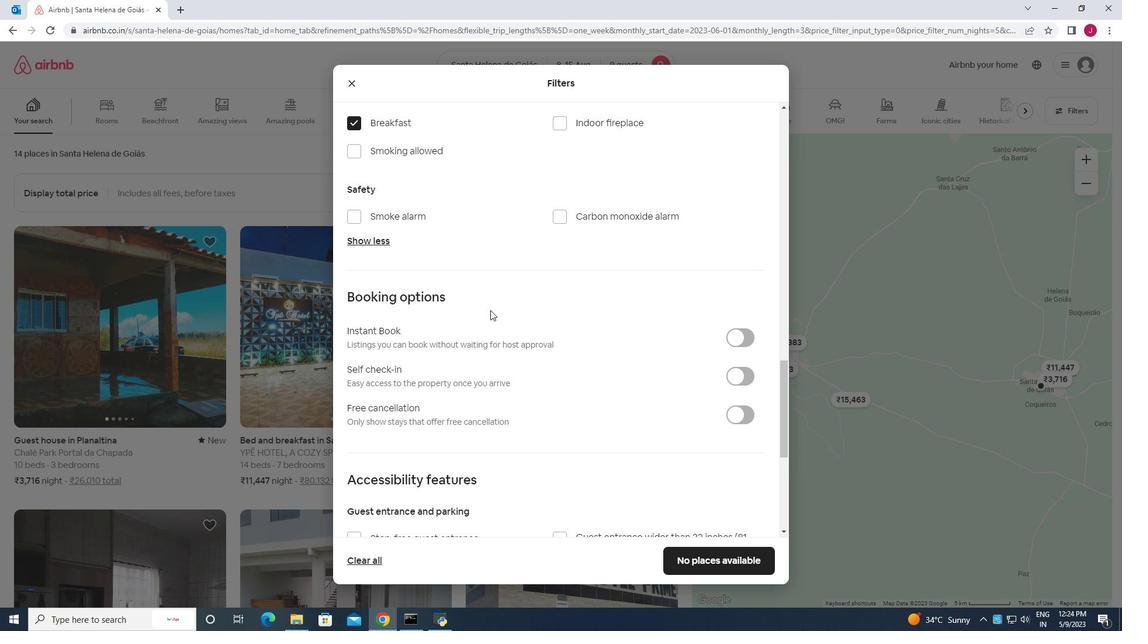 
Action: Mouse scrolled (490, 309) with delta (0, 0)
Screenshot: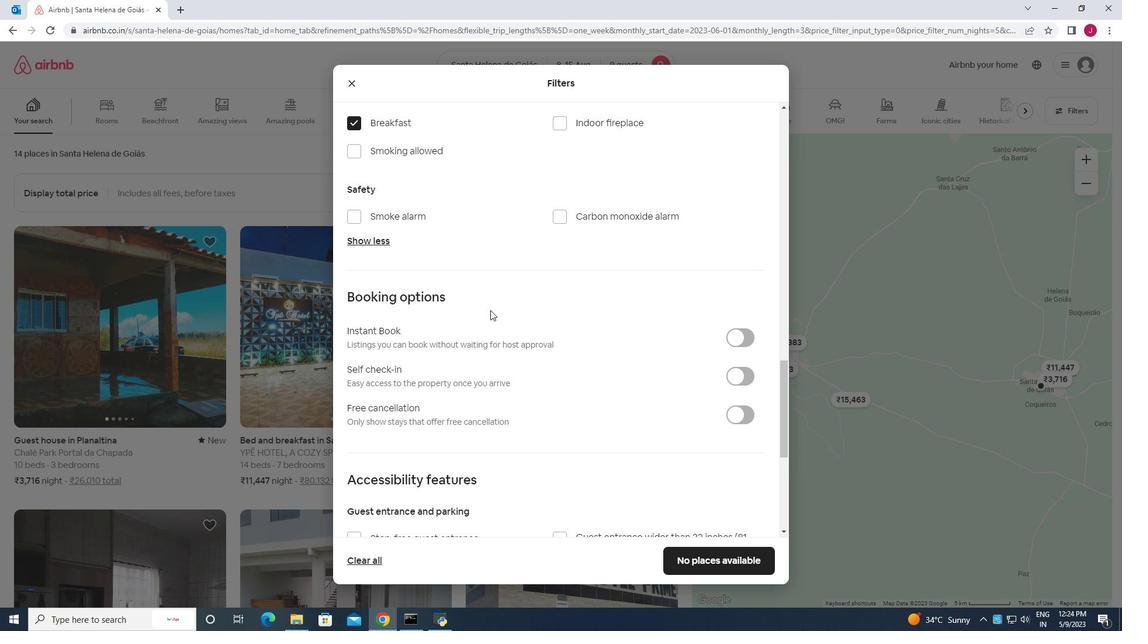 
Action: Mouse moved to (745, 201)
Screenshot: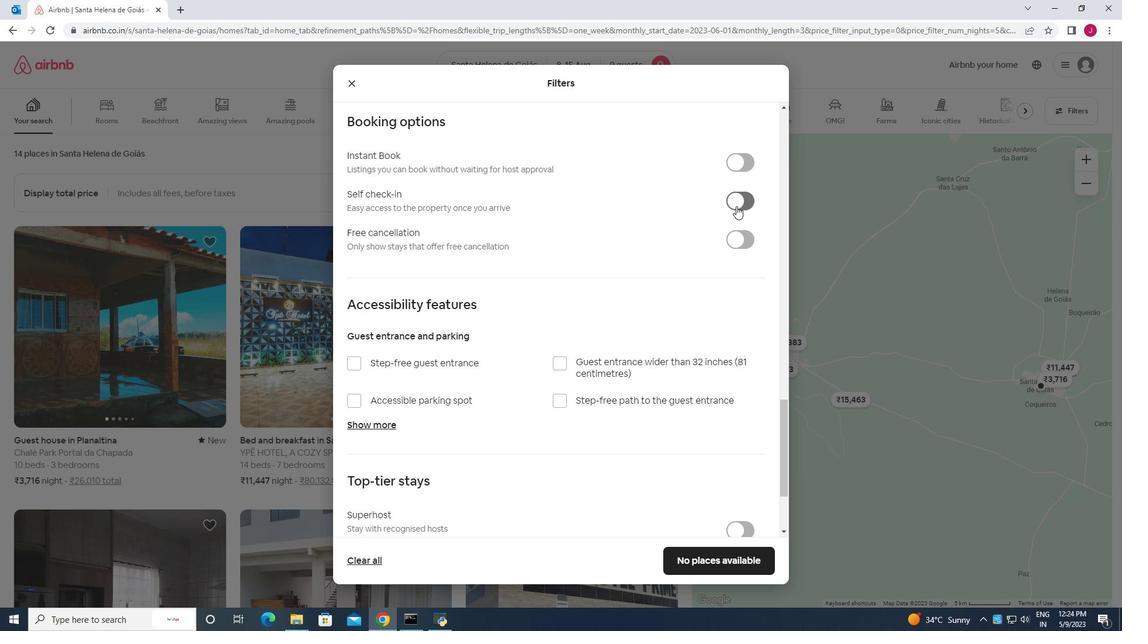 
Action: Mouse pressed left at (745, 201)
Screenshot: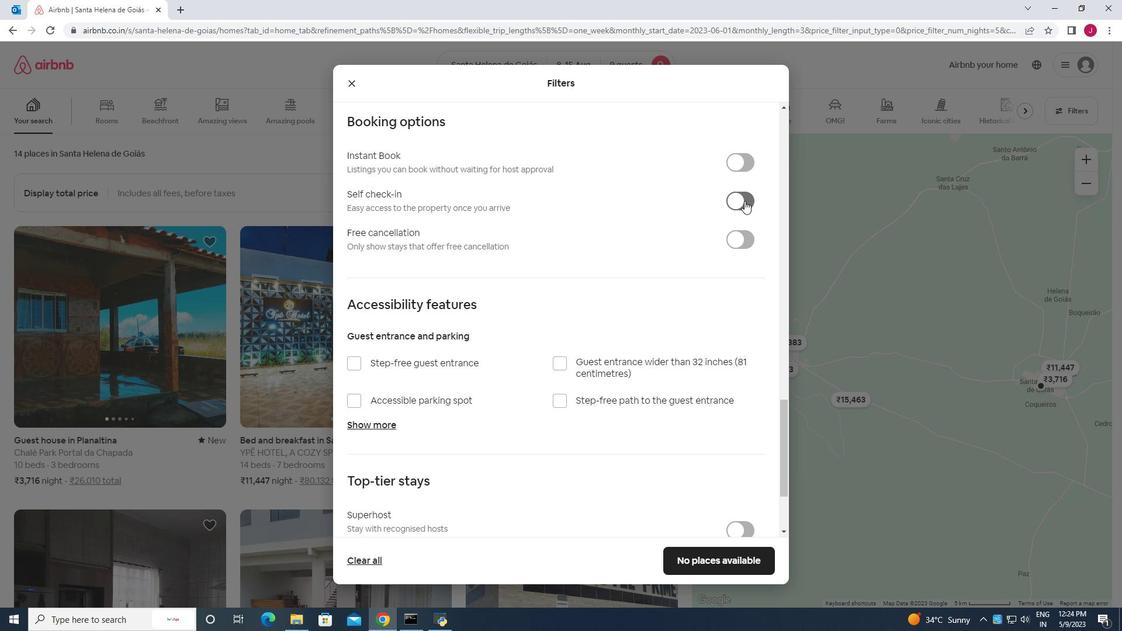 
Action: Mouse moved to (553, 283)
Screenshot: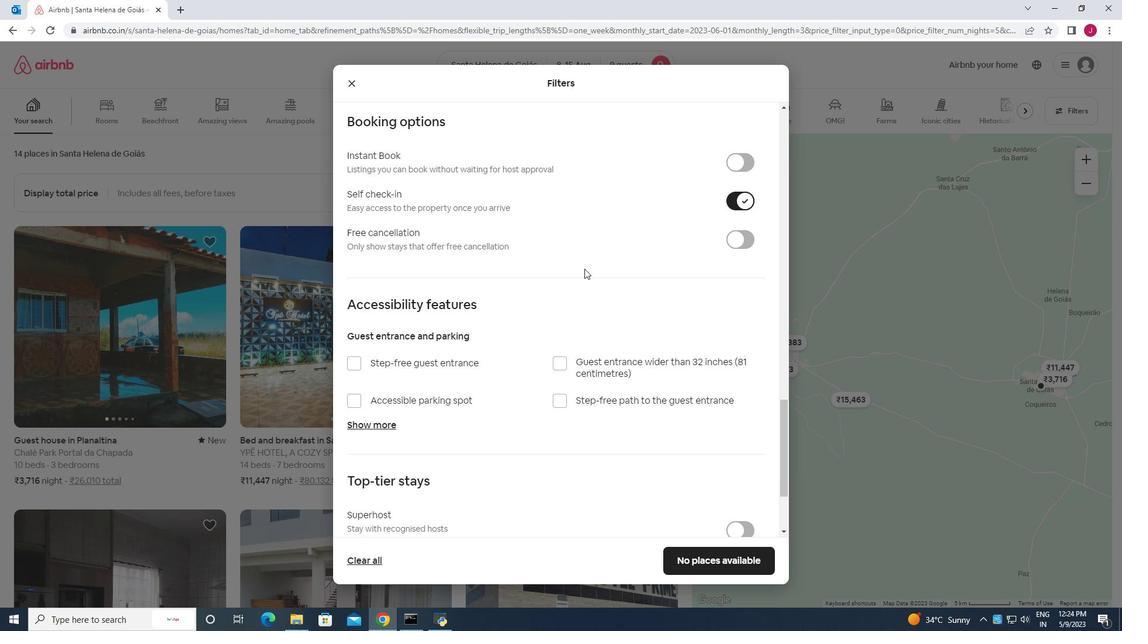 
Action: Mouse scrolled (553, 282) with delta (0, 0)
Screenshot: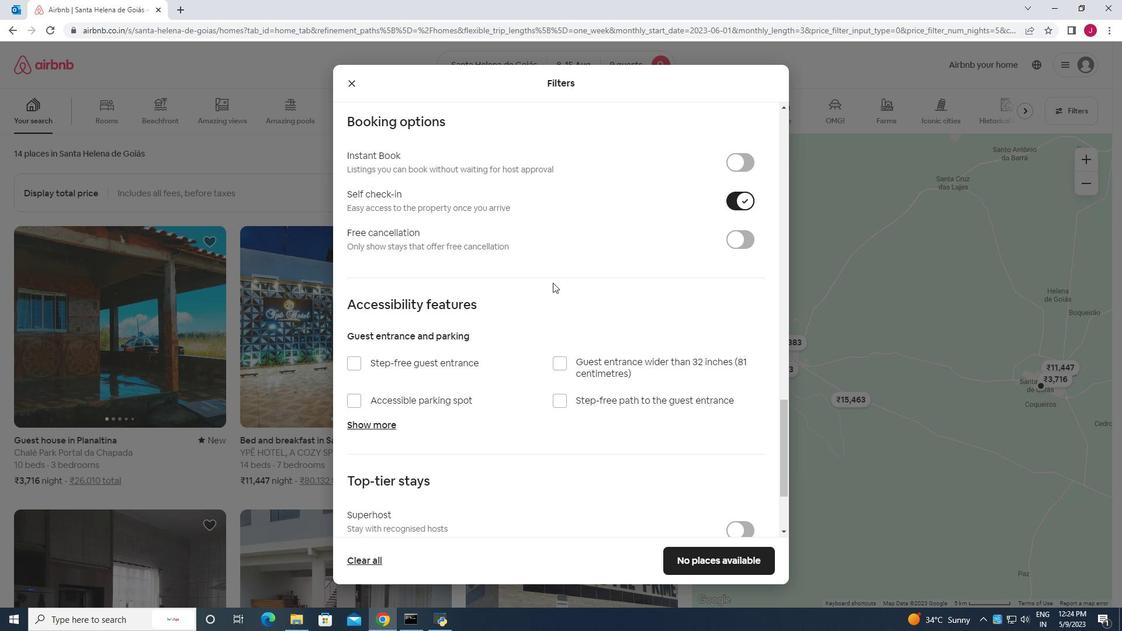 
Action: Mouse scrolled (553, 282) with delta (0, 0)
Screenshot: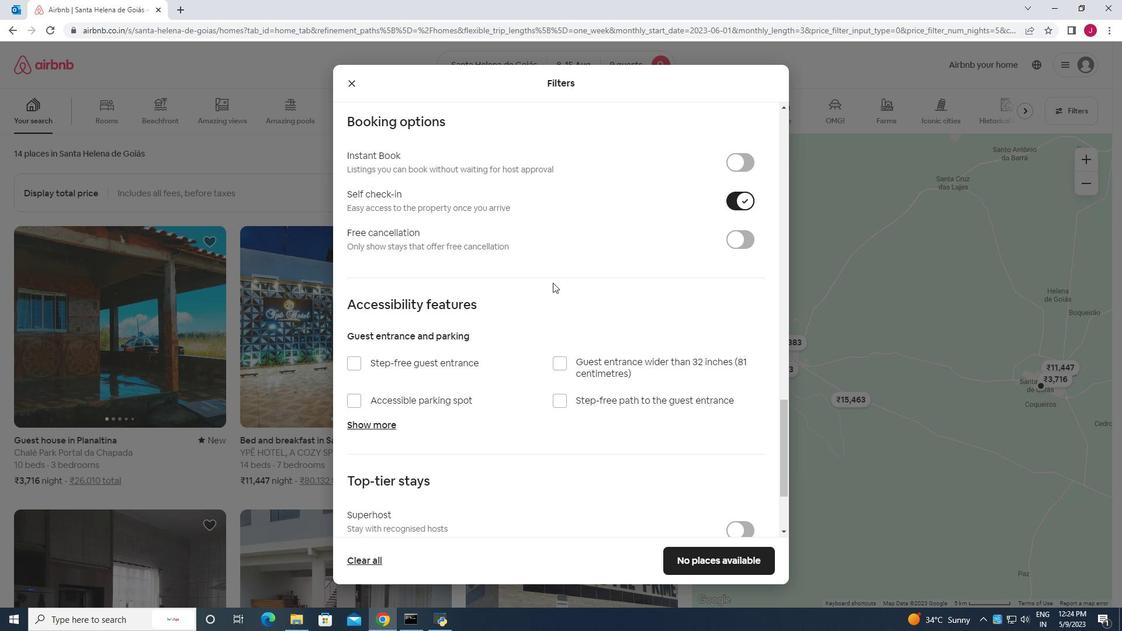 
Action: Mouse scrolled (553, 282) with delta (0, 0)
Screenshot: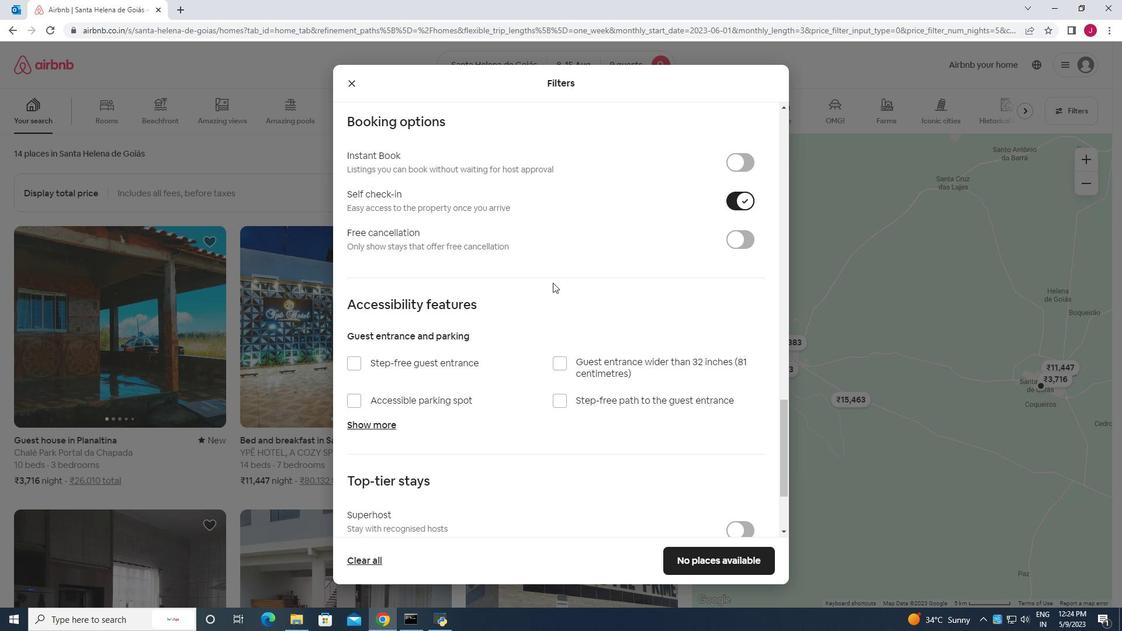 
Action: Mouse scrolled (553, 282) with delta (0, 0)
Screenshot: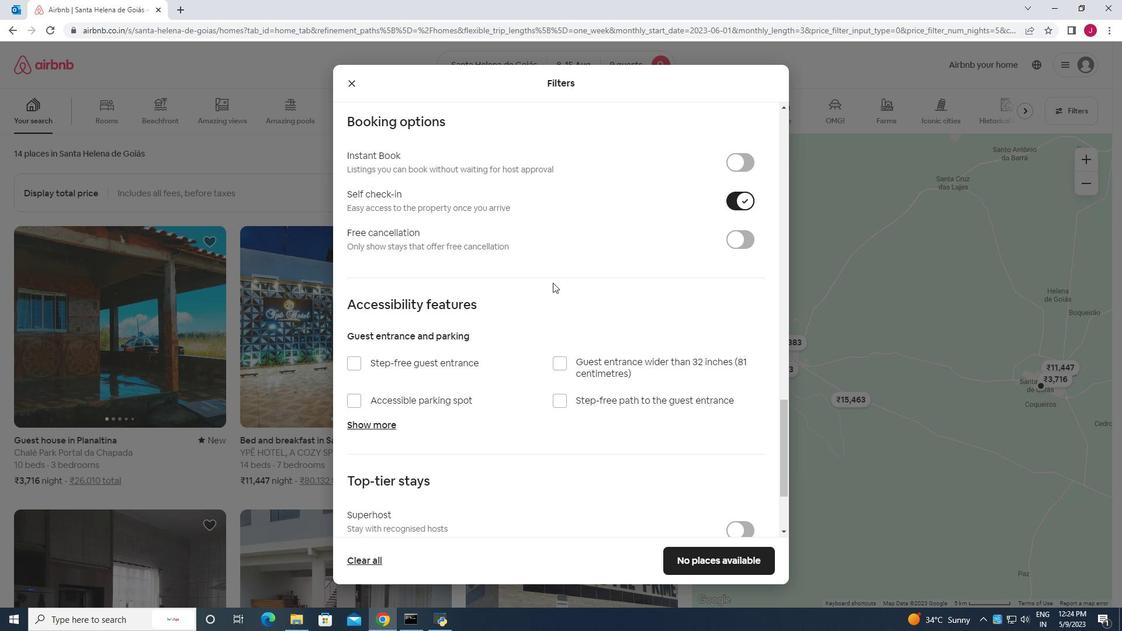 
Action: Mouse scrolled (553, 282) with delta (0, 0)
Screenshot: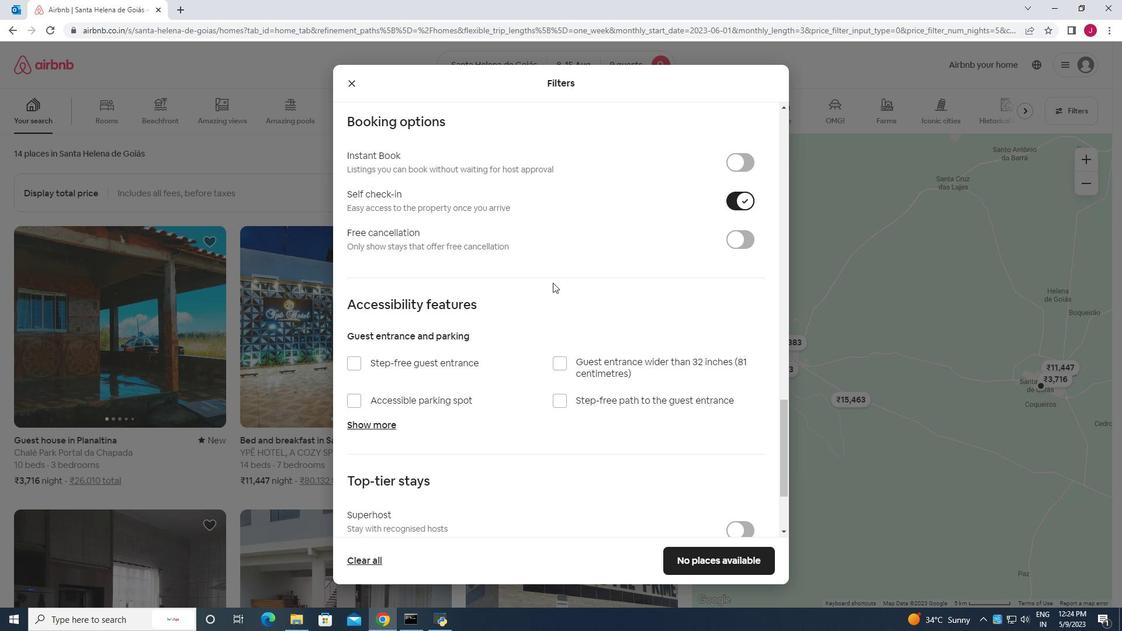 
Action: Mouse scrolled (553, 282) with delta (0, 0)
Screenshot: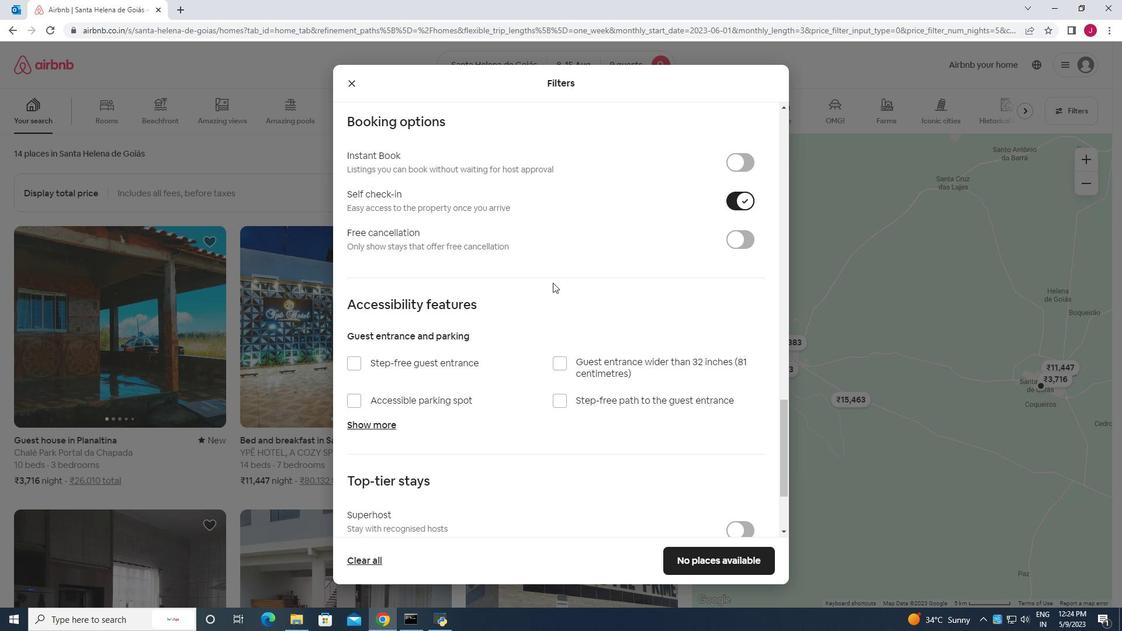 
Action: Mouse scrolled (553, 282) with delta (0, 0)
Screenshot: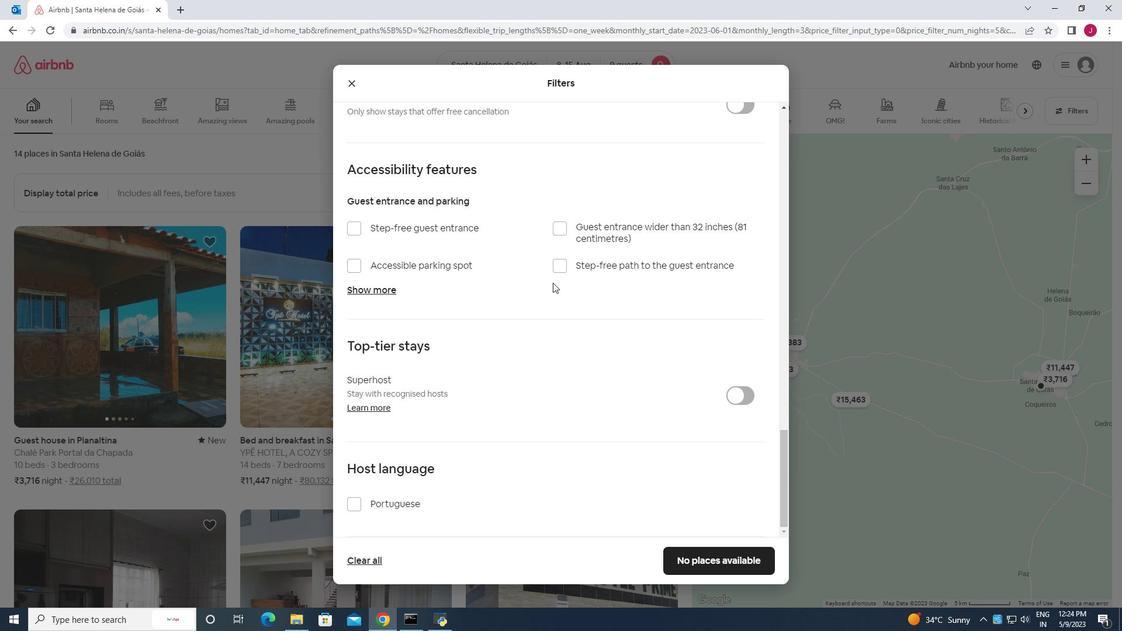 
Action: Mouse scrolled (553, 282) with delta (0, 0)
Screenshot: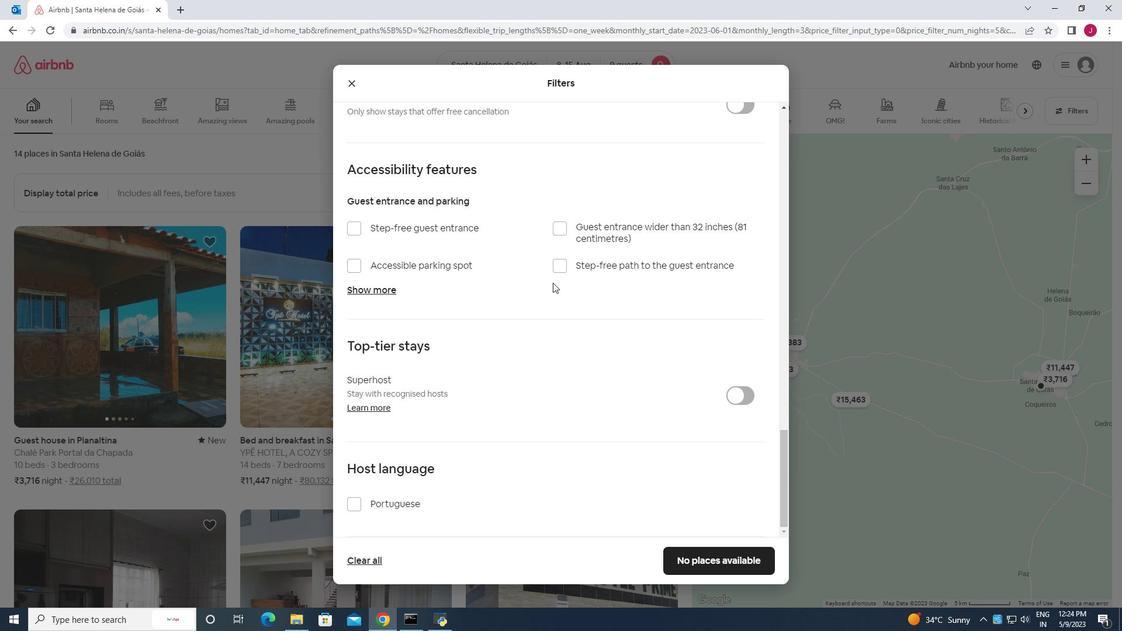 
Action: Mouse scrolled (553, 282) with delta (0, 0)
Screenshot: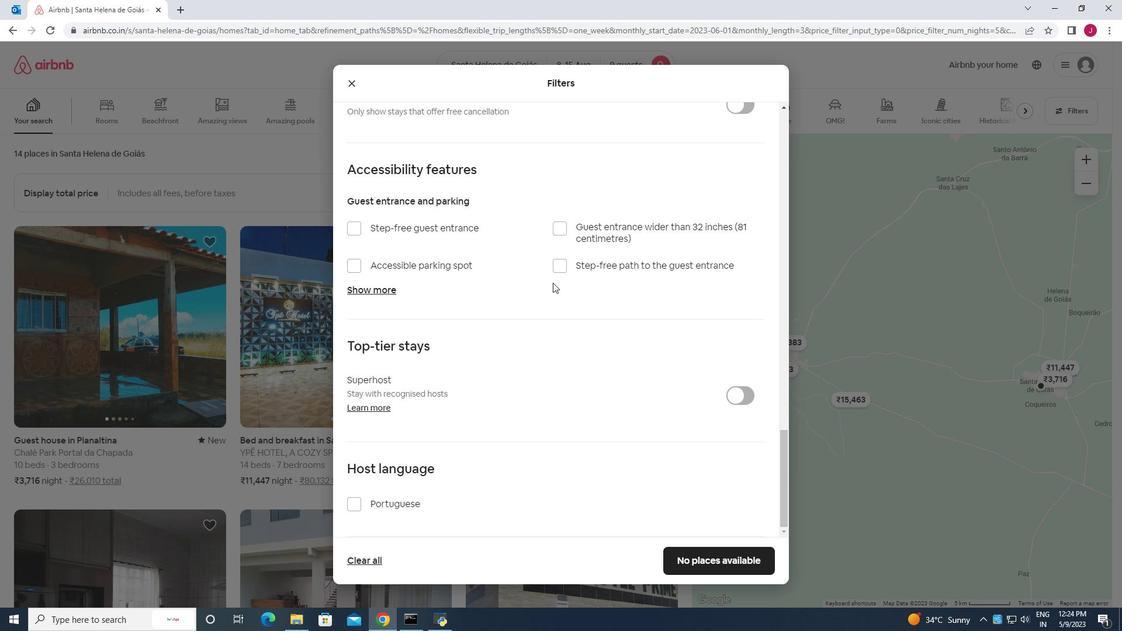 
Action: Mouse scrolled (553, 282) with delta (0, 0)
Screenshot: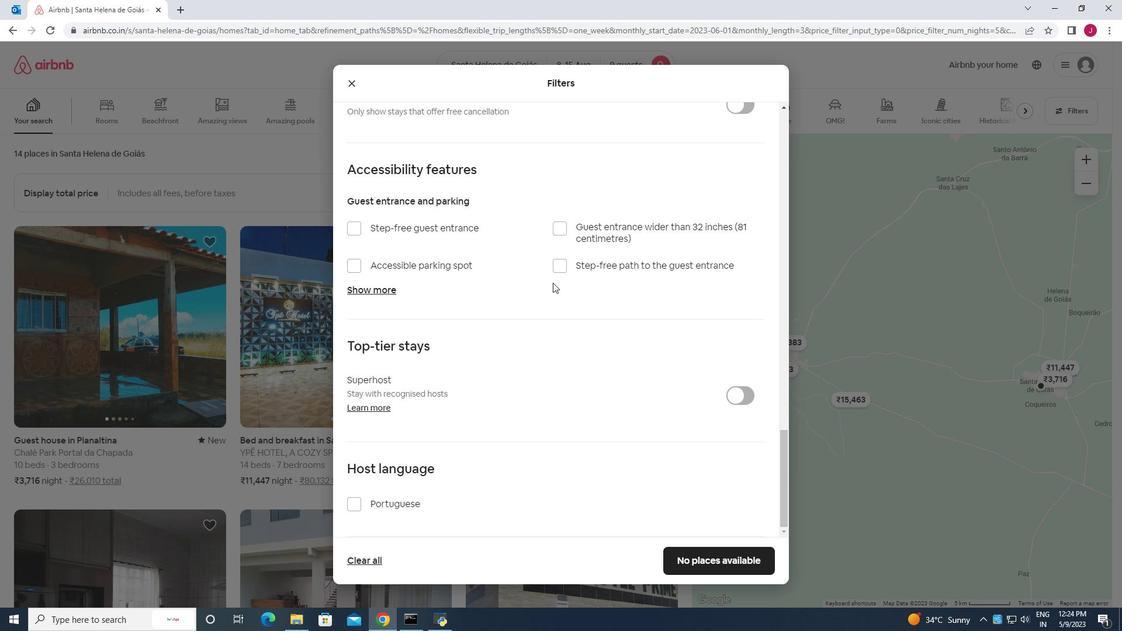
Action: Mouse moved to (549, 285)
Screenshot: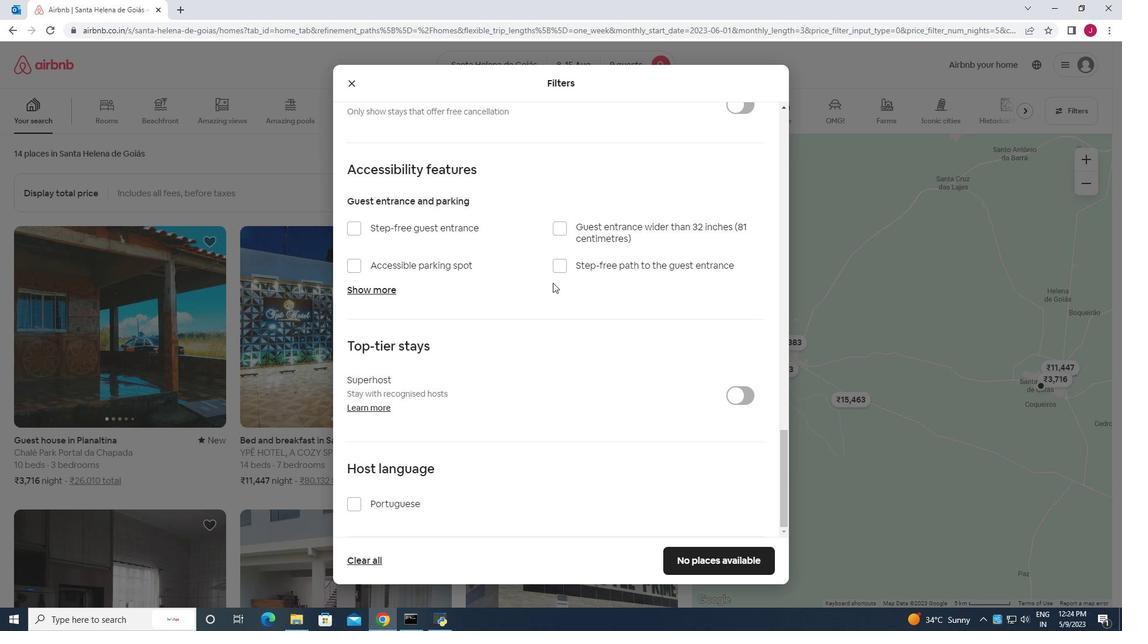 
Action: Mouse scrolled (549, 284) with delta (0, 0)
Screenshot: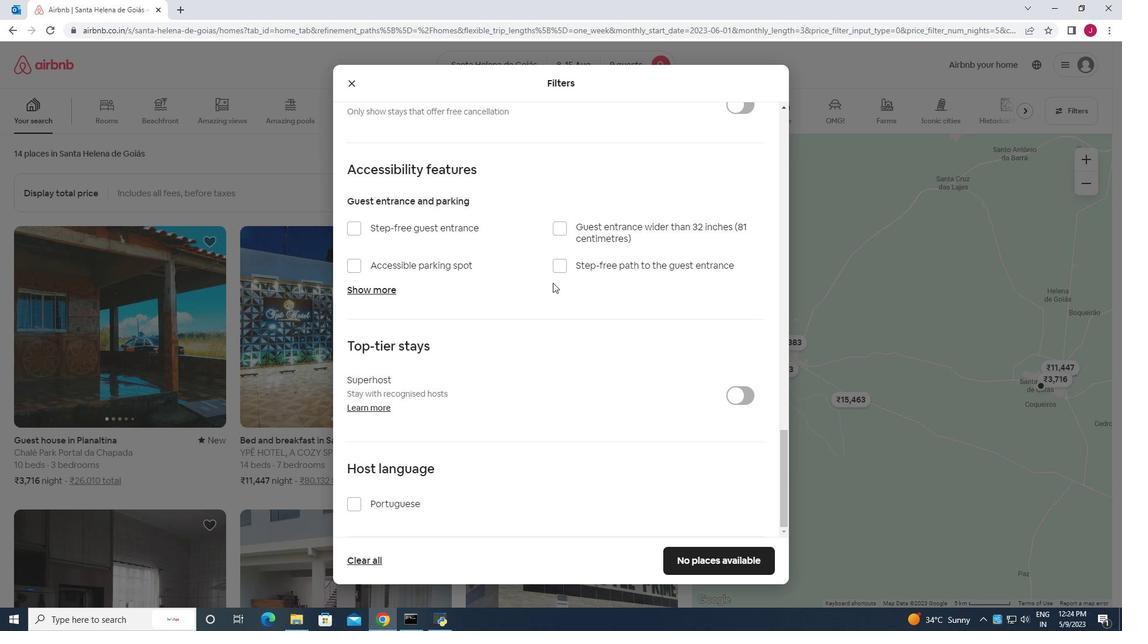 
Action: Mouse moved to (409, 415)
Screenshot: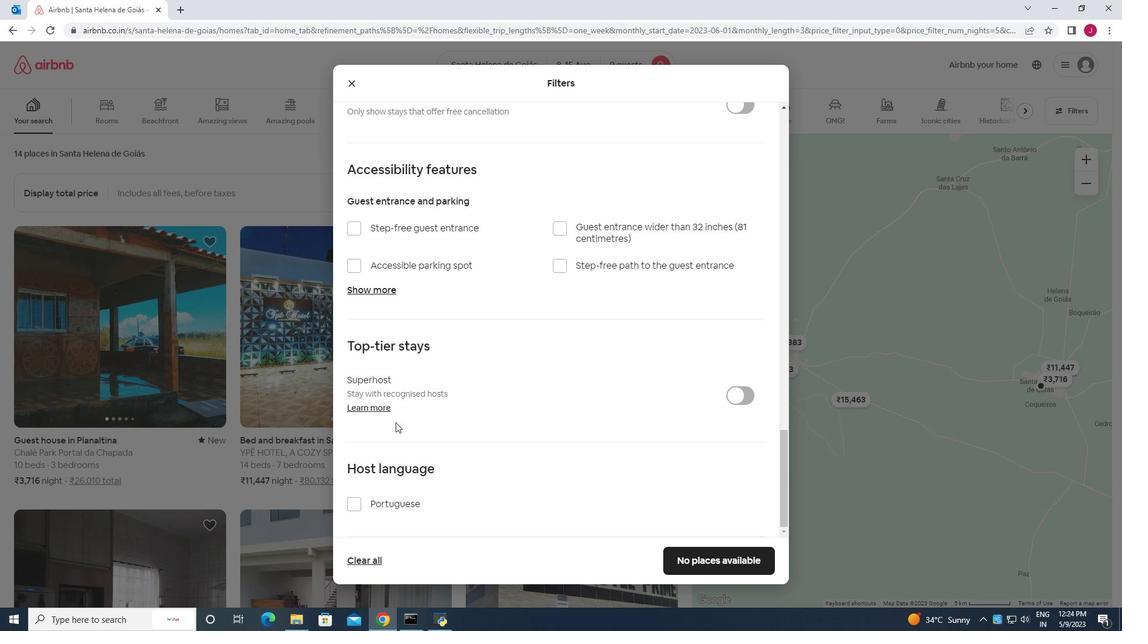 
Action: Mouse scrolled (409, 414) with delta (0, 0)
Screenshot: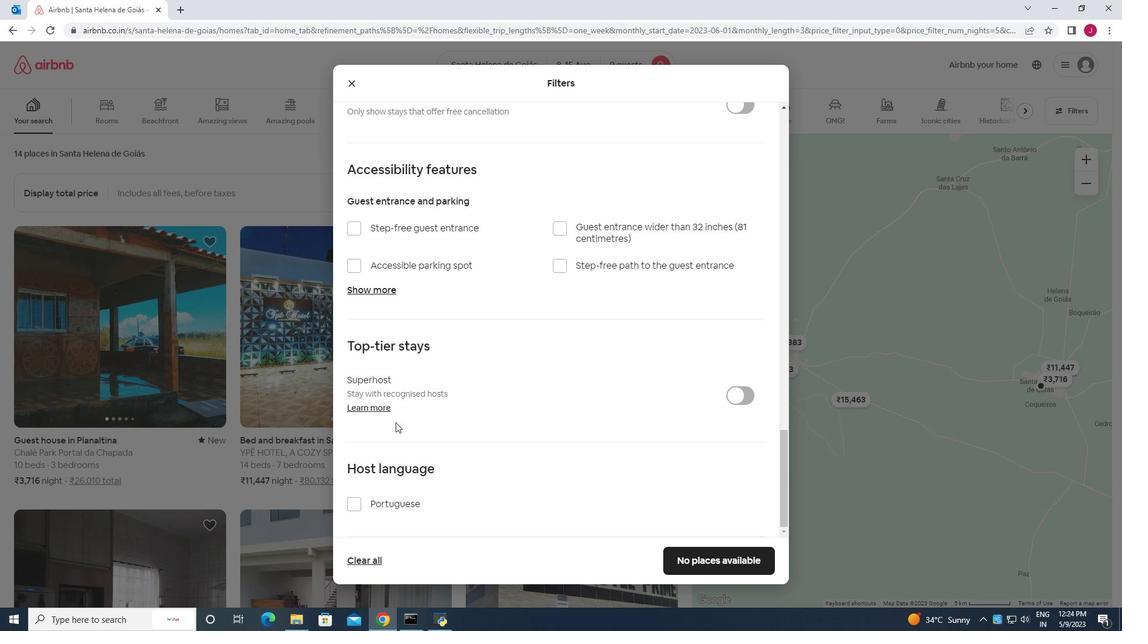 
Action: Mouse scrolled (409, 414) with delta (0, 0)
Screenshot: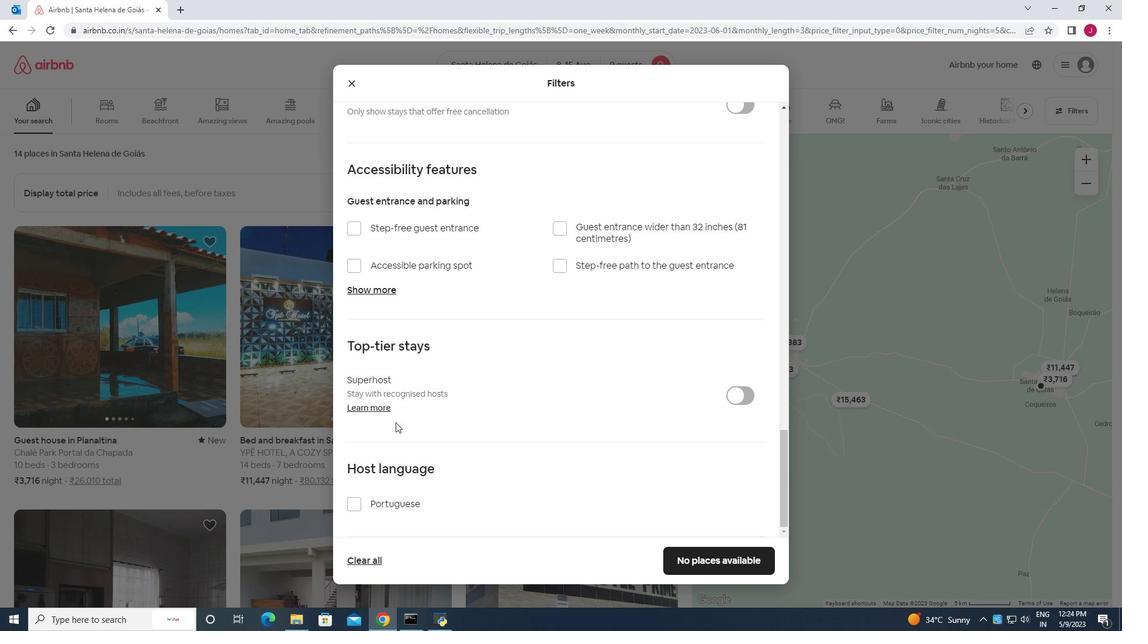 
Action: Mouse scrolled (409, 414) with delta (0, 0)
Screenshot: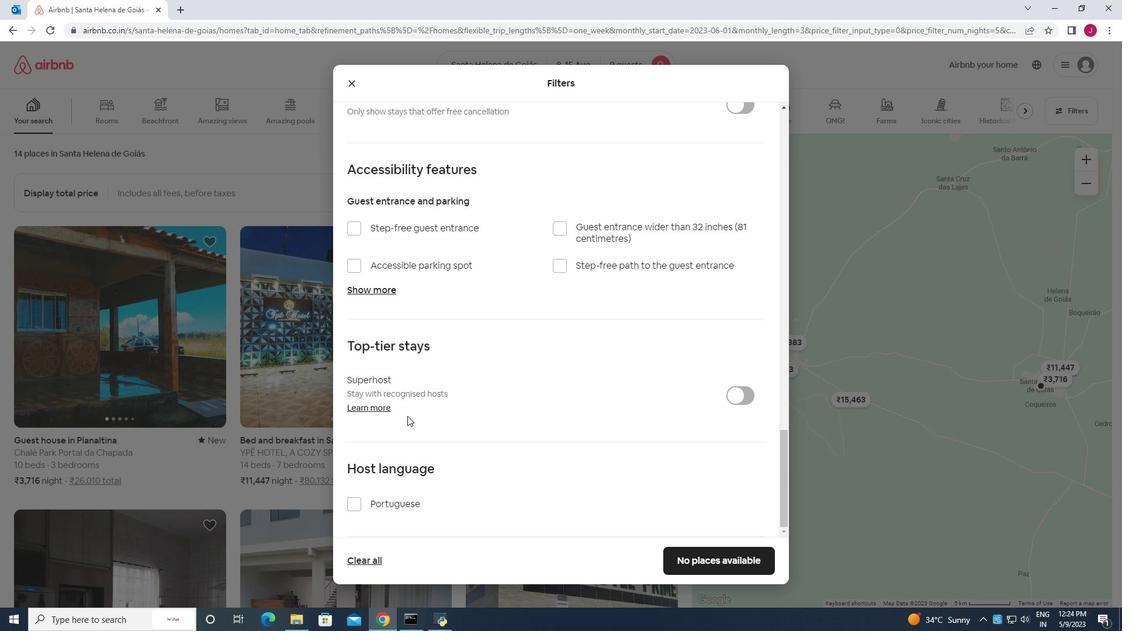 
Action: Mouse moved to (417, 408)
Screenshot: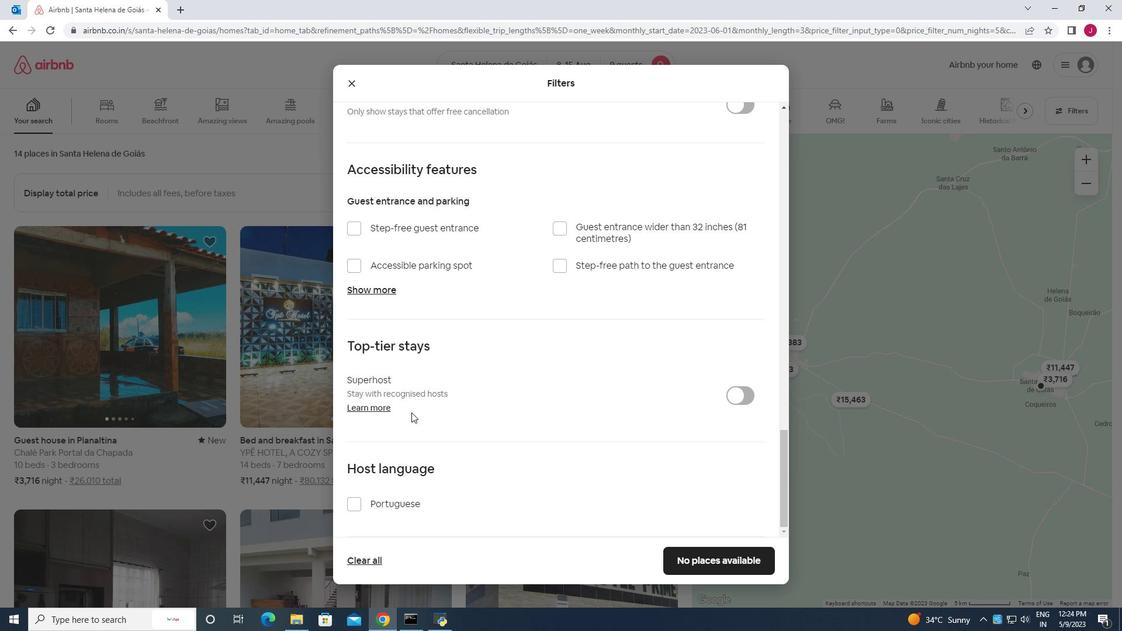 
Action: Mouse scrolled (417, 407) with delta (0, 0)
Screenshot: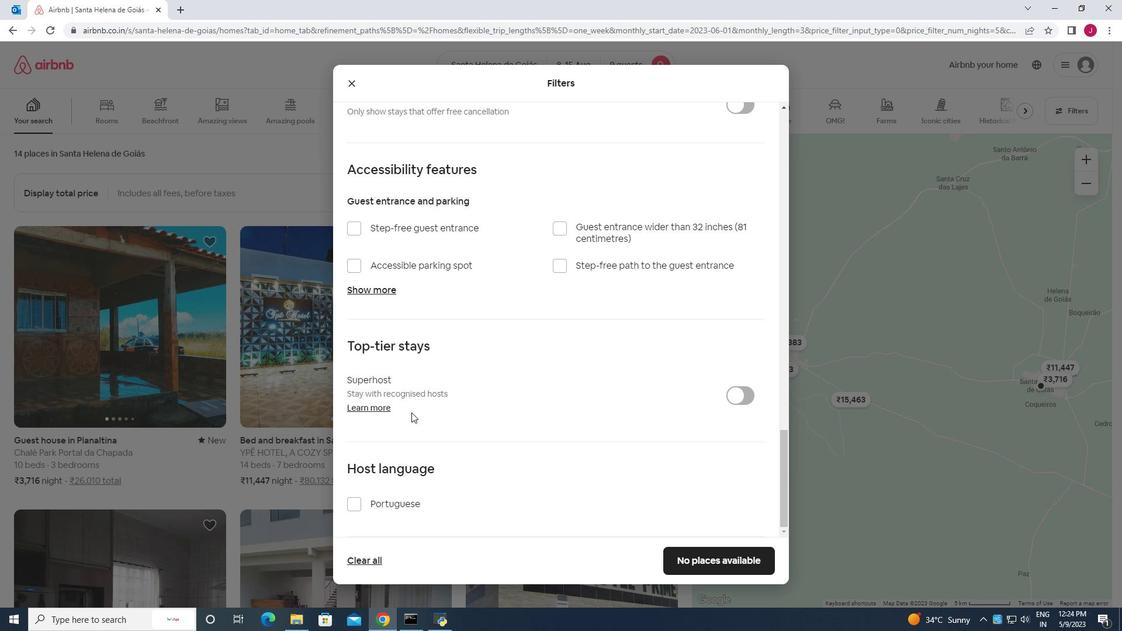 
Action: Mouse scrolled (417, 407) with delta (0, 0)
Screenshot: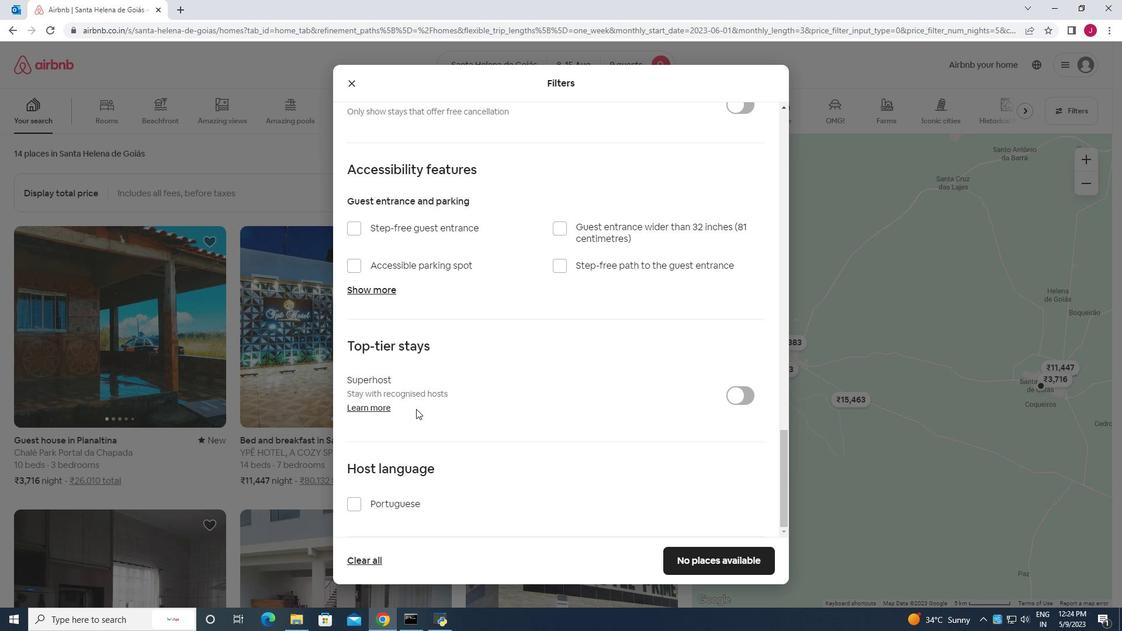 
Action: Mouse scrolled (417, 407) with delta (0, 0)
Screenshot: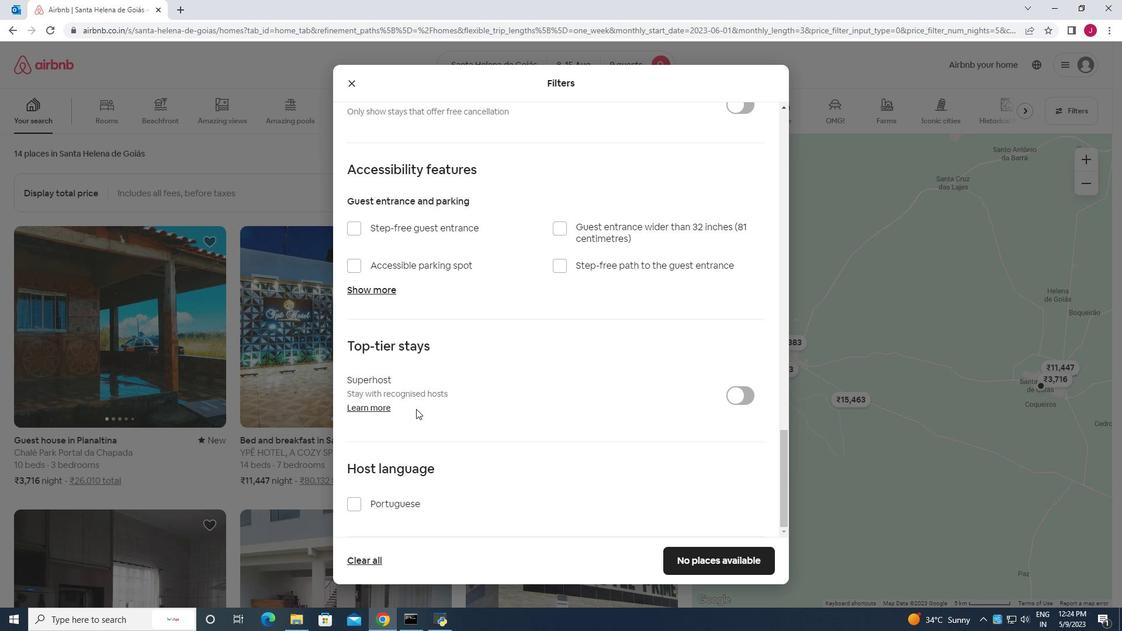 
Action: Mouse scrolled (417, 407) with delta (0, 0)
Screenshot: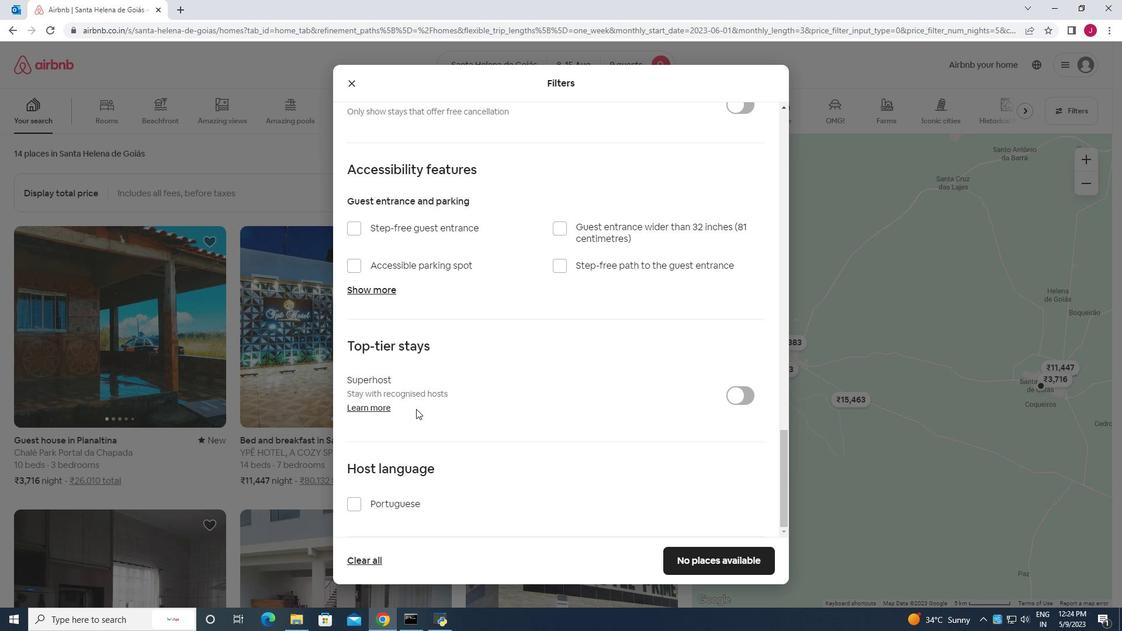 
Action: Mouse scrolled (417, 407) with delta (0, 0)
Screenshot: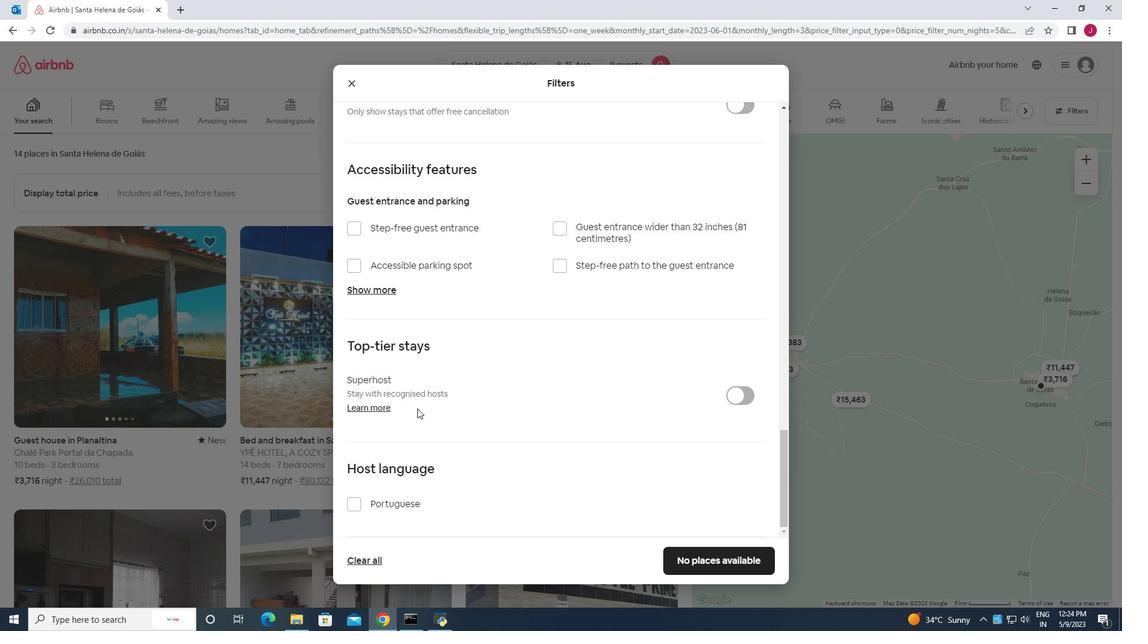 
Action: Mouse moved to (421, 404)
Screenshot: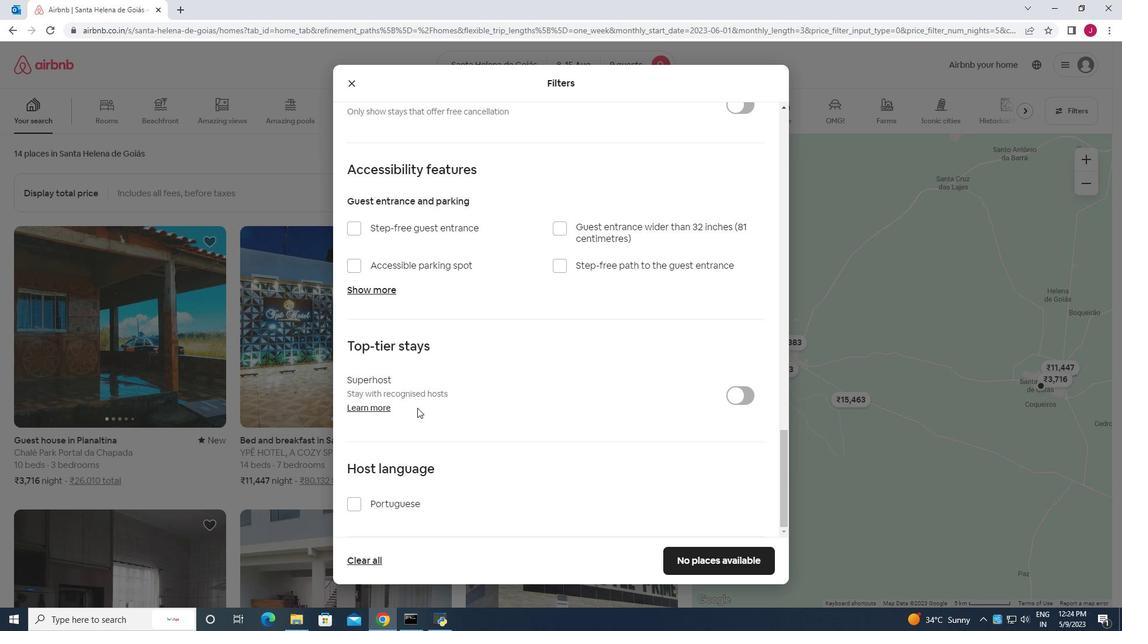 
Action: Mouse scrolled (421, 405) with delta (0, 0)
Screenshot: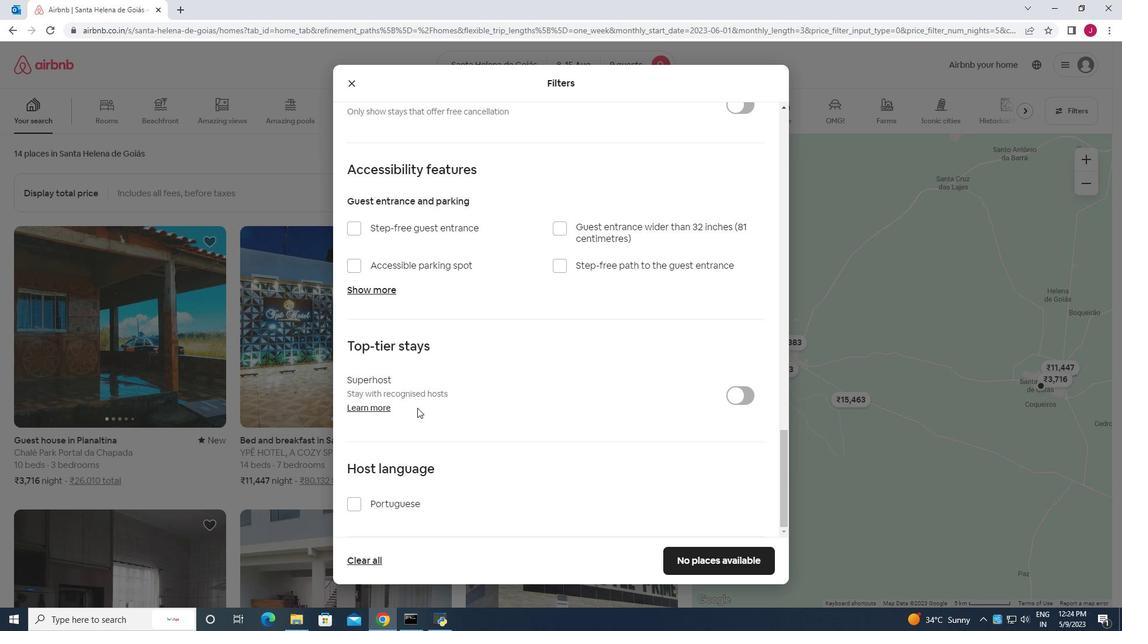 
Action: Mouse scrolled (421, 405) with delta (0, 0)
Screenshot: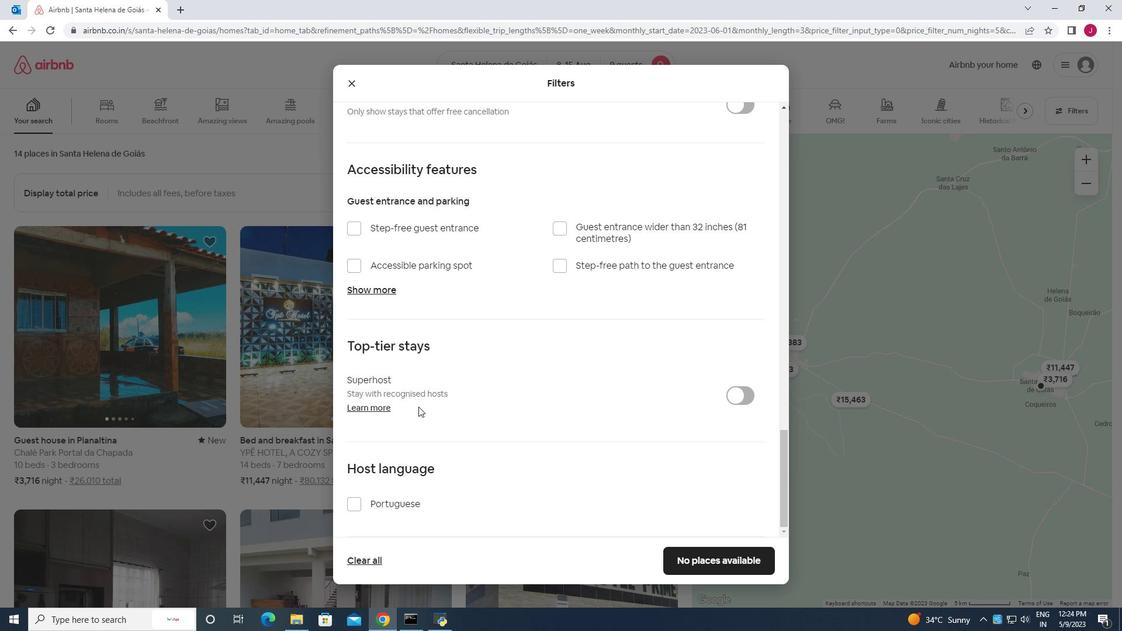 
Action: Mouse scrolled (421, 404) with delta (0, 0)
Screenshot: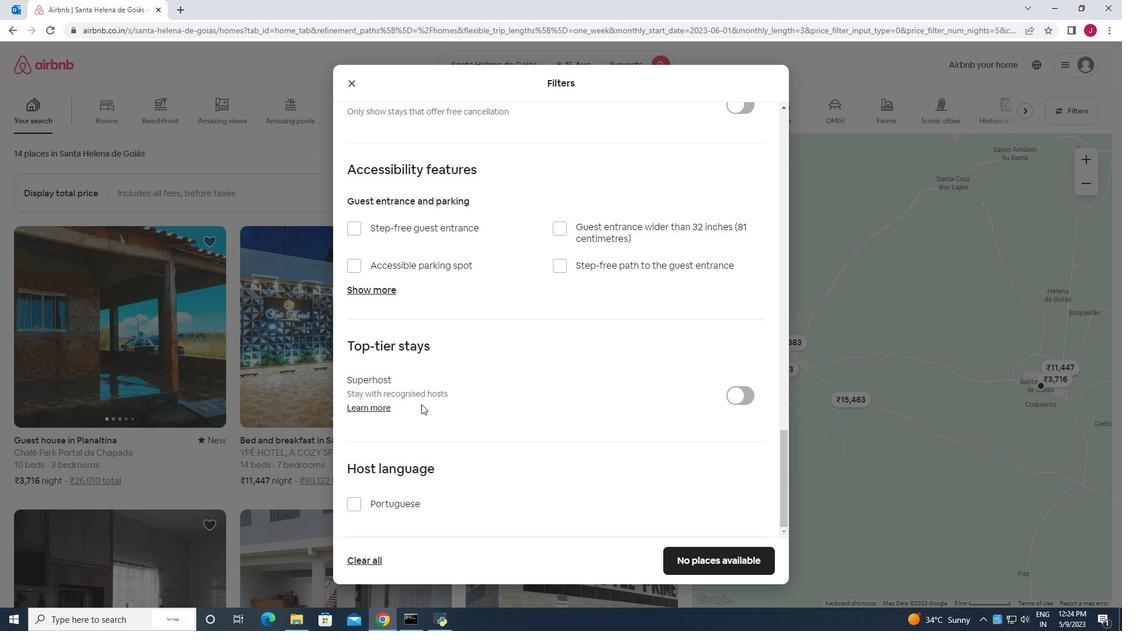 
Action: Mouse scrolled (421, 404) with delta (0, 0)
Screenshot: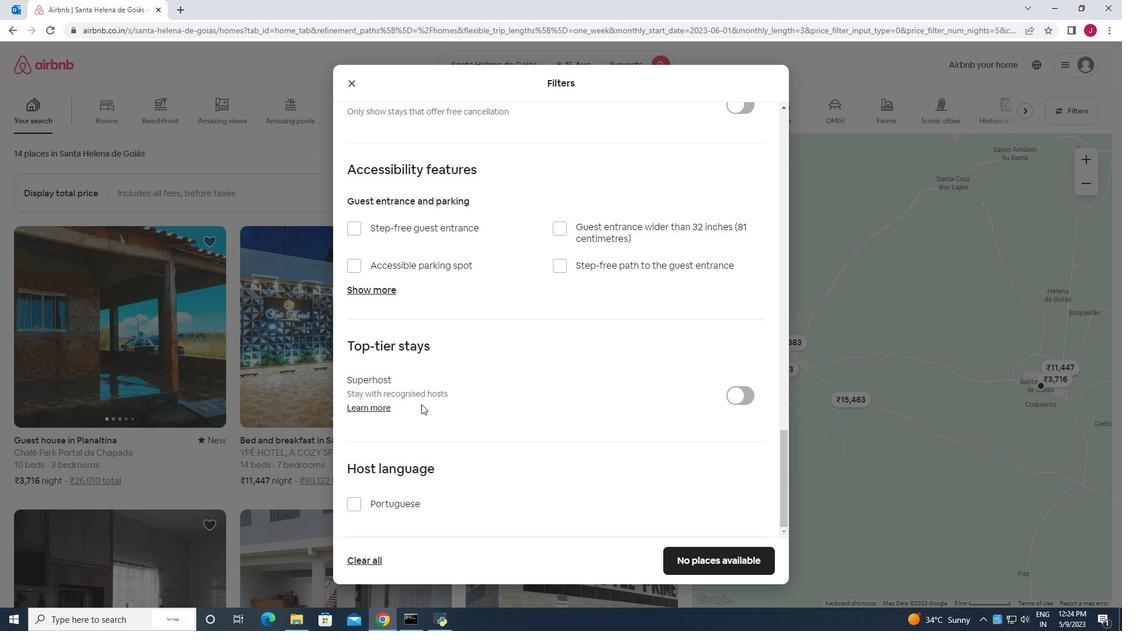 
Action: Mouse scrolled (421, 404) with delta (0, 0)
Screenshot: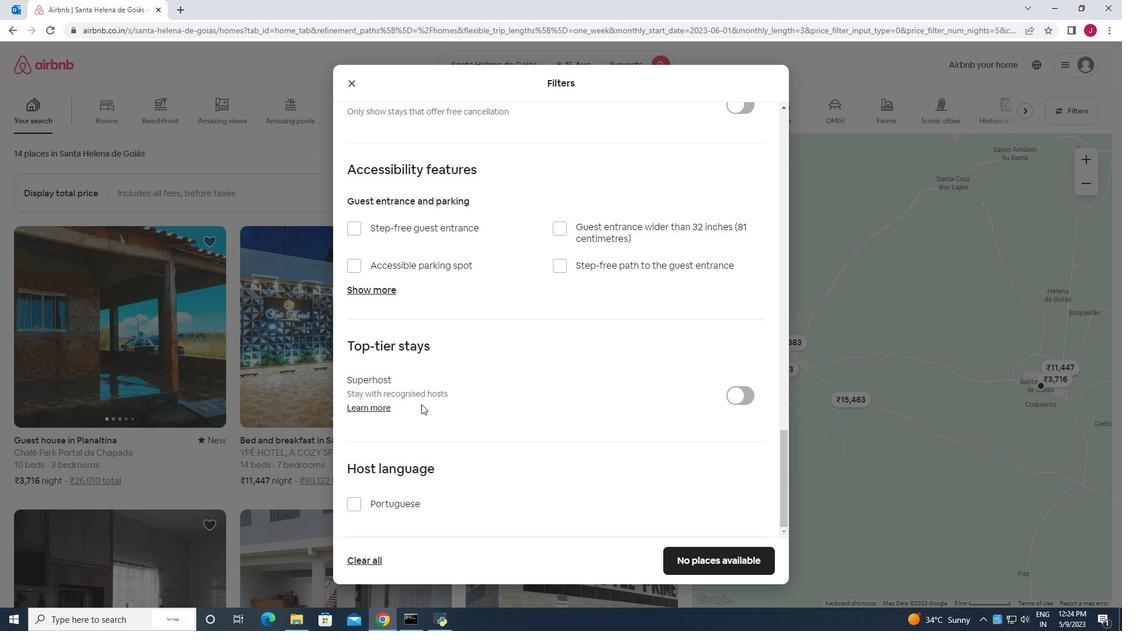 
Action: Mouse scrolled (421, 404) with delta (0, 0)
Screenshot: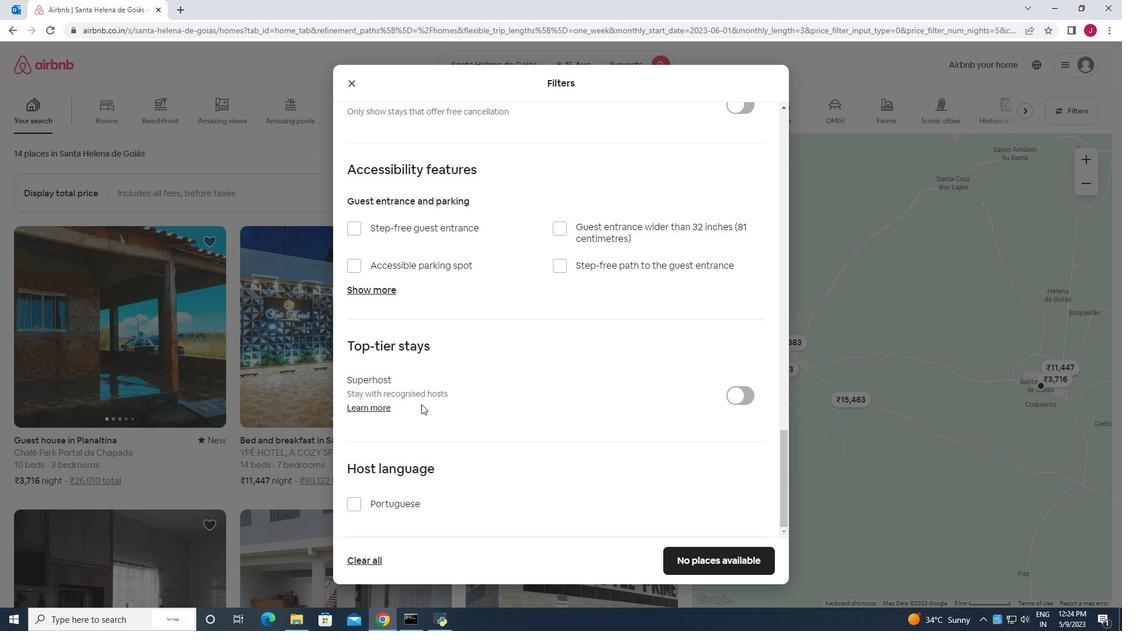 
Action: Mouse scrolled (421, 404) with delta (0, 0)
Screenshot: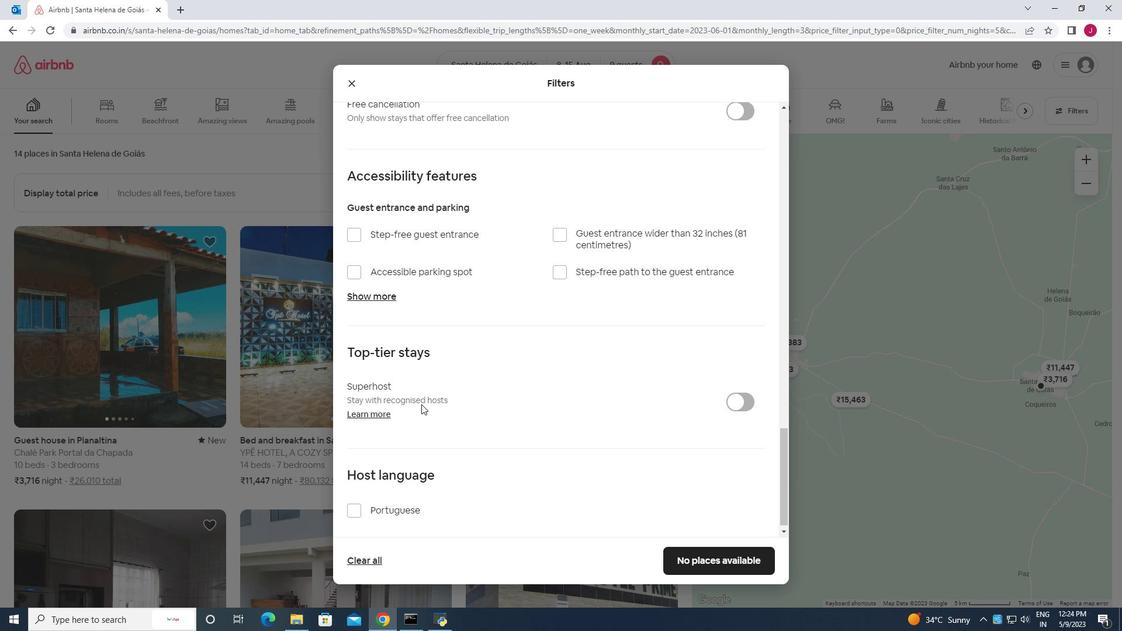 
Action: Mouse scrolled (421, 404) with delta (0, 0)
Screenshot: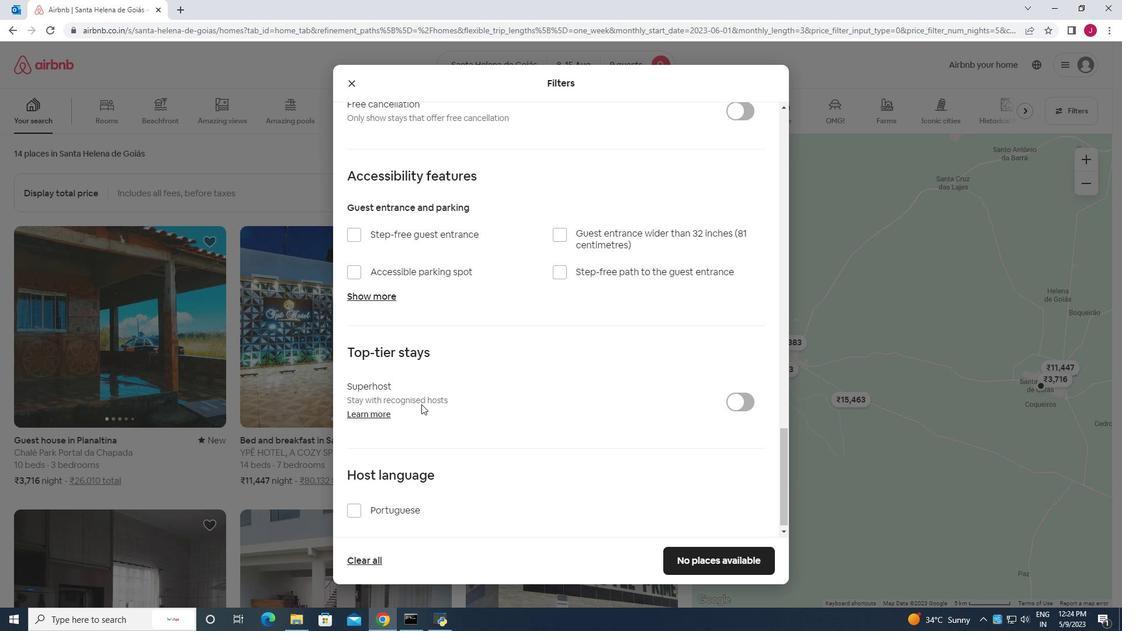 
Action: Mouse scrolled (421, 404) with delta (0, 0)
Screenshot: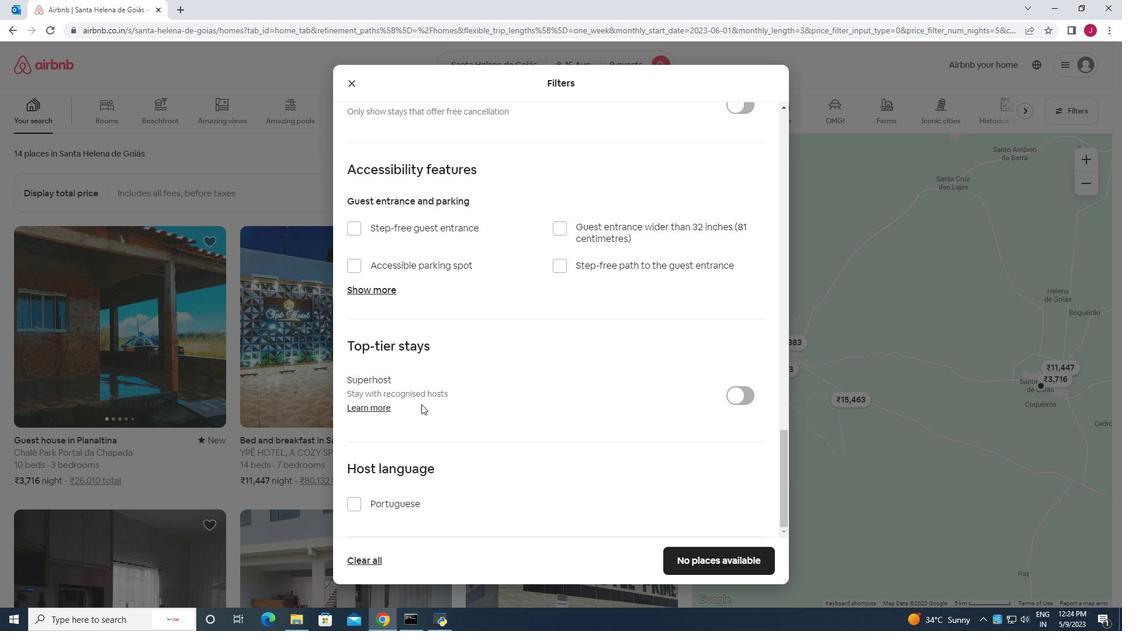 
Action: Mouse scrolled (421, 404) with delta (0, 0)
Screenshot: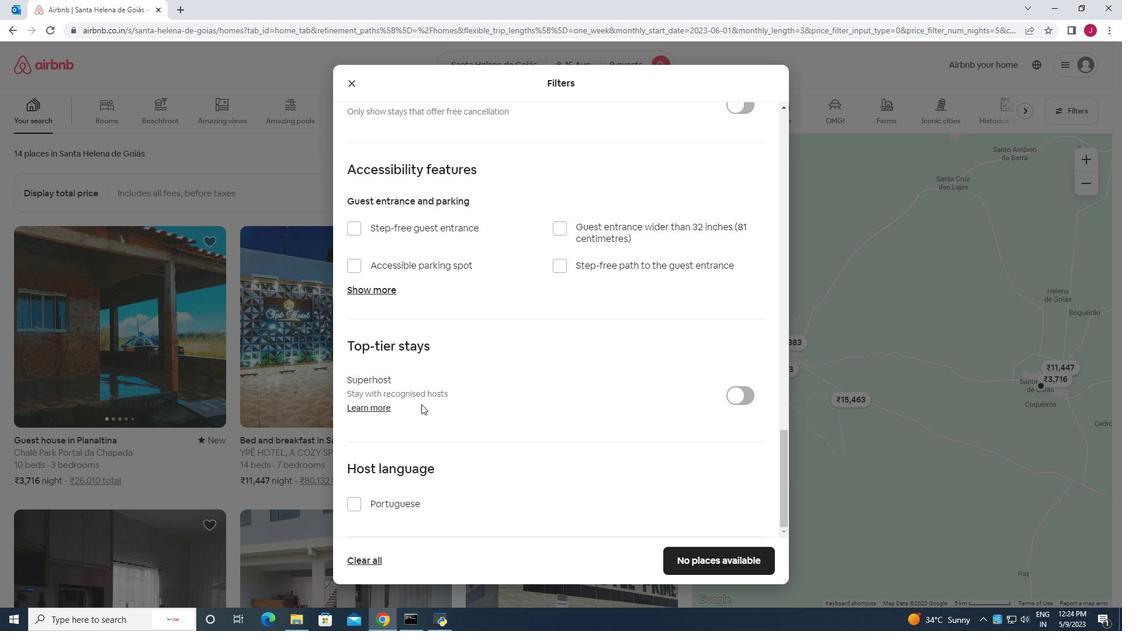 
Action: Mouse scrolled (421, 404) with delta (0, 0)
Screenshot: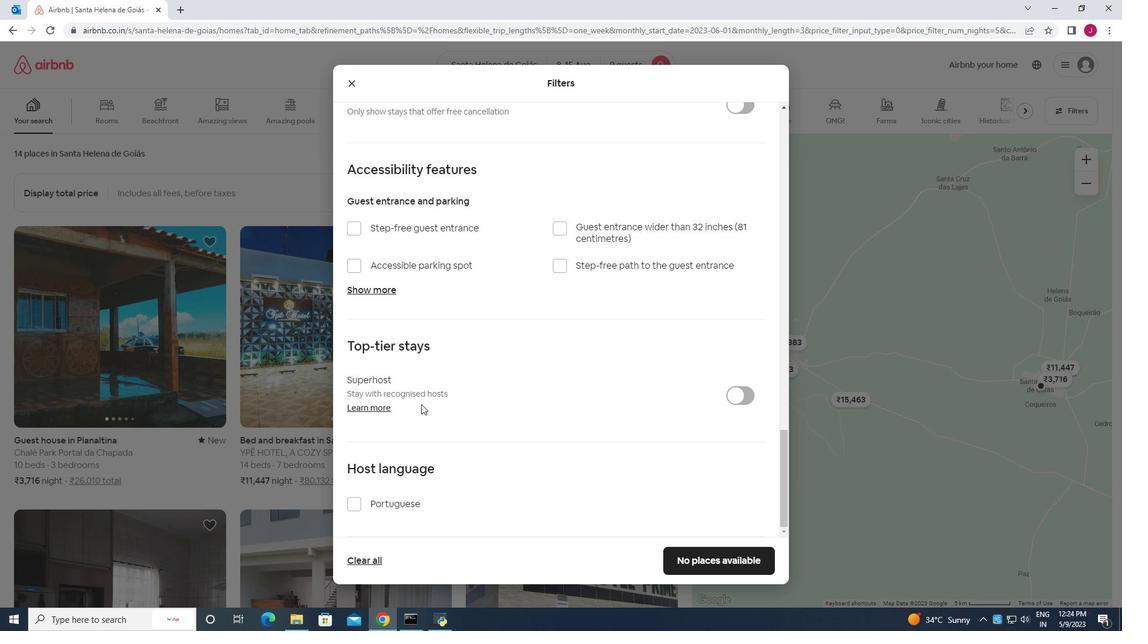 
Action: Mouse scrolled (421, 404) with delta (0, 0)
Screenshot: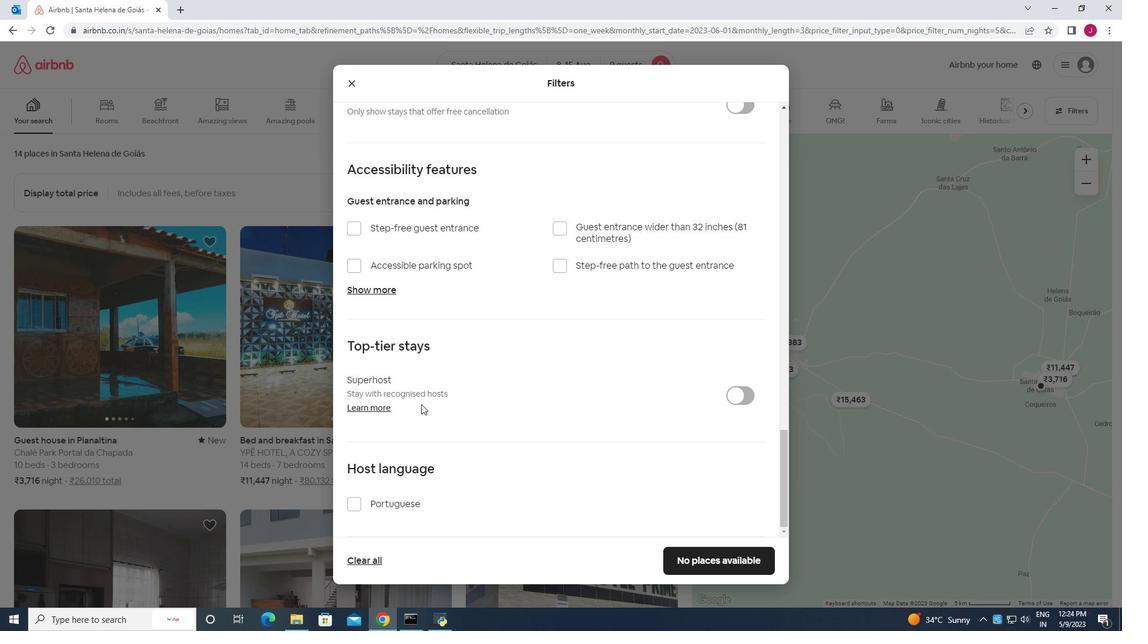 
Action: Mouse scrolled (421, 404) with delta (0, 0)
Screenshot: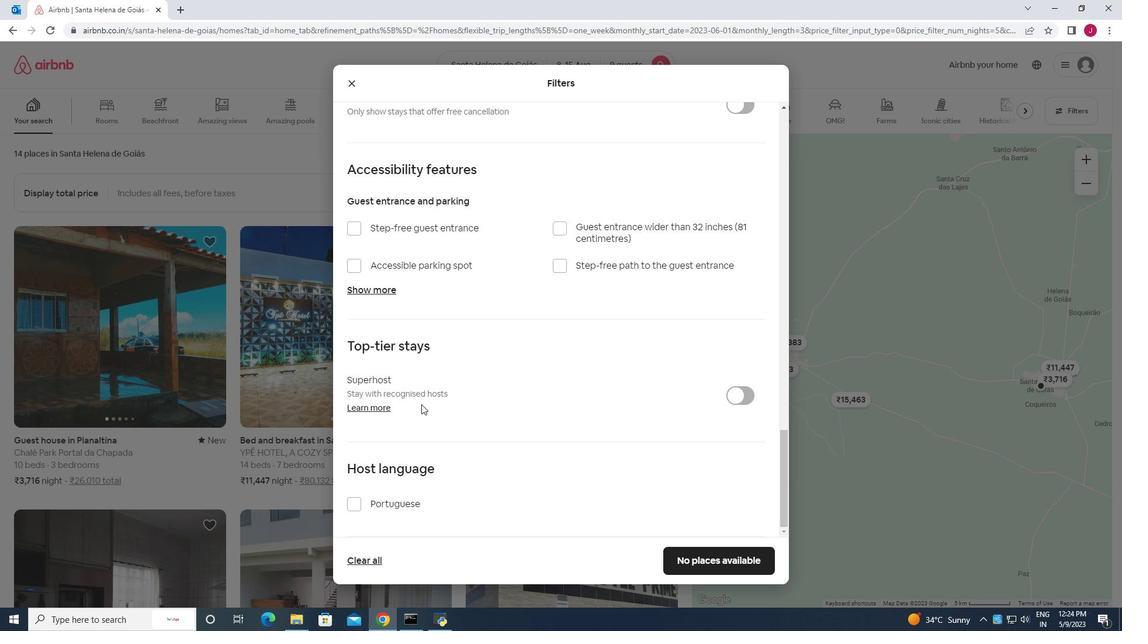 
Action: Mouse moved to (732, 562)
Screenshot: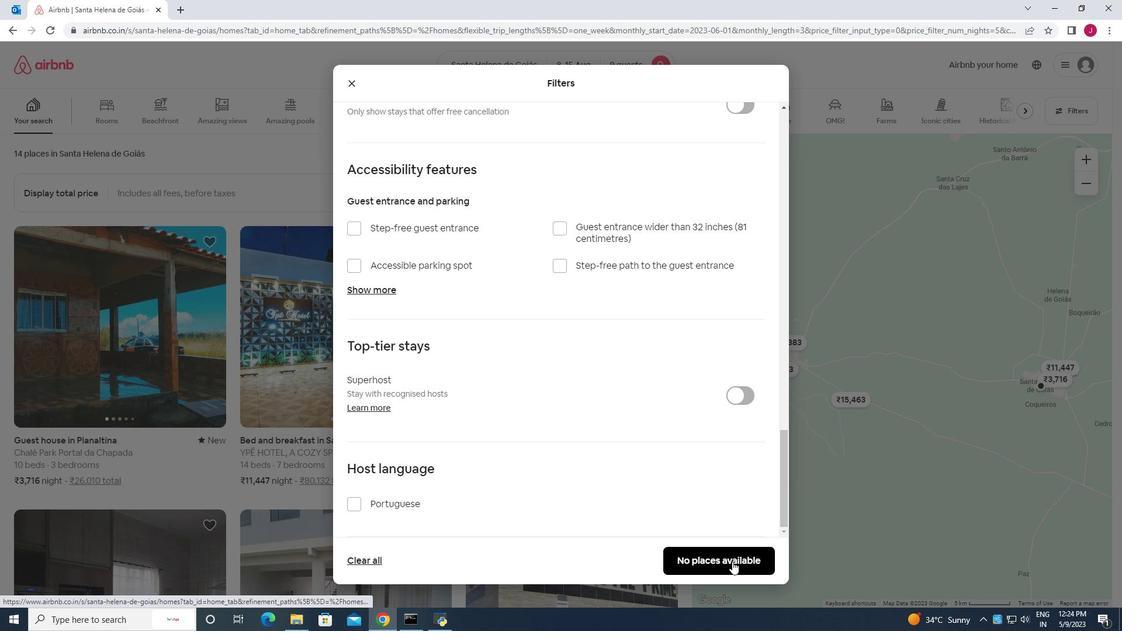 
Action: Mouse pressed left at (732, 562)
Screenshot: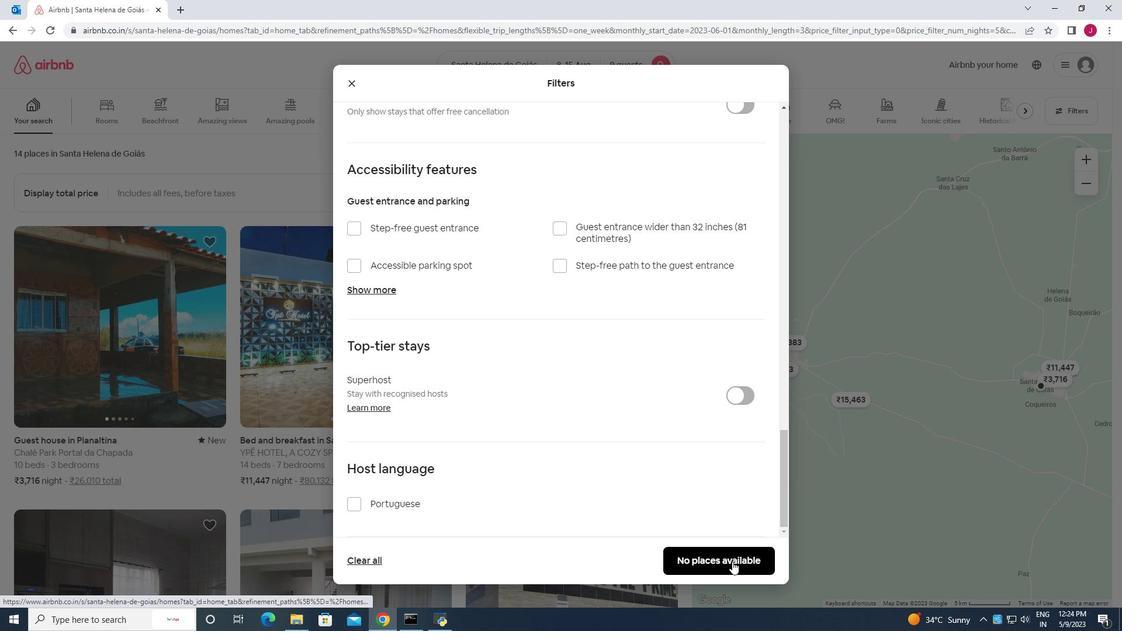 
Action: Mouse moved to (722, 556)
Screenshot: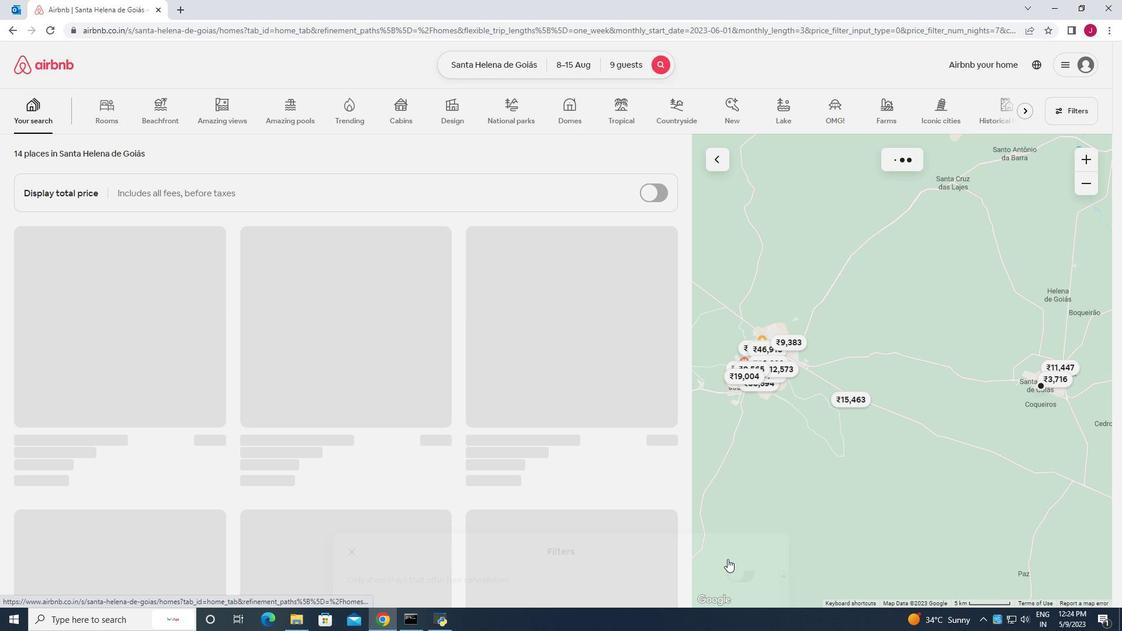 
